 Task: Research Airbnb options in Ataq, Yemen from 12th  December, 2023 to 15th December, 2023 for 3 adults.2 bedrooms having 3 beds and 1 bathroom. Property type can be flat. Booking option can be shelf check-in. Look for 4 properties as per requirement.
Action: Mouse moved to (556, 117)
Screenshot: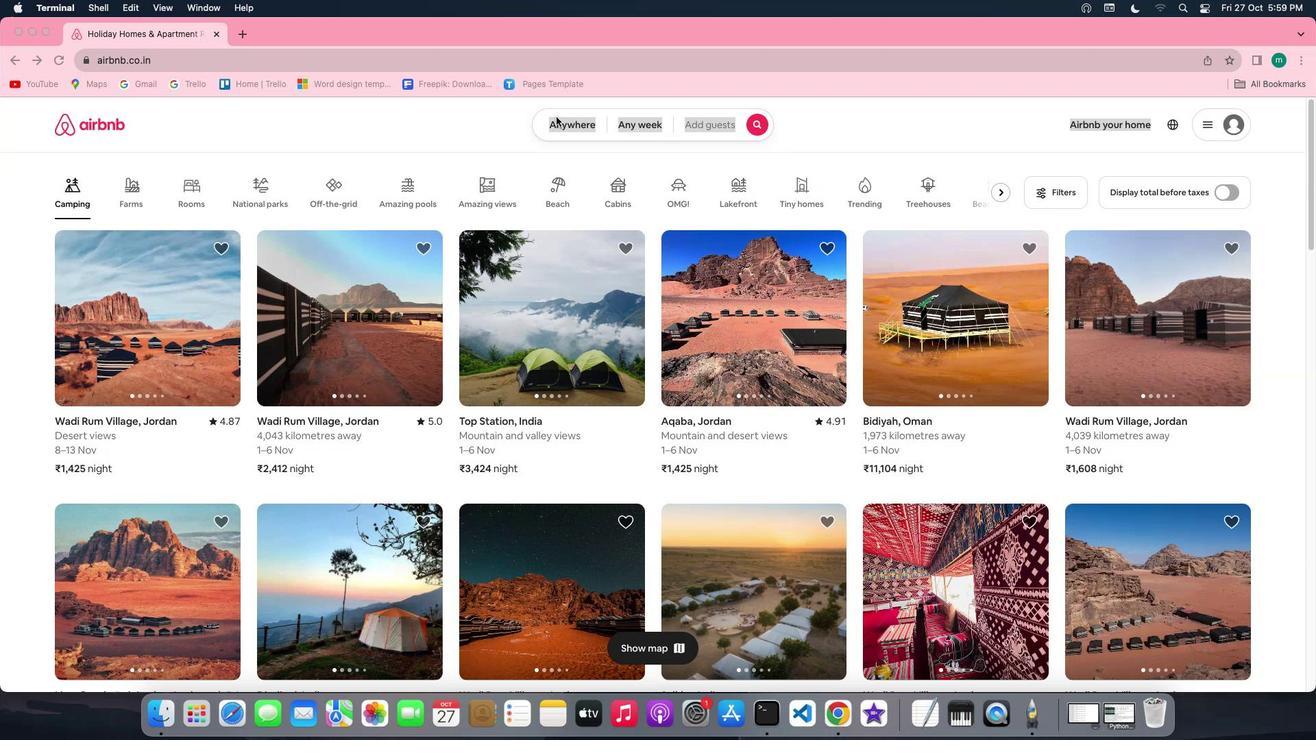 
Action: Mouse pressed left at (556, 117)
Screenshot: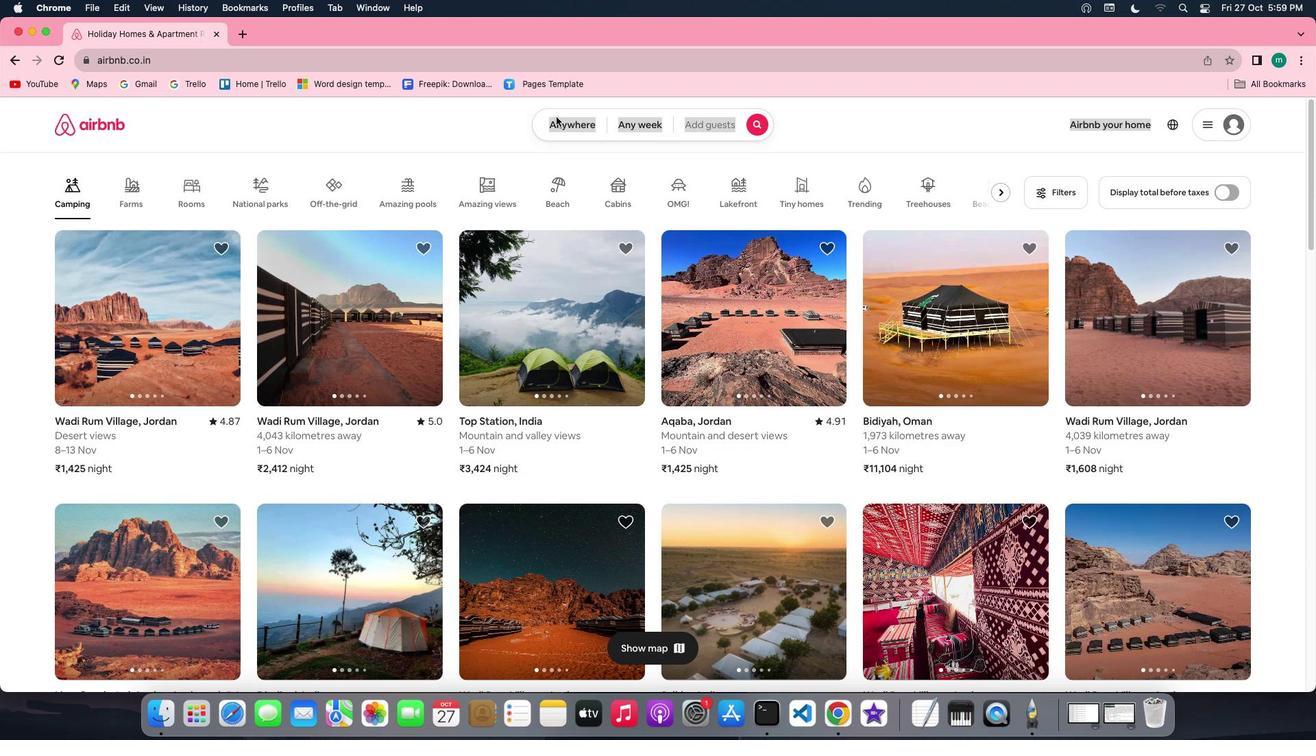 
Action: Mouse moved to (553, 123)
Screenshot: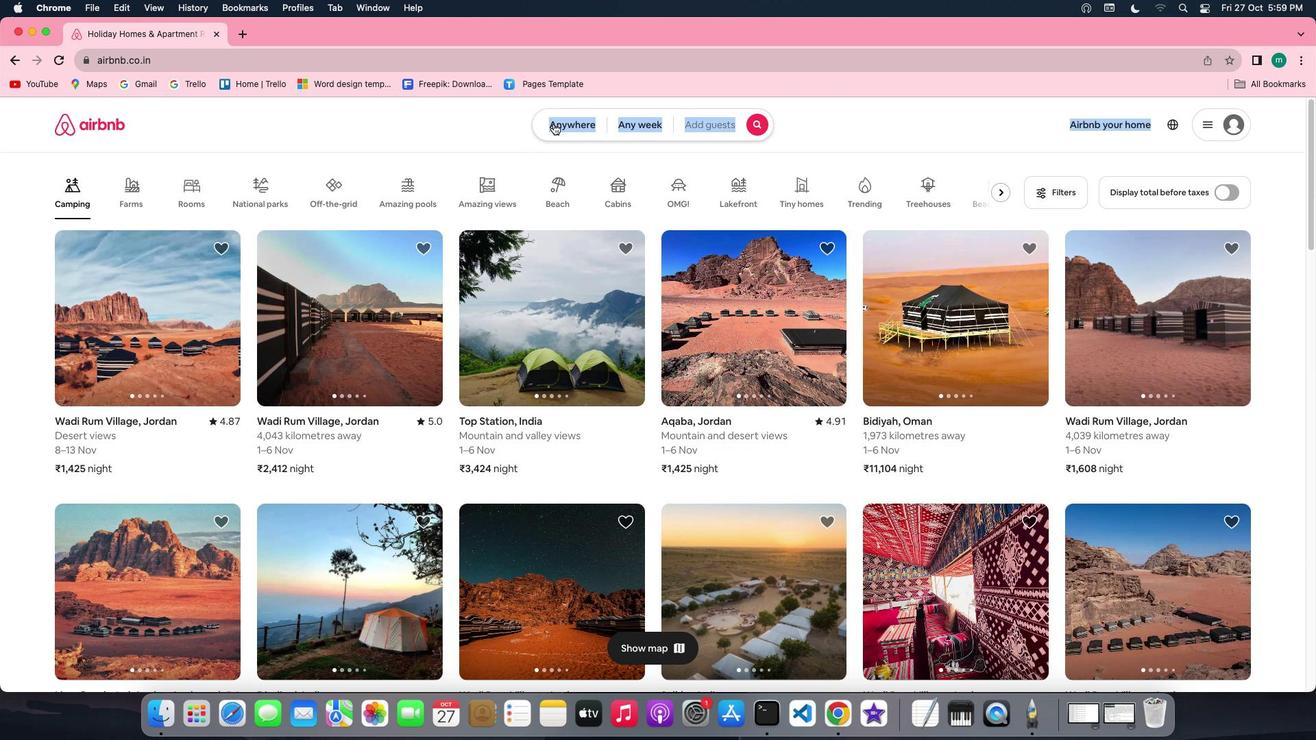 
Action: Mouse pressed left at (553, 123)
Screenshot: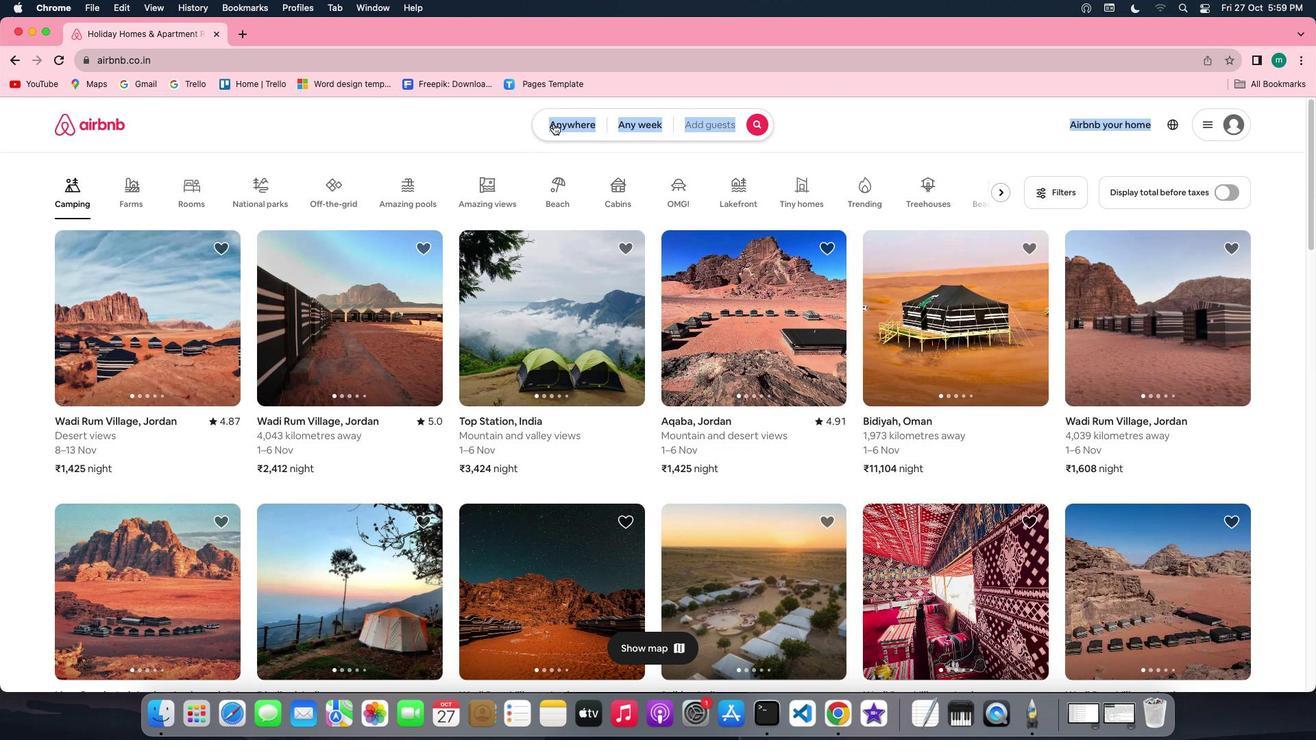 
Action: Mouse moved to (470, 184)
Screenshot: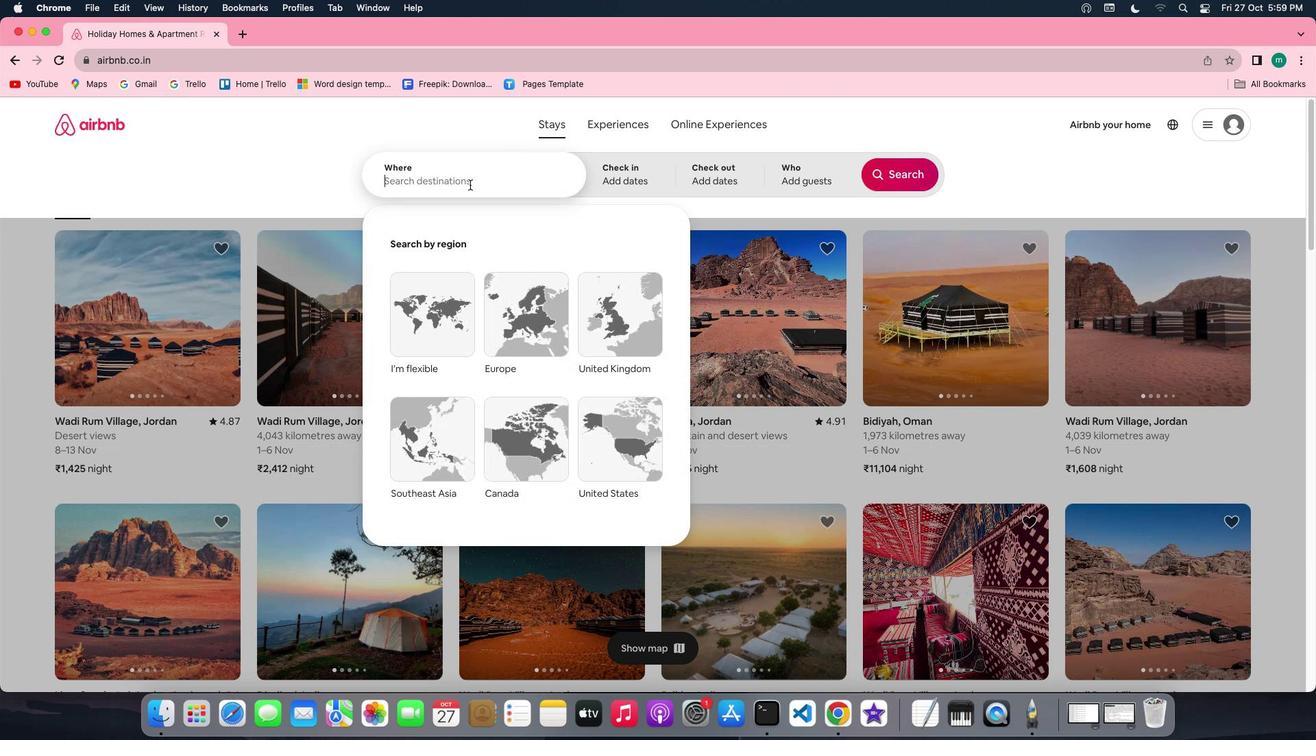 
Action: Key pressed Key.shift'A''t''a''q'','Key.spaceKey.shift'Y''e''m''e''n'
Screenshot: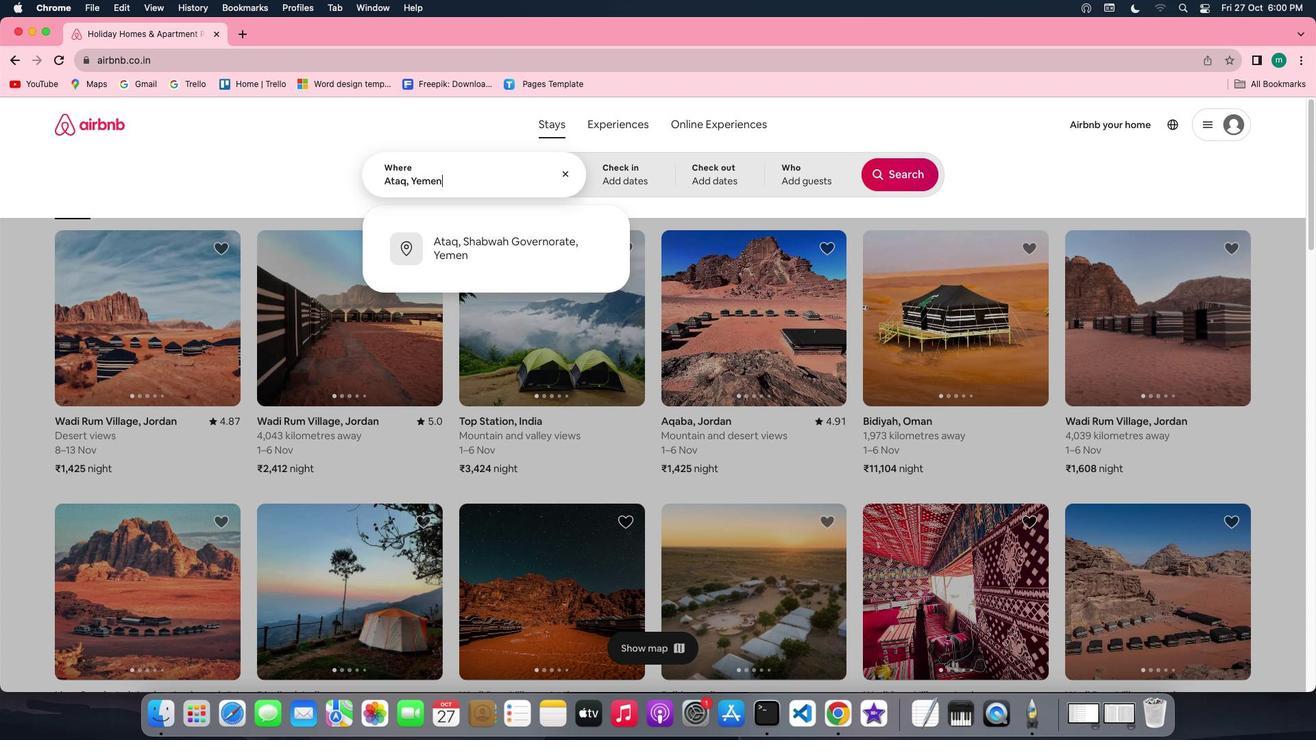 
Action: Mouse moved to (614, 178)
Screenshot: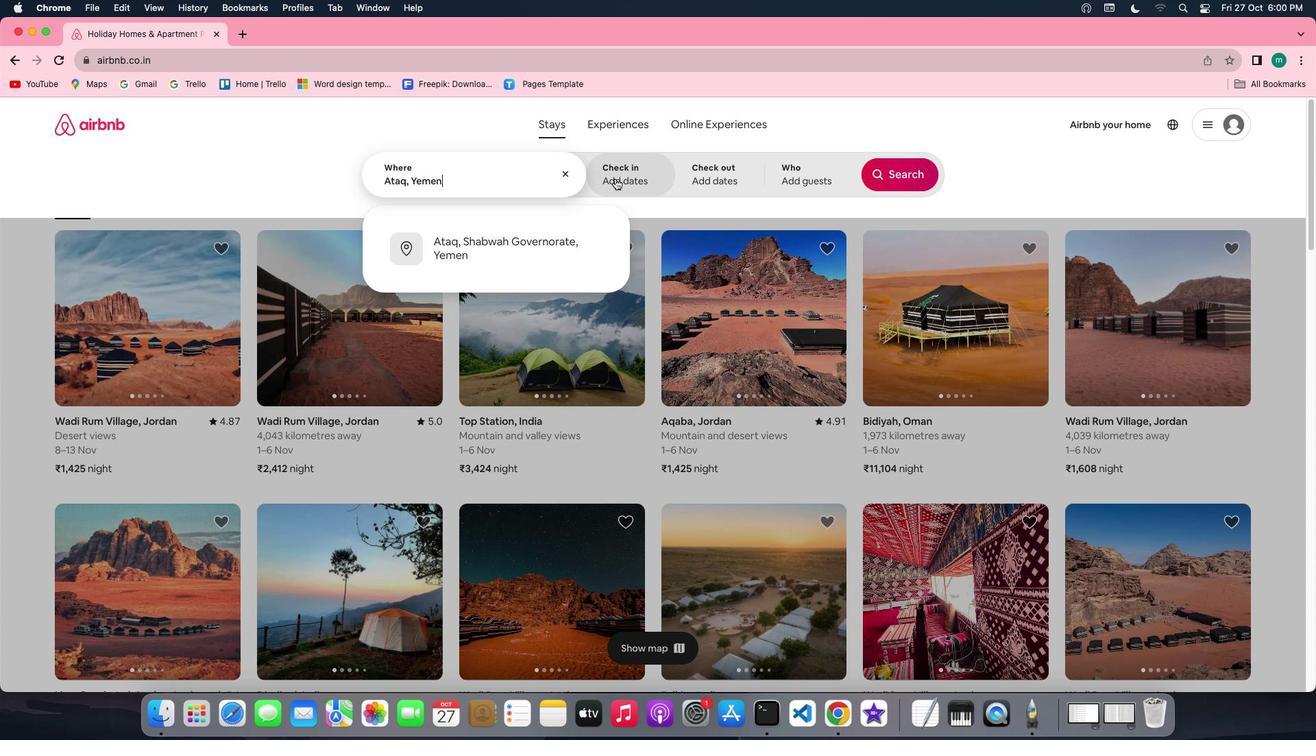 
Action: Mouse pressed left at (614, 178)
Screenshot: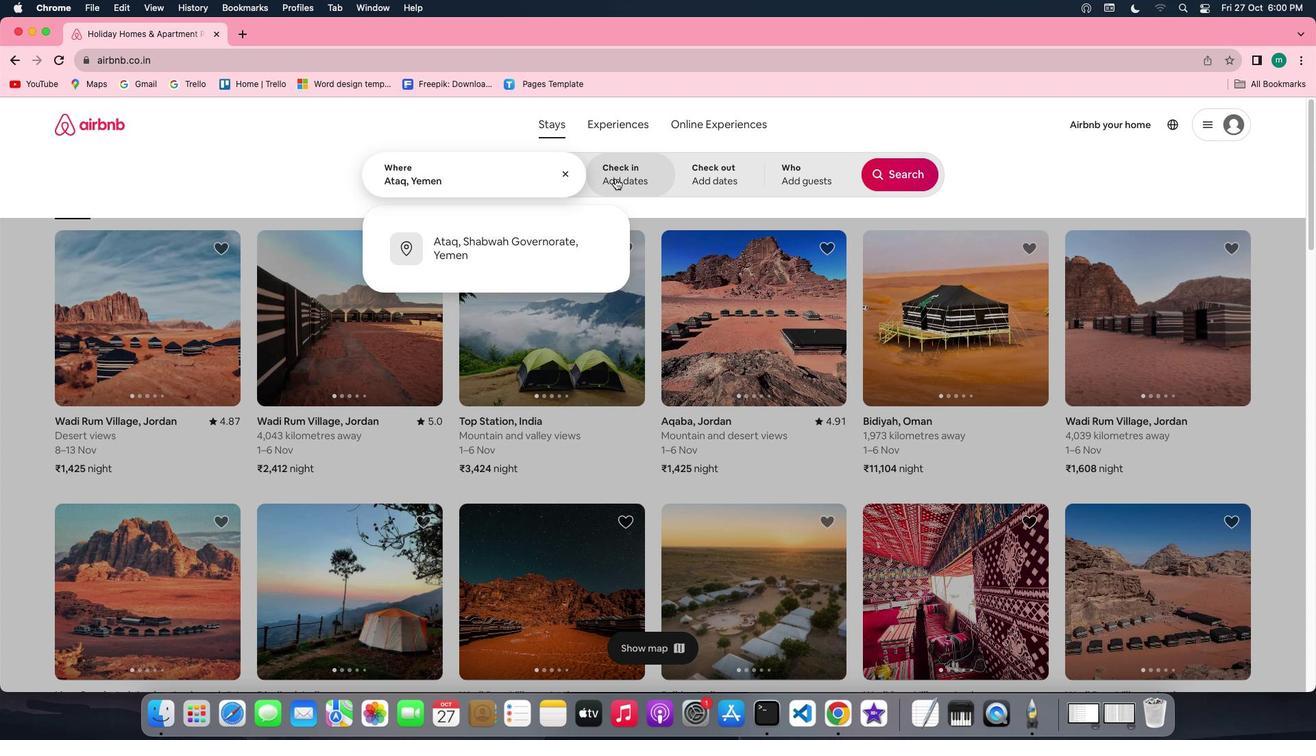 
Action: Mouse moved to (902, 286)
Screenshot: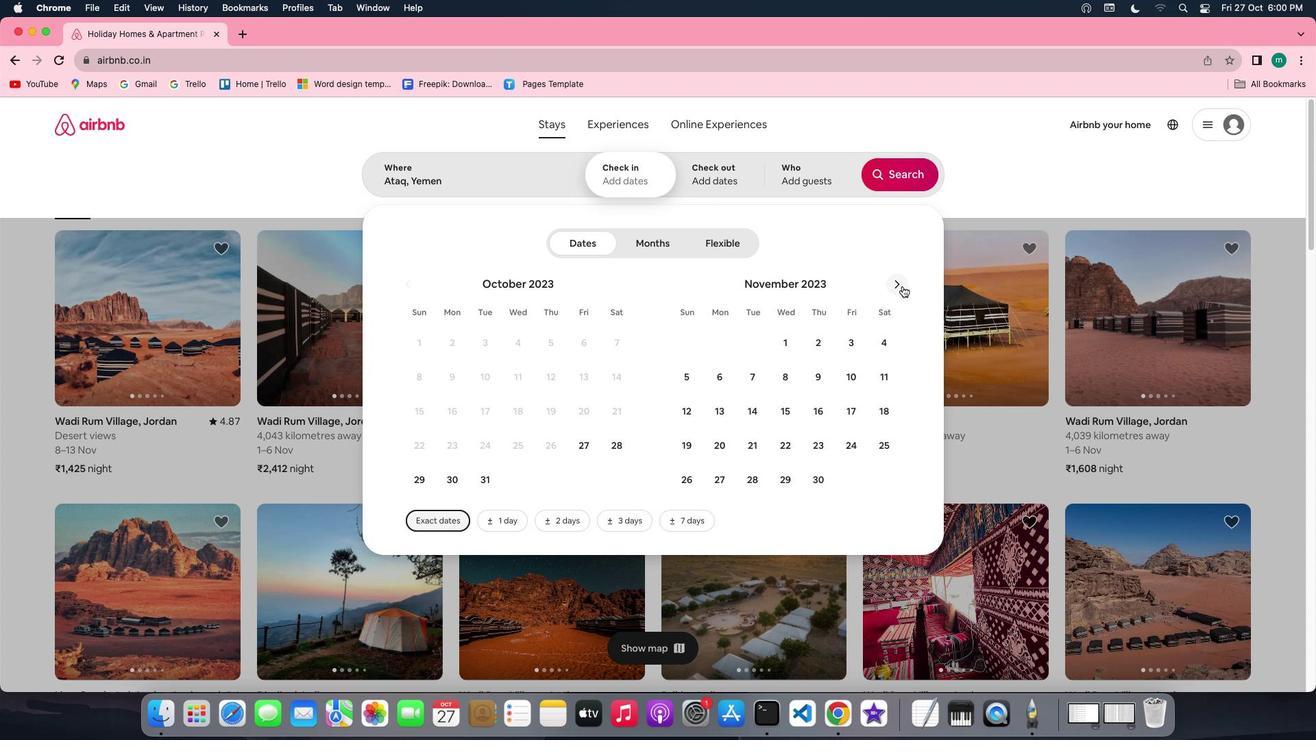 
Action: Mouse pressed left at (902, 286)
Screenshot: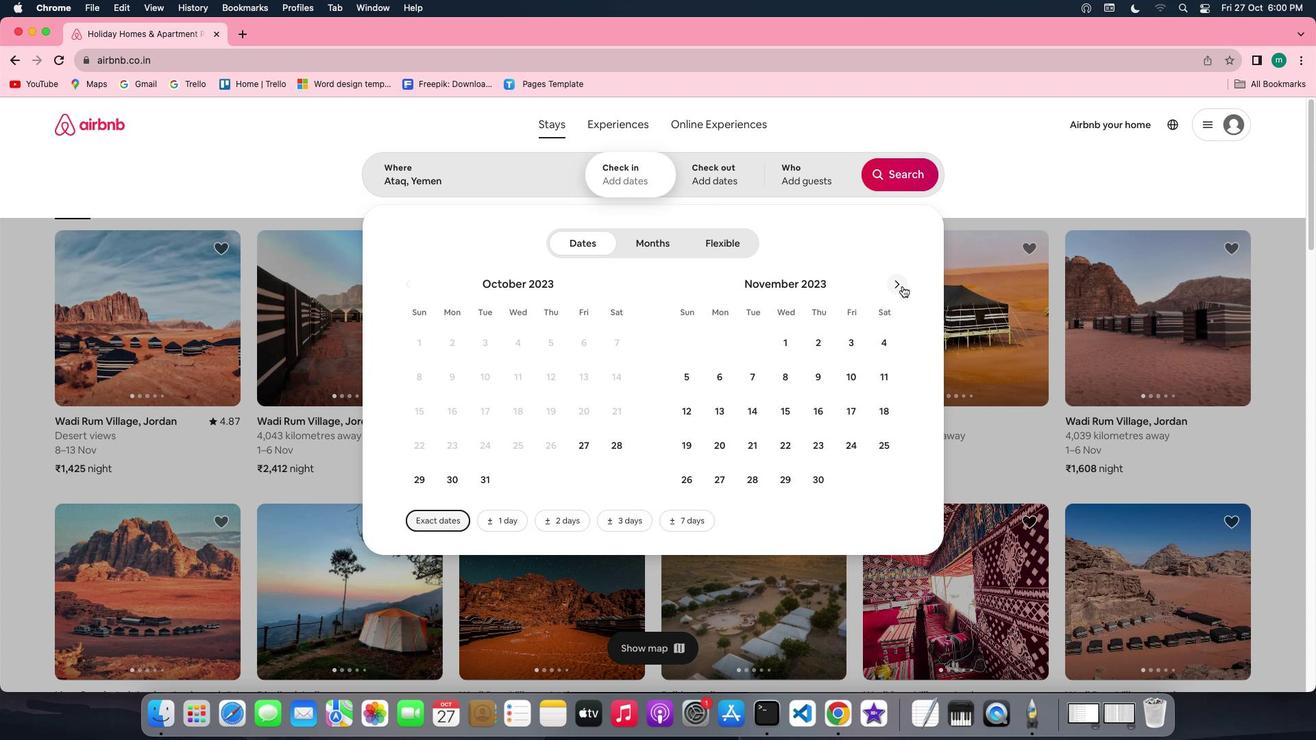 
Action: Mouse moved to (763, 410)
Screenshot: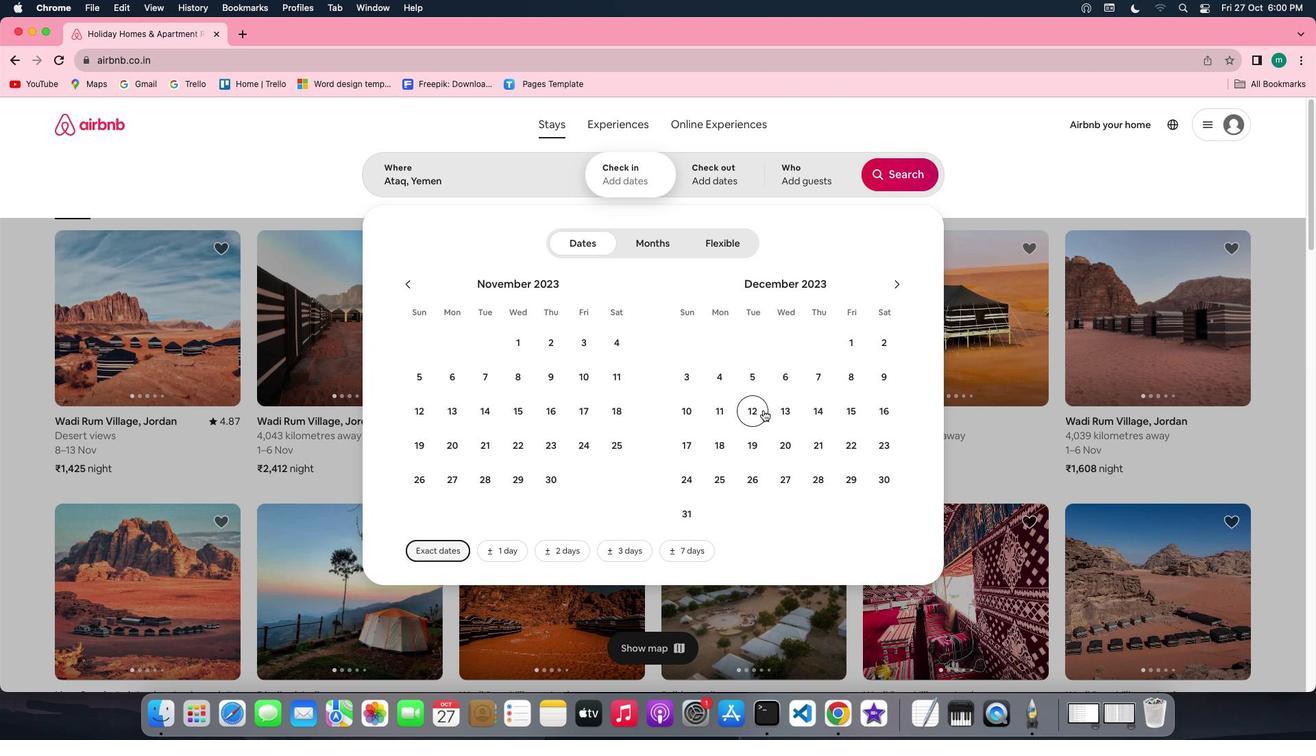 
Action: Mouse pressed left at (763, 410)
Screenshot: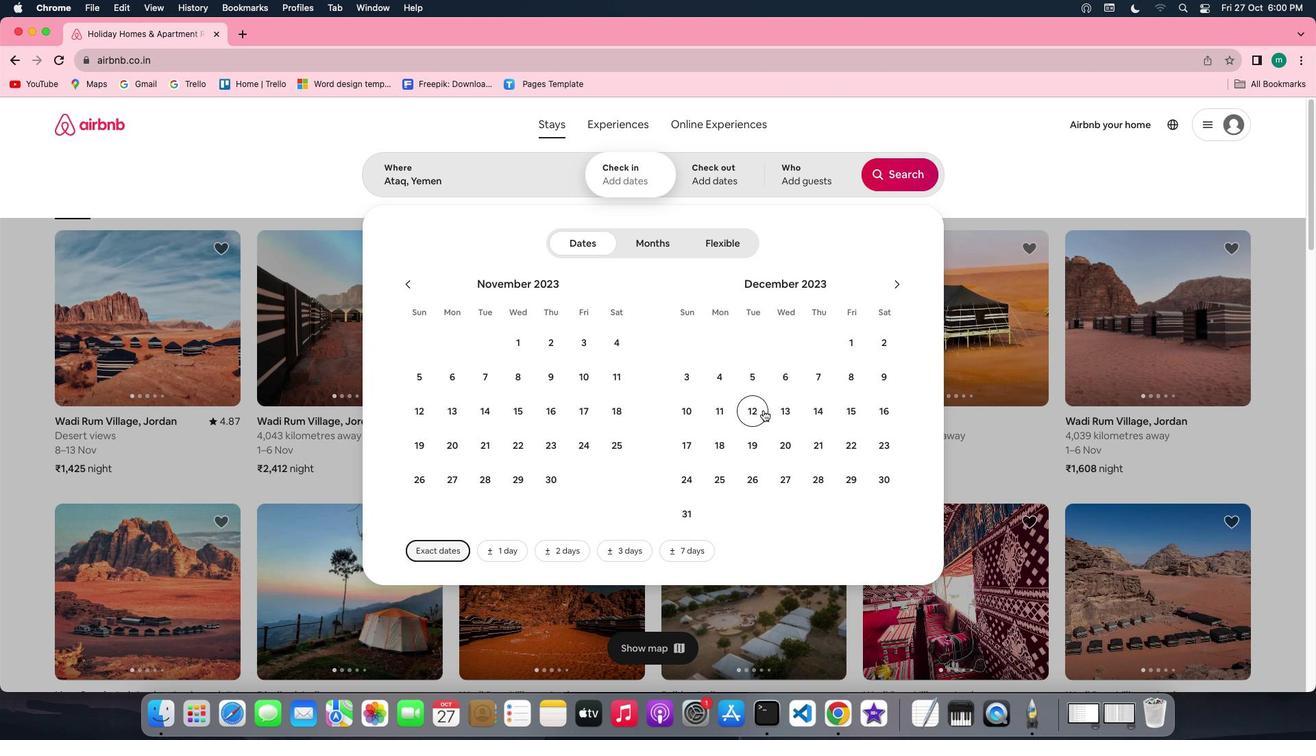 
Action: Mouse moved to (844, 412)
Screenshot: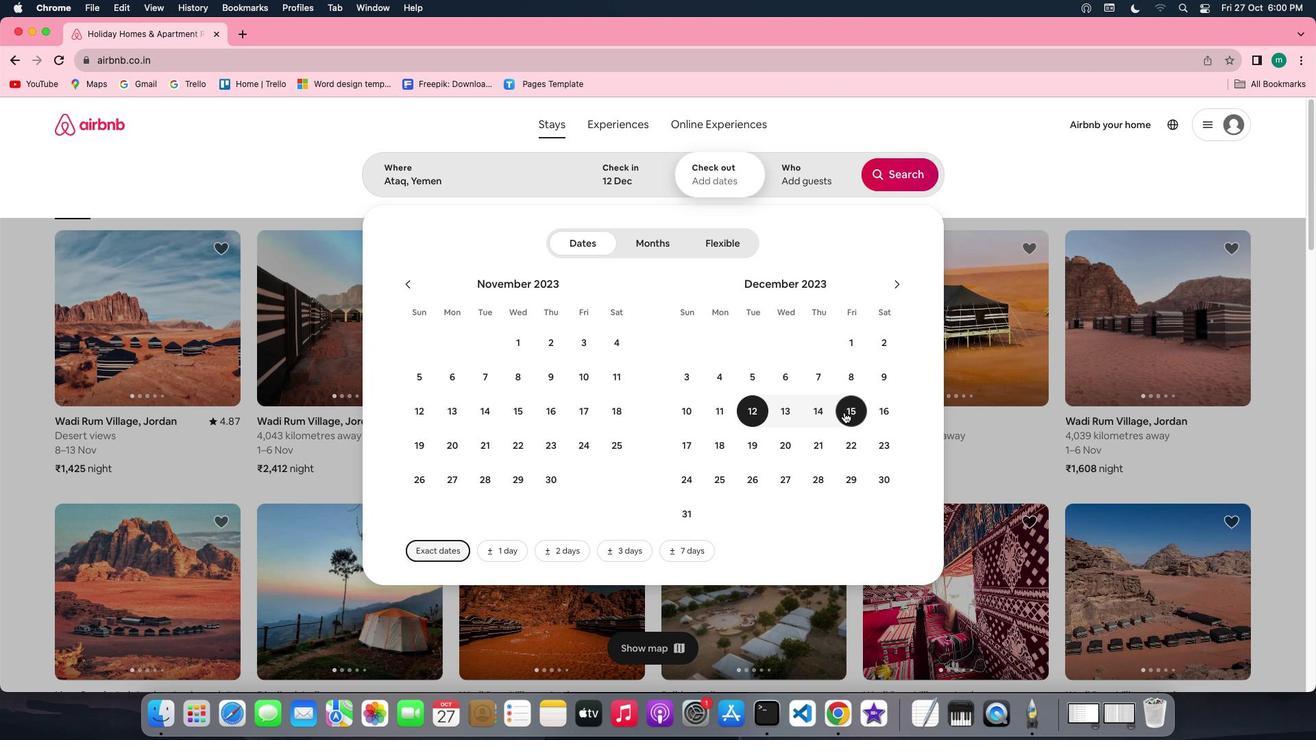 
Action: Mouse pressed left at (844, 412)
Screenshot: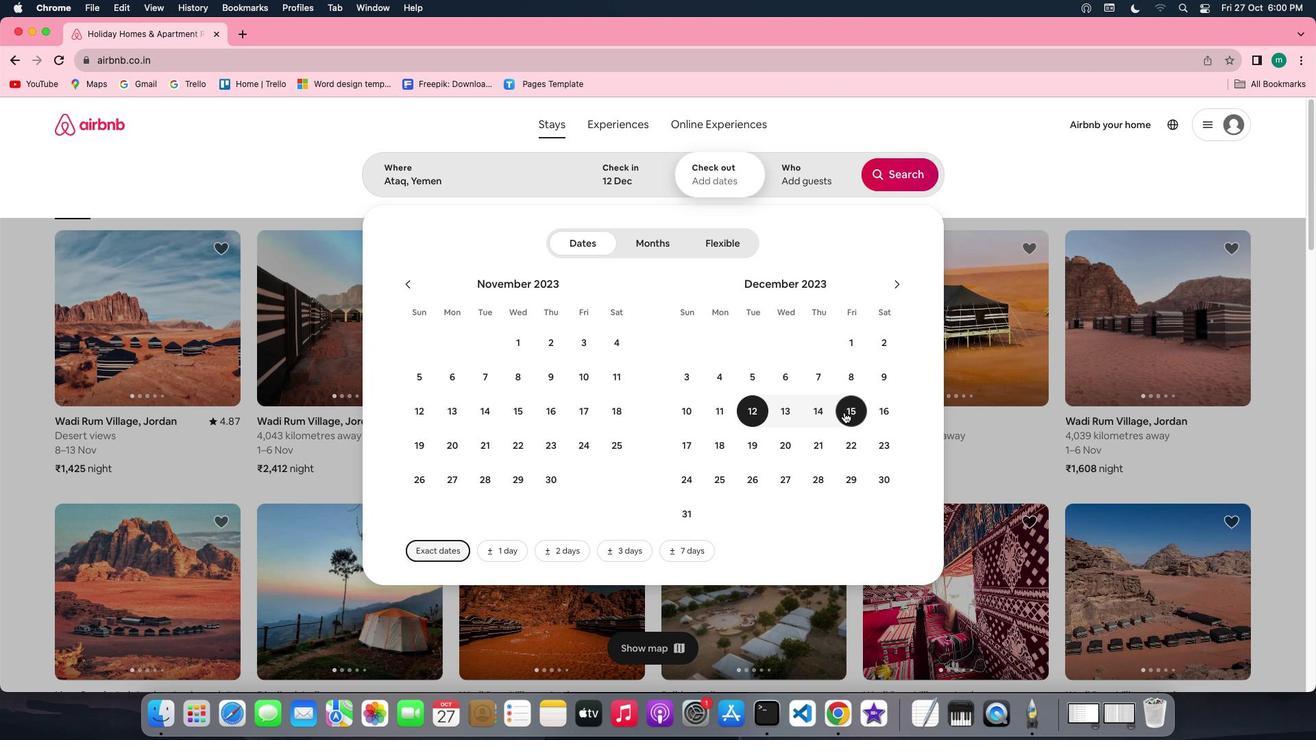 
Action: Mouse moved to (791, 170)
Screenshot: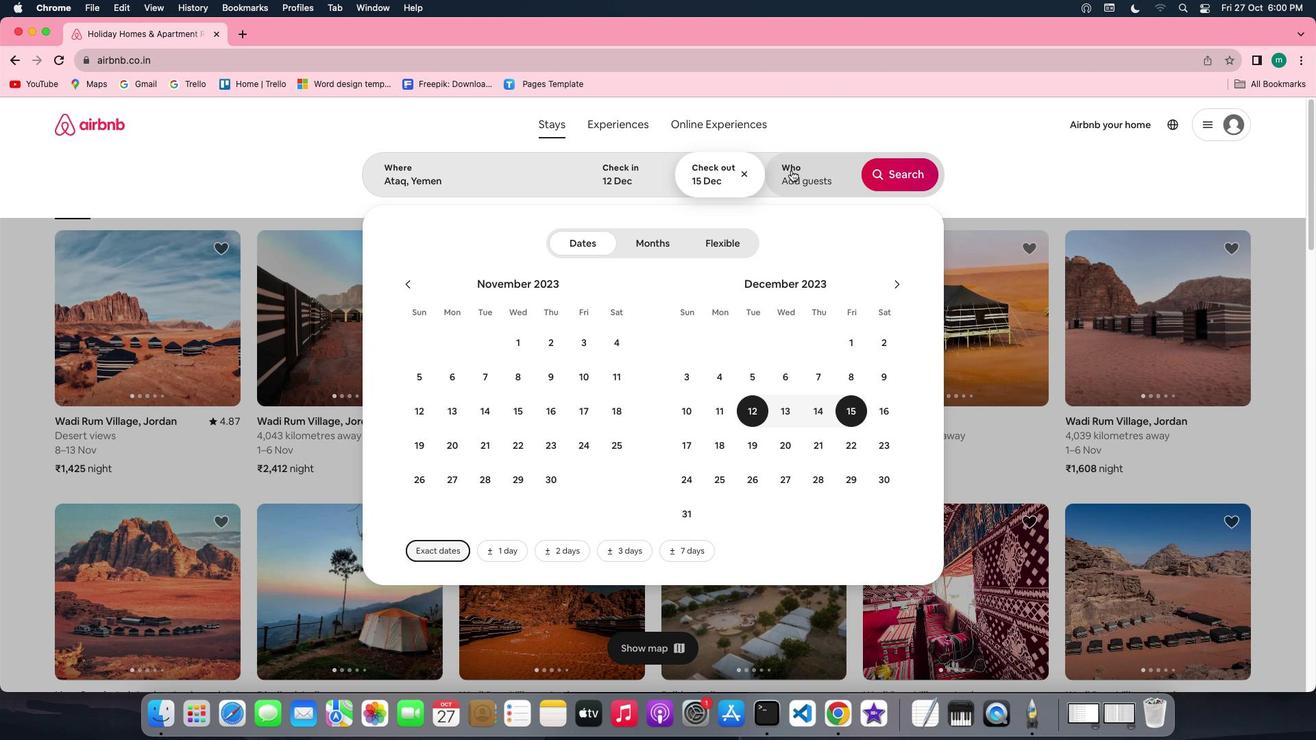 
Action: Mouse pressed left at (791, 170)
Screenshot: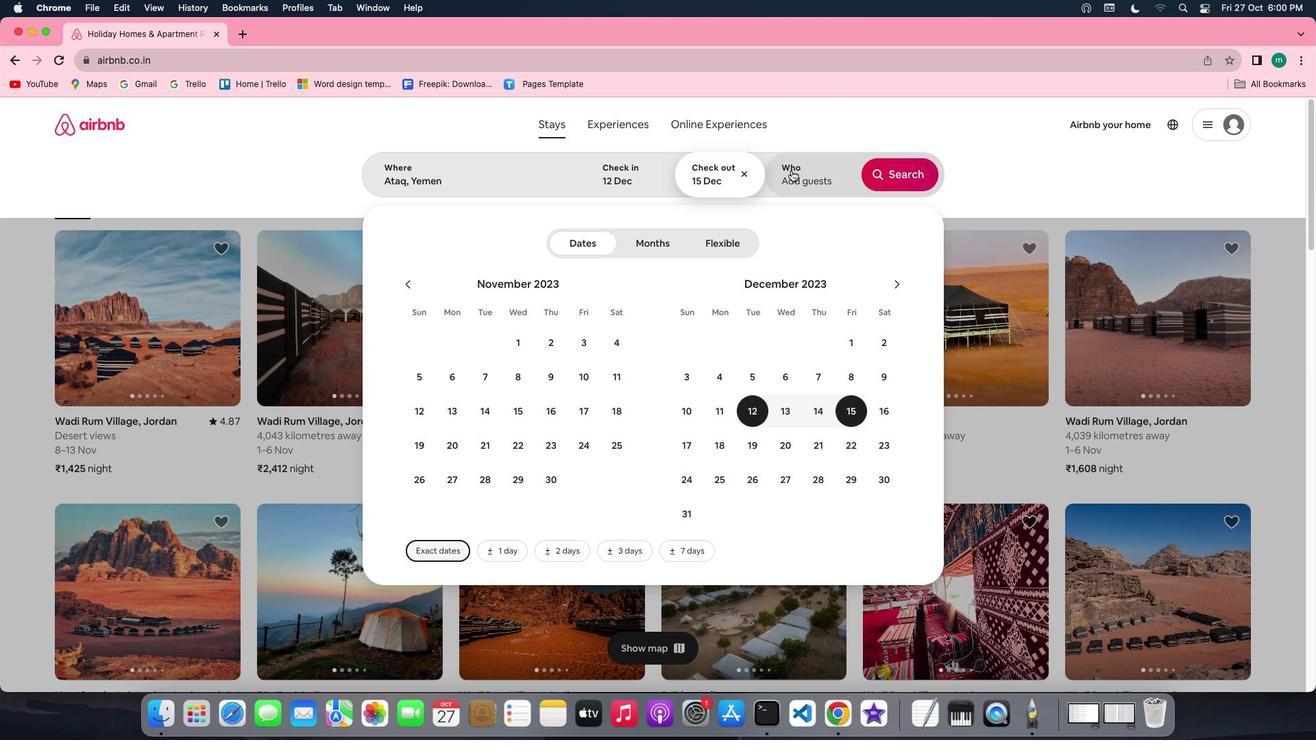 
Action: Mouse moved to (904, 248)
Screenshot: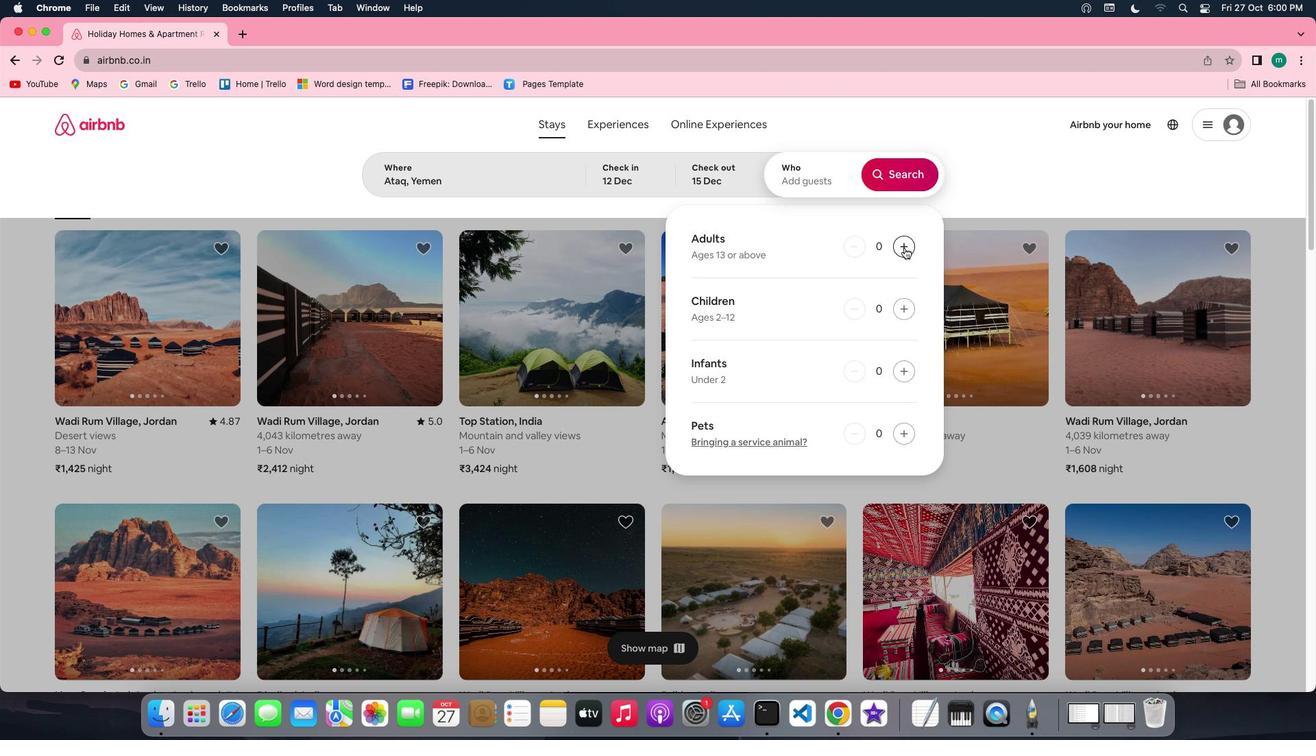 
Action: Mouse pressed left at (904, 248)
Screenshot: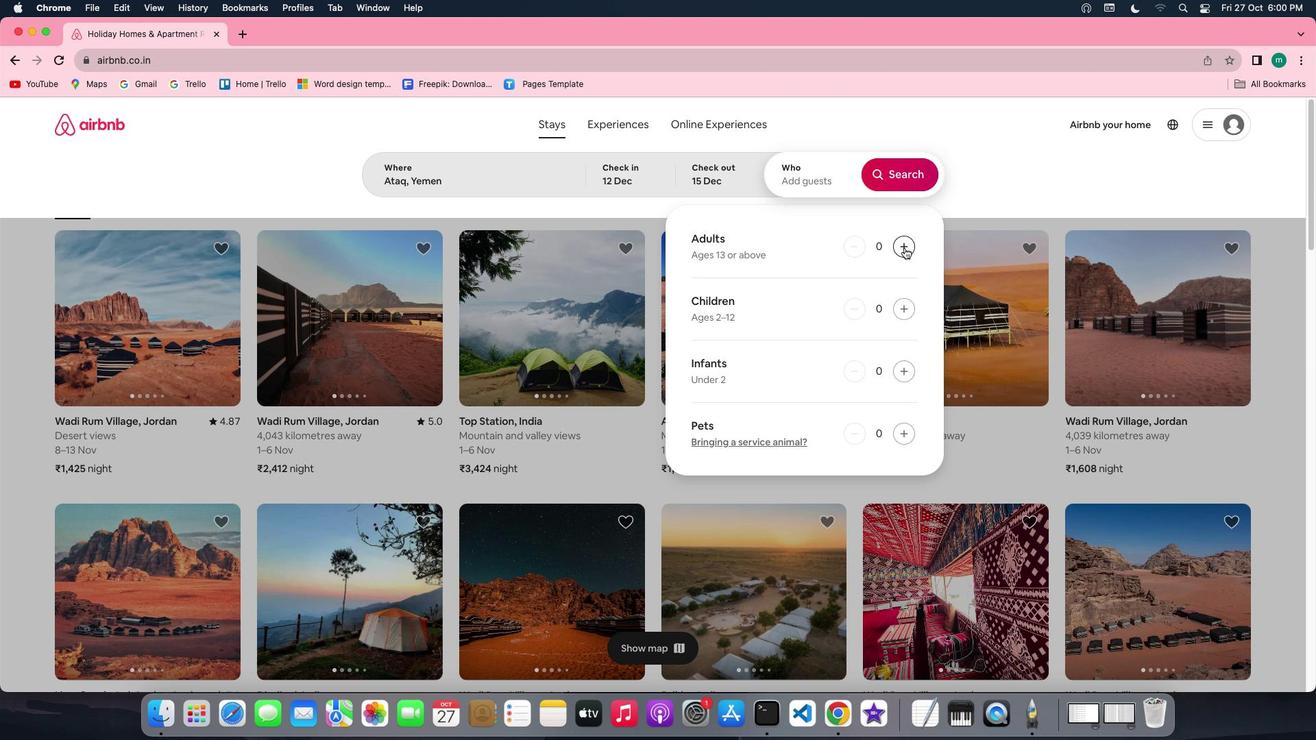 
Action: Mouse pressed left at (904, 248)
Screenshot: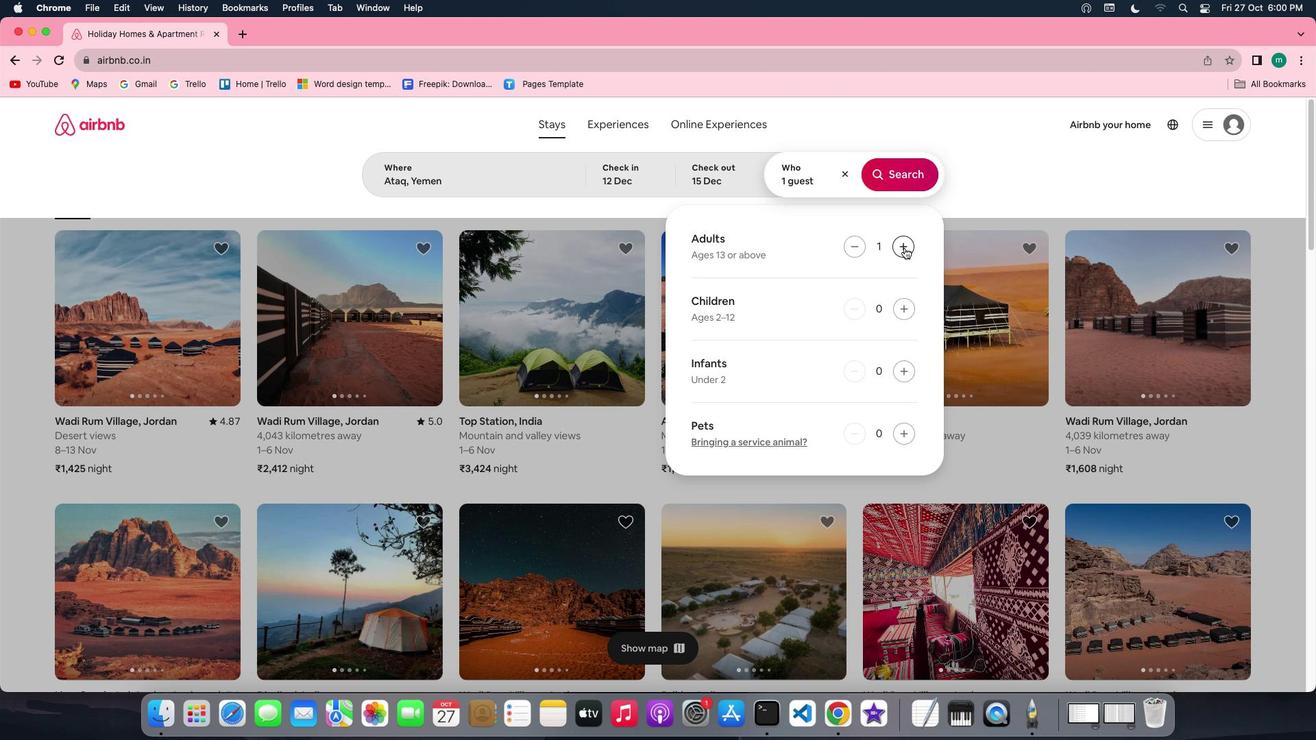 
Action: Mouse pressed left at (904, 248)
Screenshot: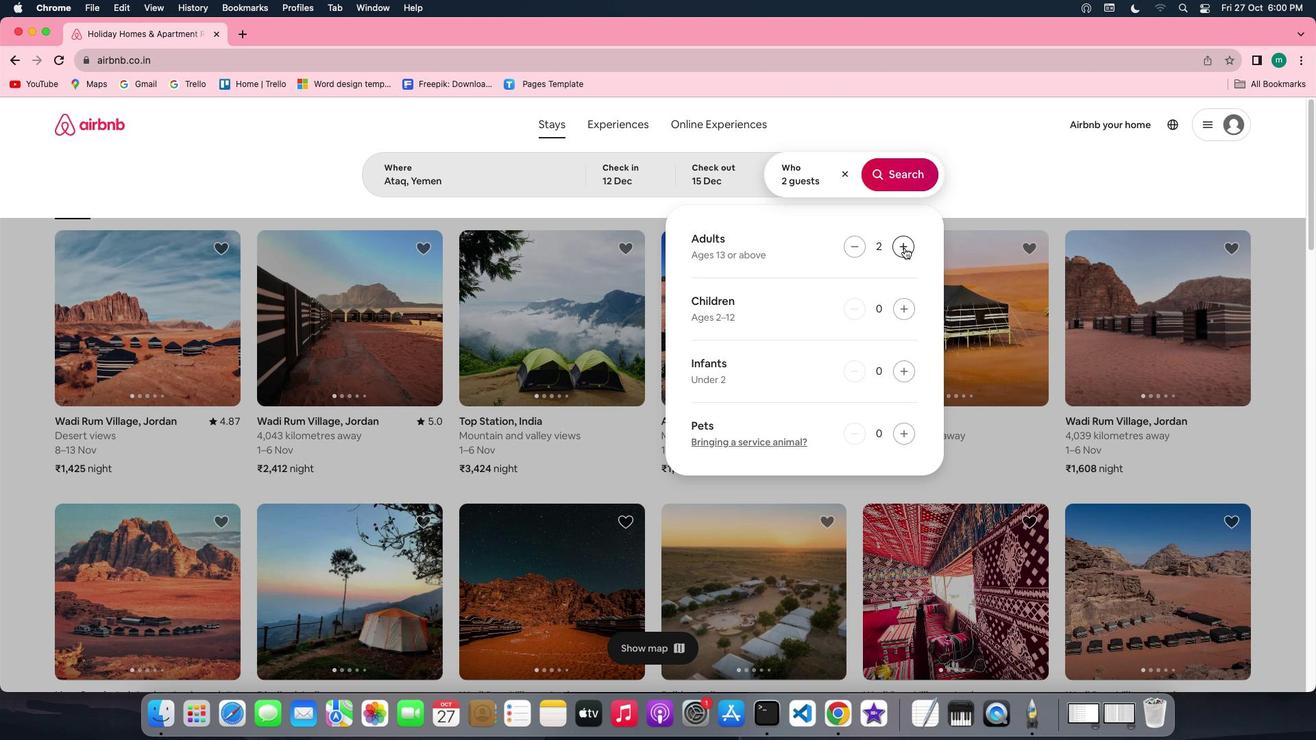 
Action: Mouse moved to (906, 176)
Screenshot: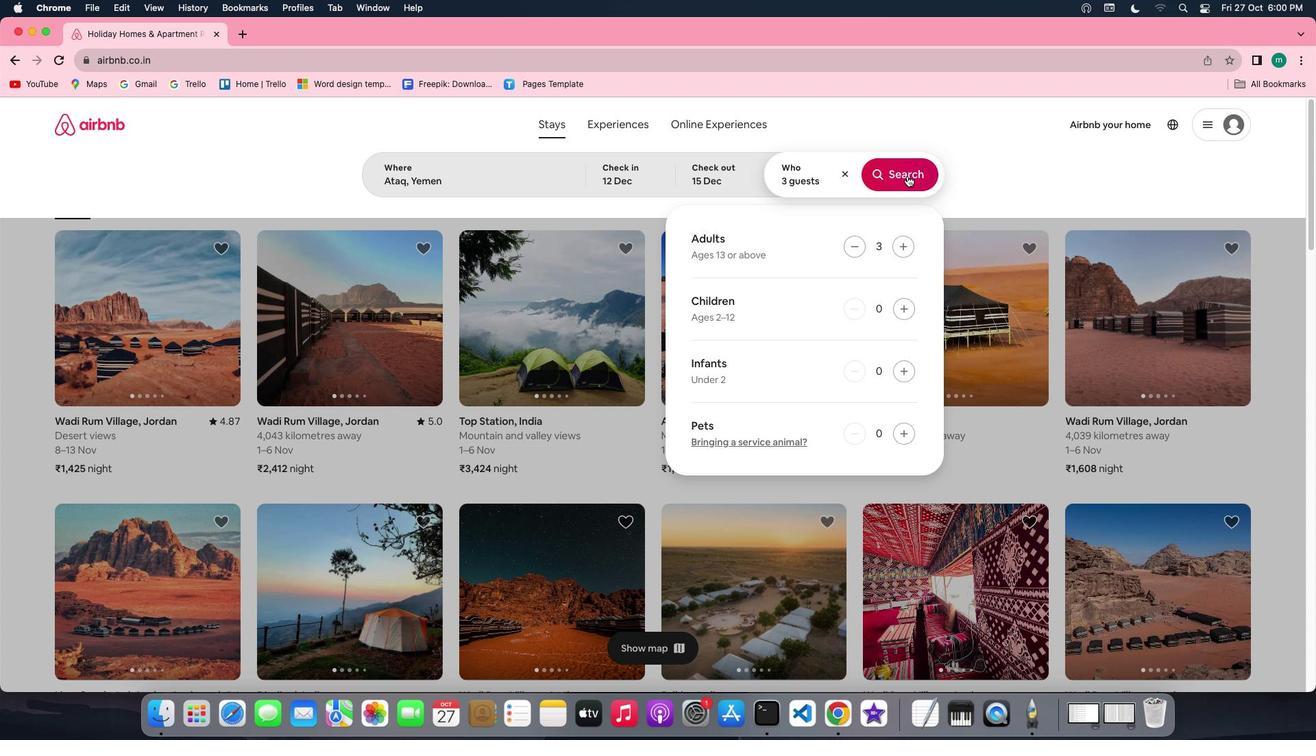 
Action: Mouse pressed left at (906, 176)
Screenshot: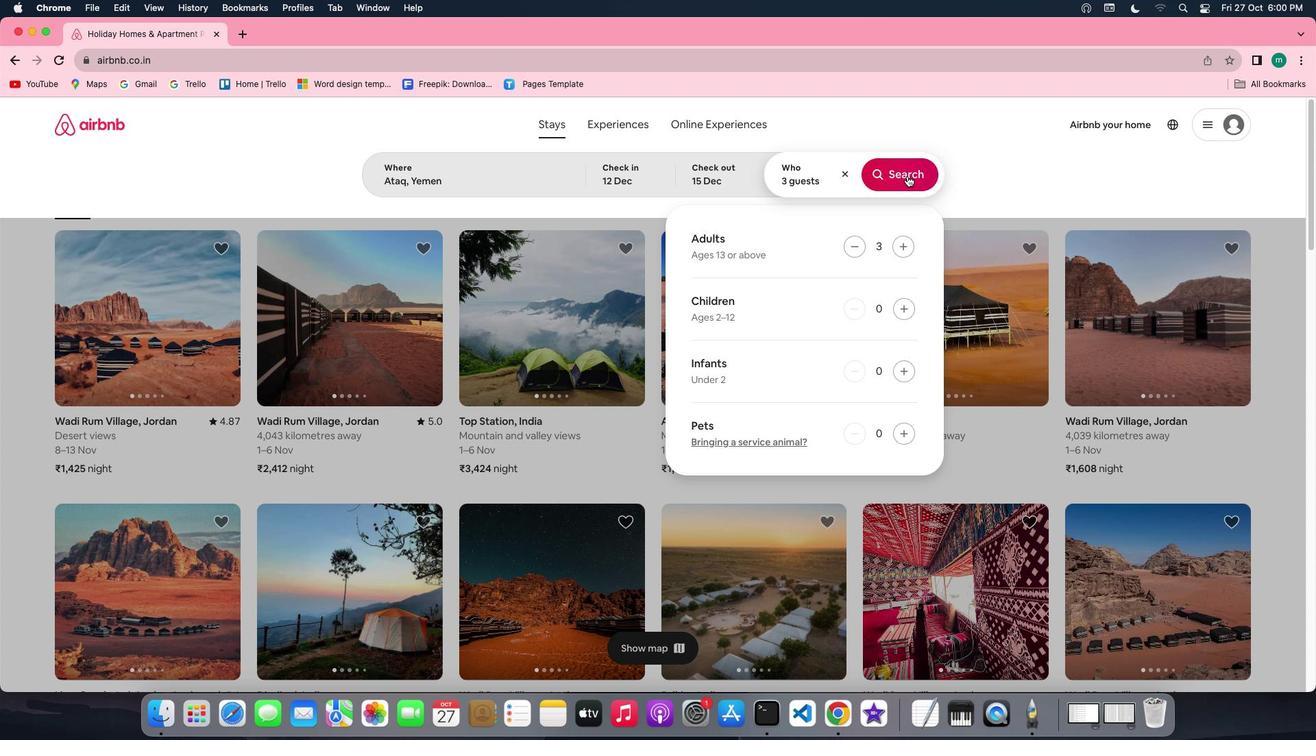 
Action: Mouse moved to (1103, 168)
Screenshot: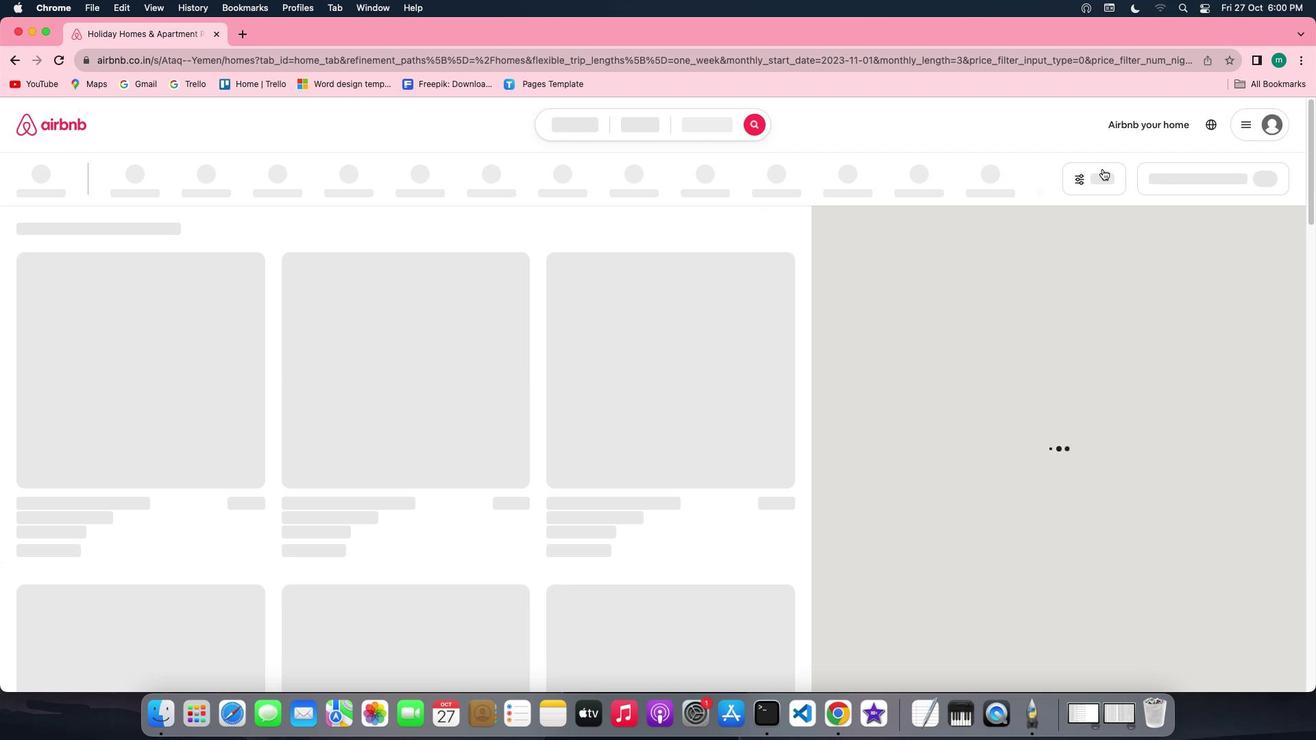 
Action: Mouse pressed left at (1103, 168)
Screenshot: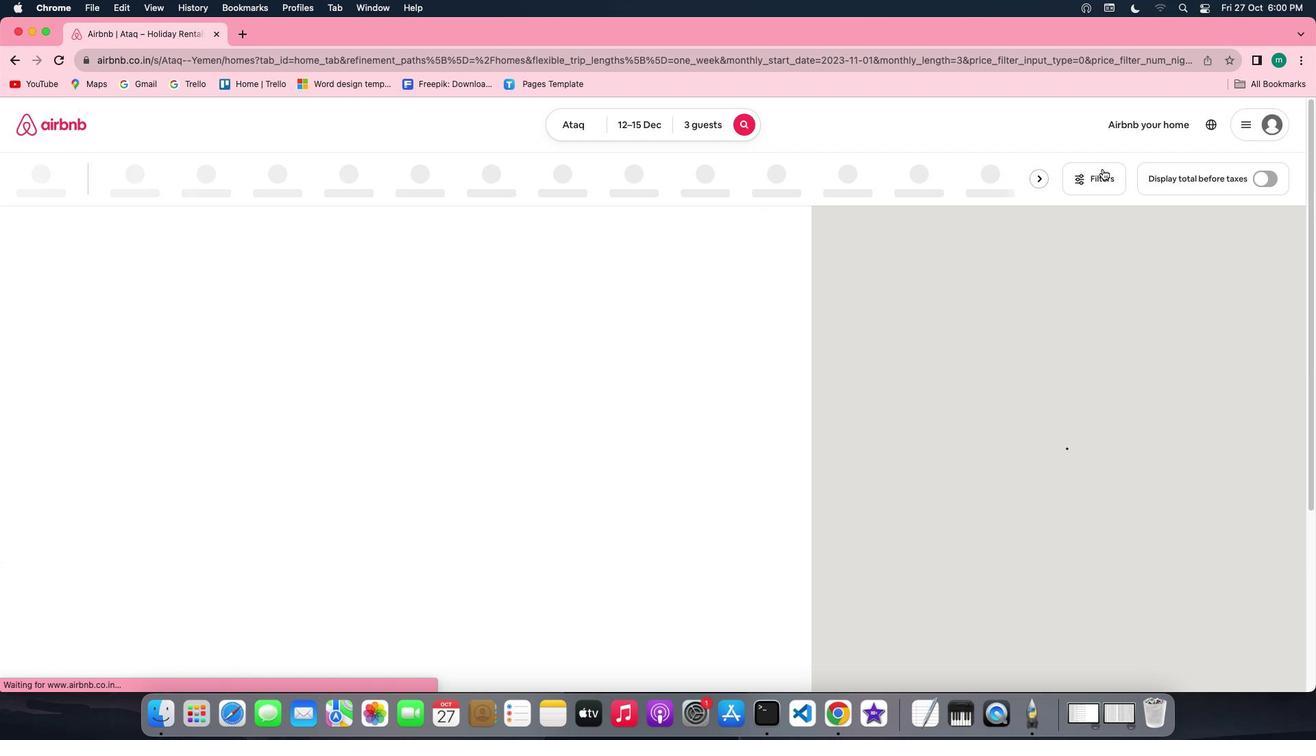 
Action: Mouse moved to (707, 385)
Screenshot: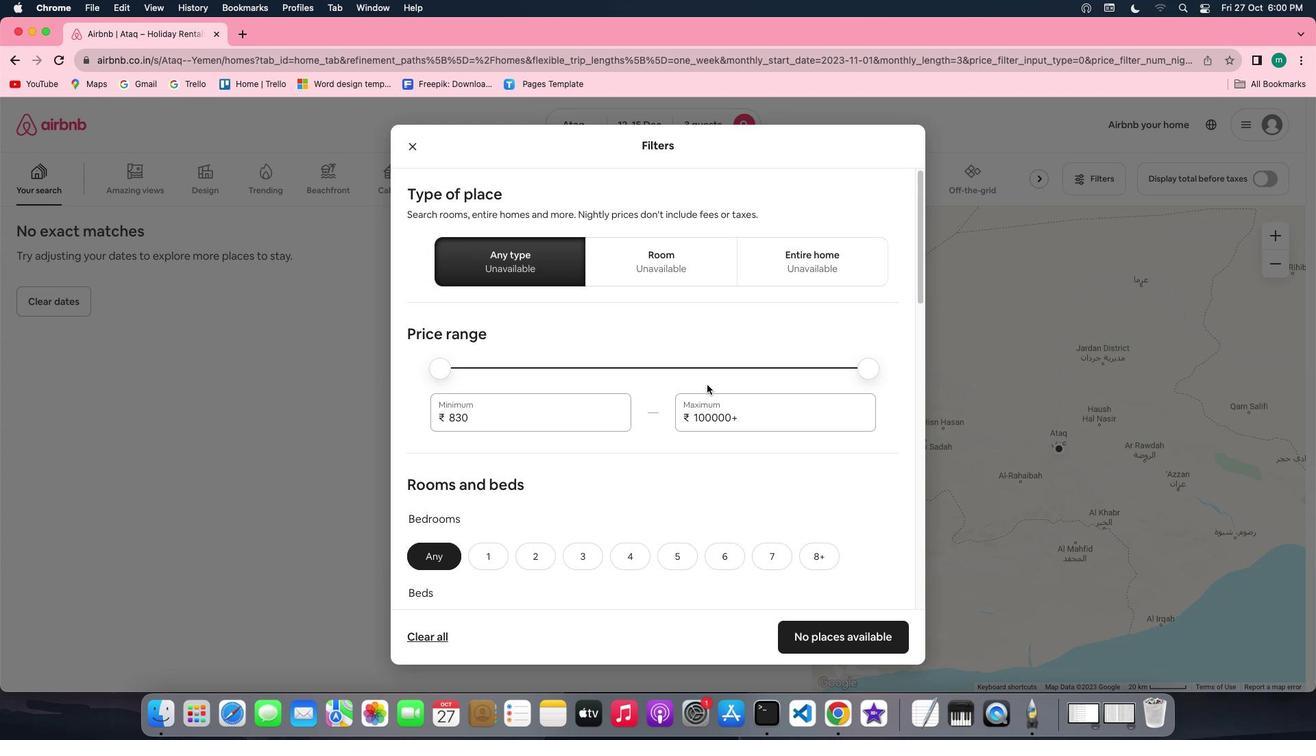 
Action: Mouse scrolled (707, 385) with delta (0, 0)
Screenshot: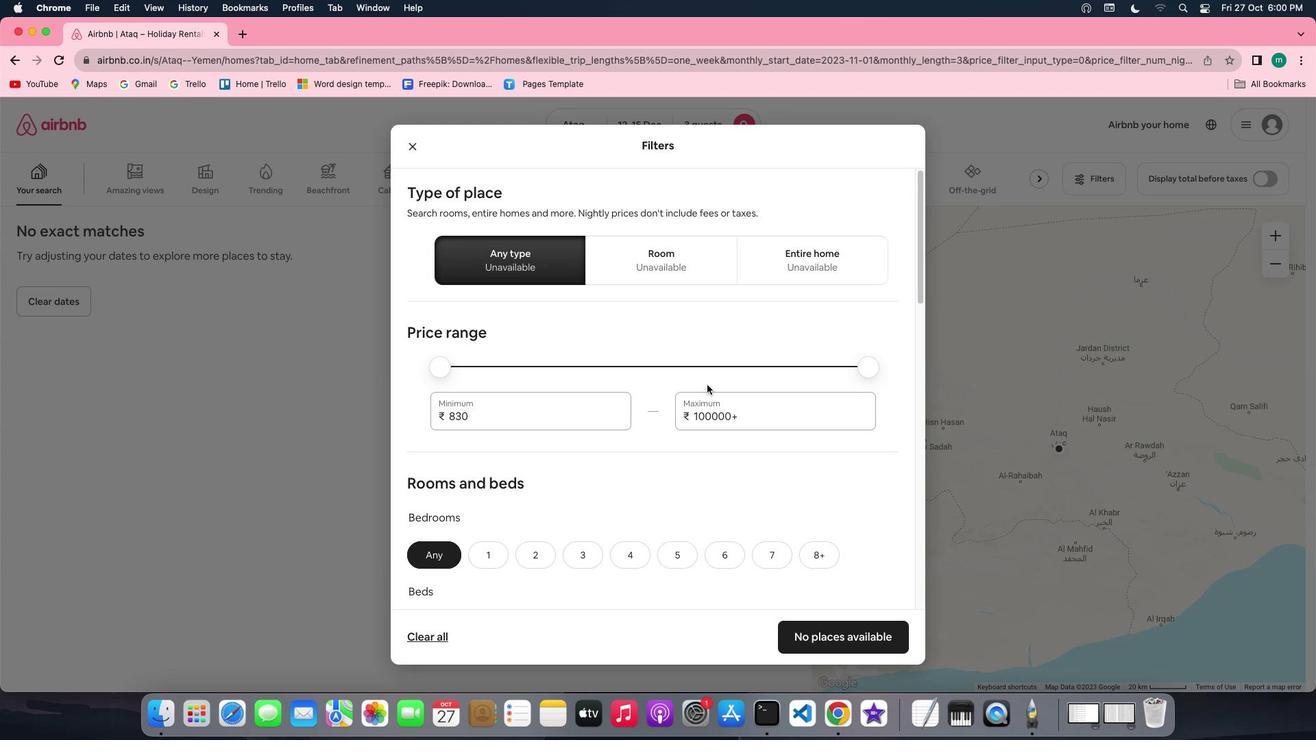 
Action: Mouse scrolled (707, 385) with delta (0, 0)
Screenshot: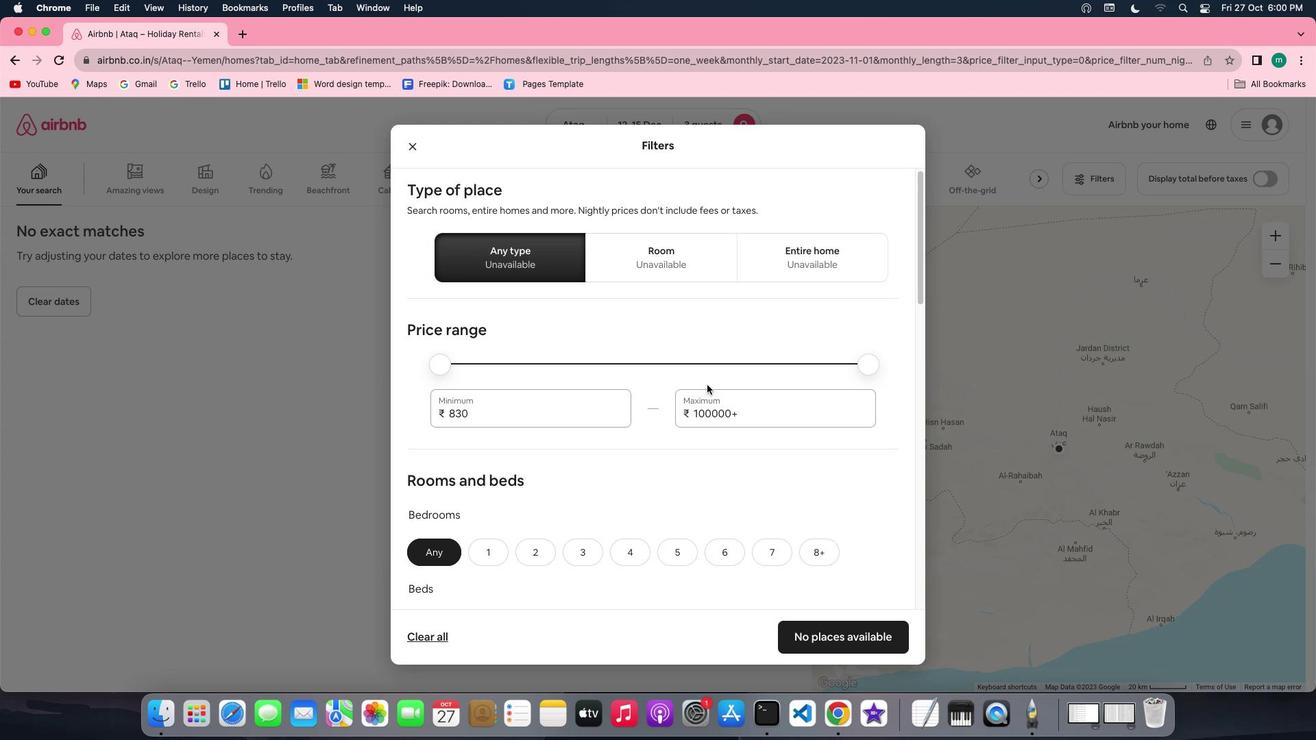 
Action: Mouse scrolled (707, 385) with delta (0, 0)
Screenshot: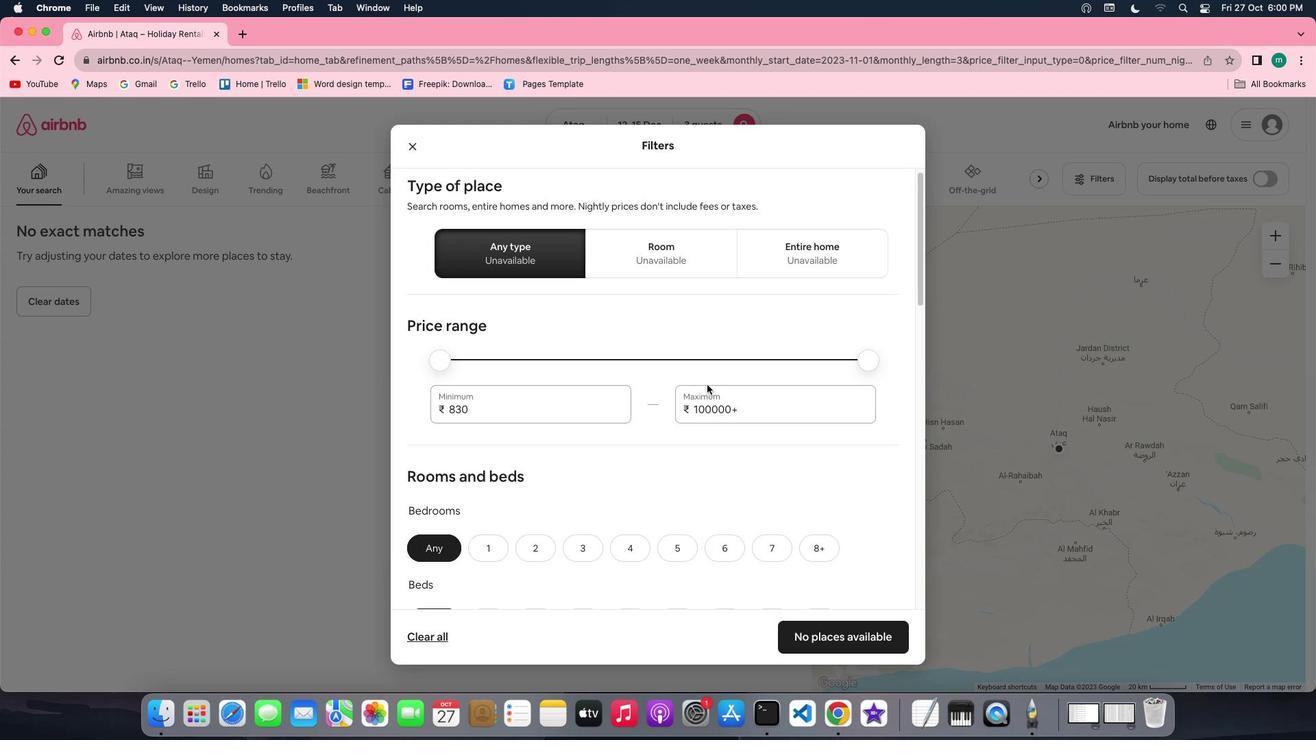 
Action: Mouse scrolled (707, 385) with delta (0, 0)
Screenshot: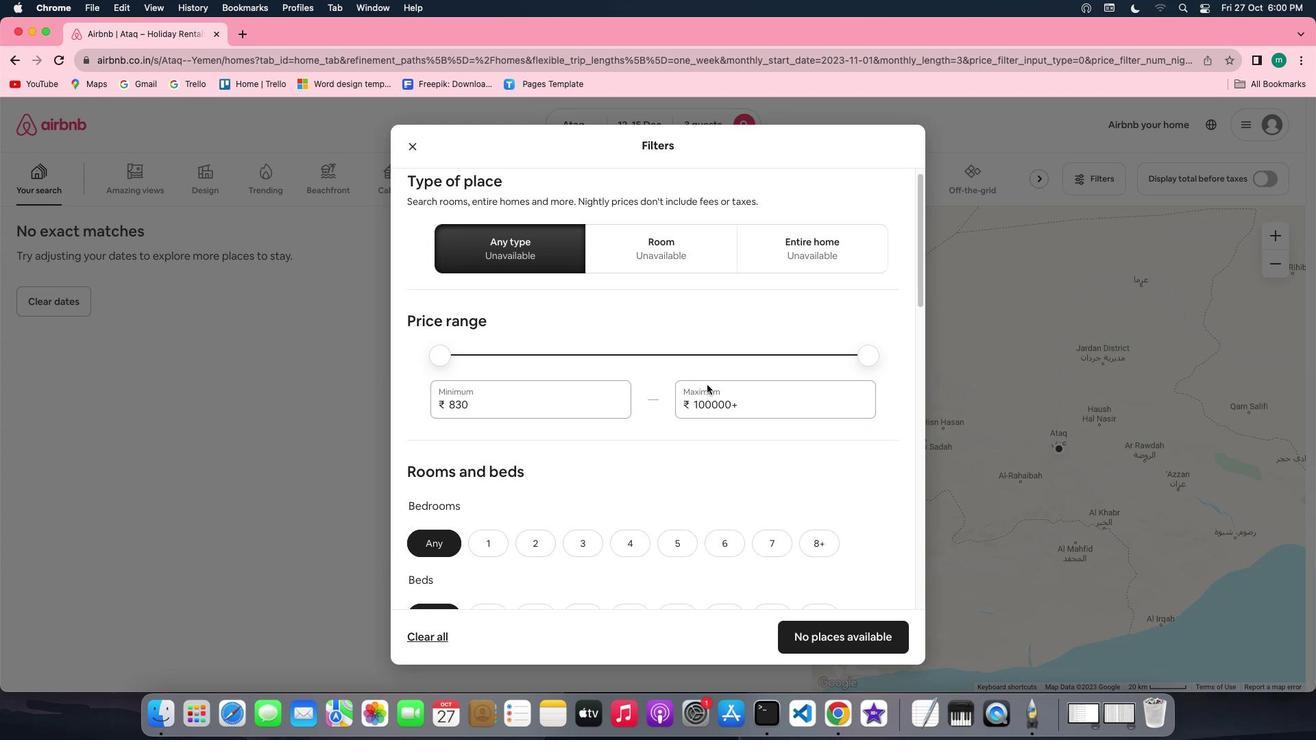 
Action: Mouse scrolled (707, 385) with delta (0, 0)
Screenshot: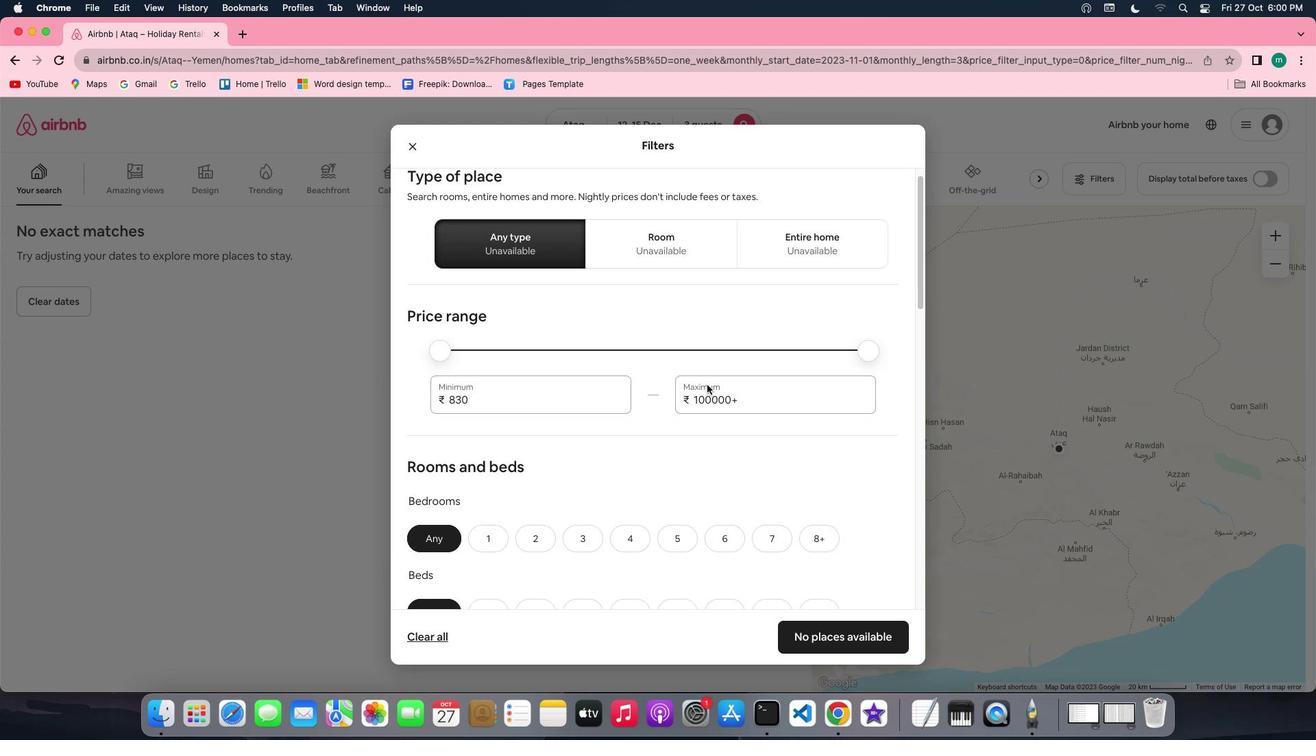 
Action: Mouse scrolled (707, 385) with delta (0, -1)
Screenshot: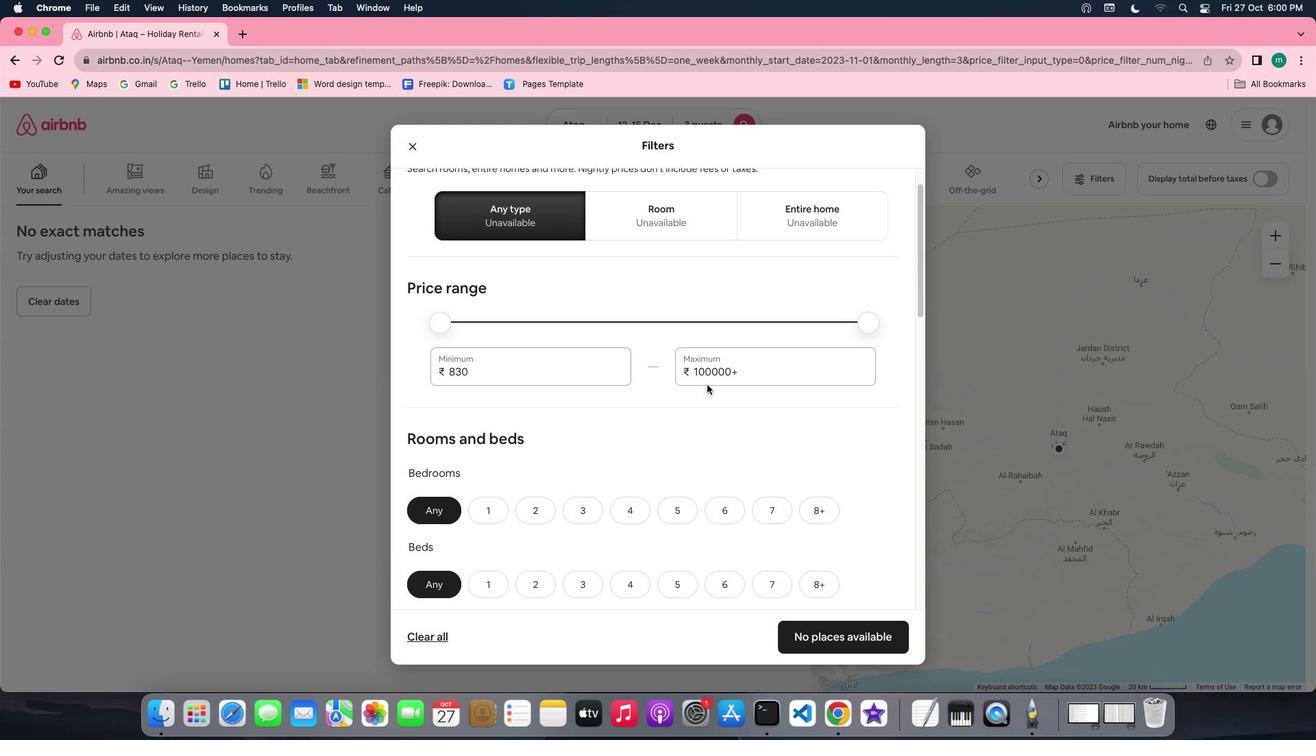 
Action: Mouse scrolled (707, 385) with delta (0, -1)
Screenshot: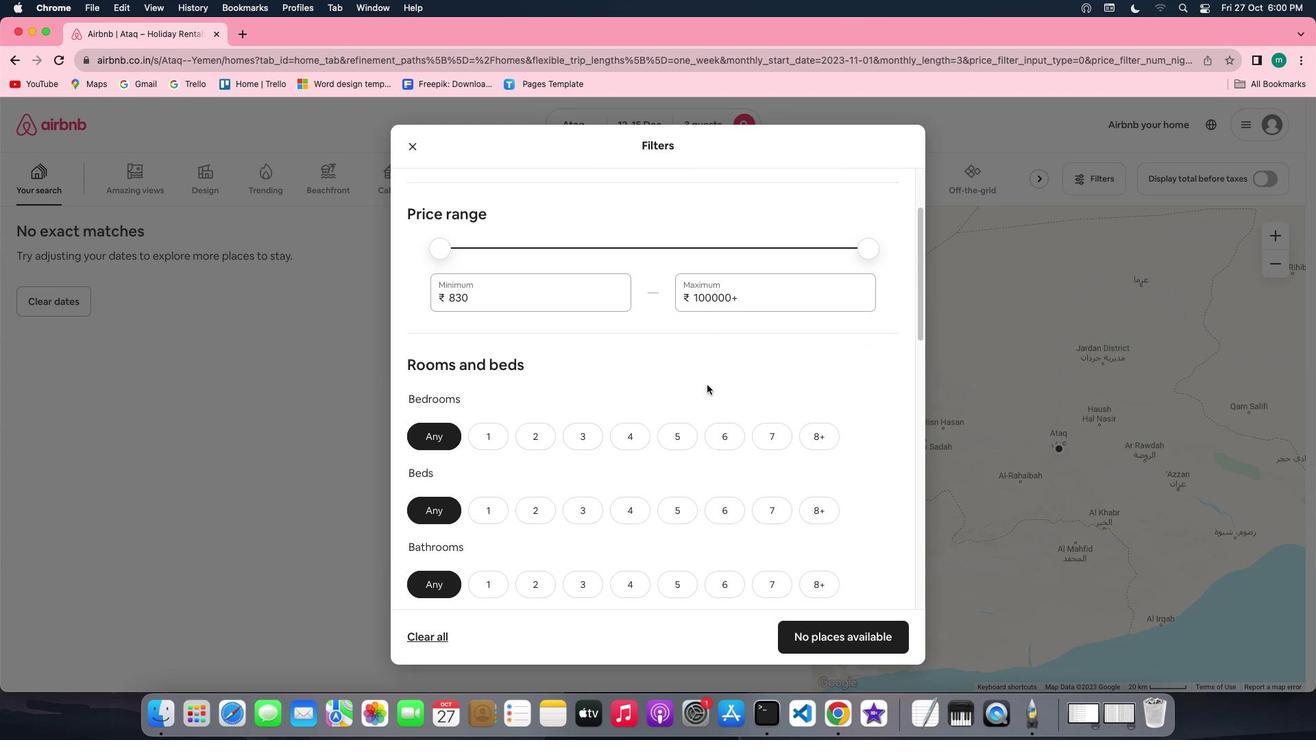 
Action: Mouse scrolled (707, 385) with delta (0, 0)
Screenshot: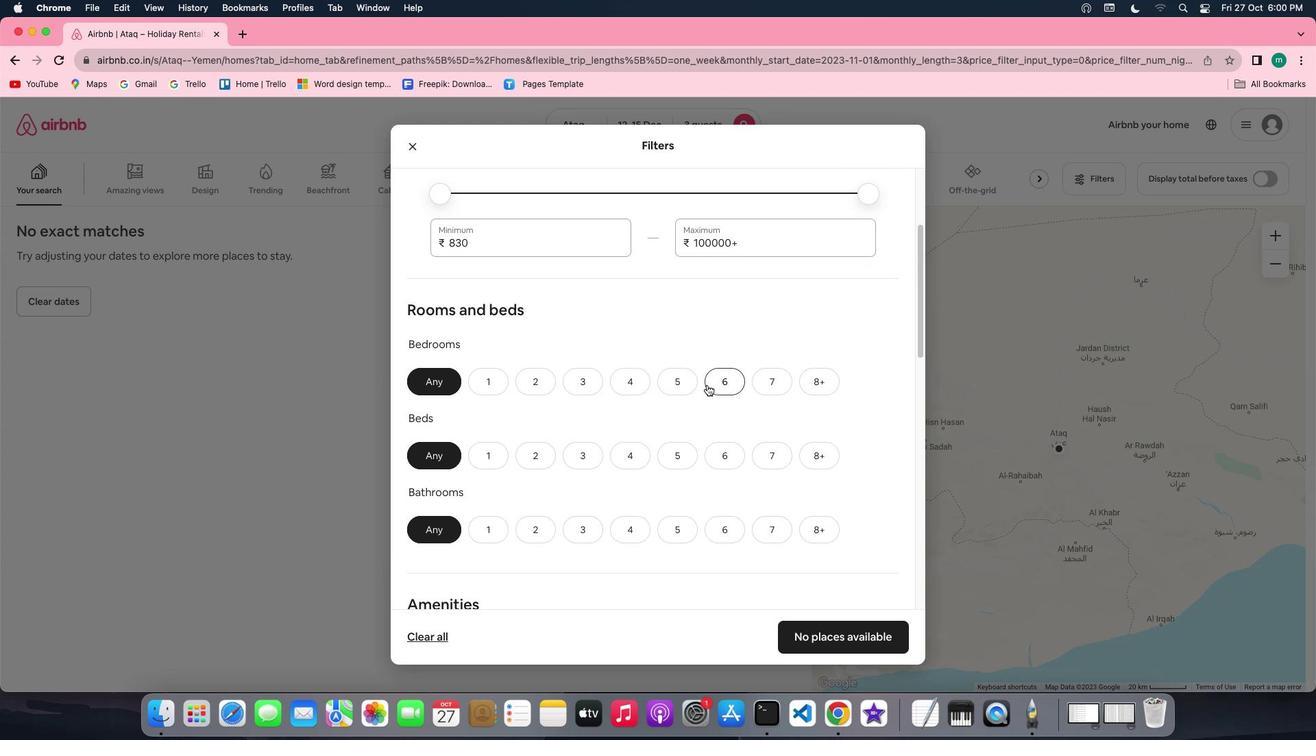 
Action: Mouse scrolled (707, 385) with delta (0, 0)
Screenshot: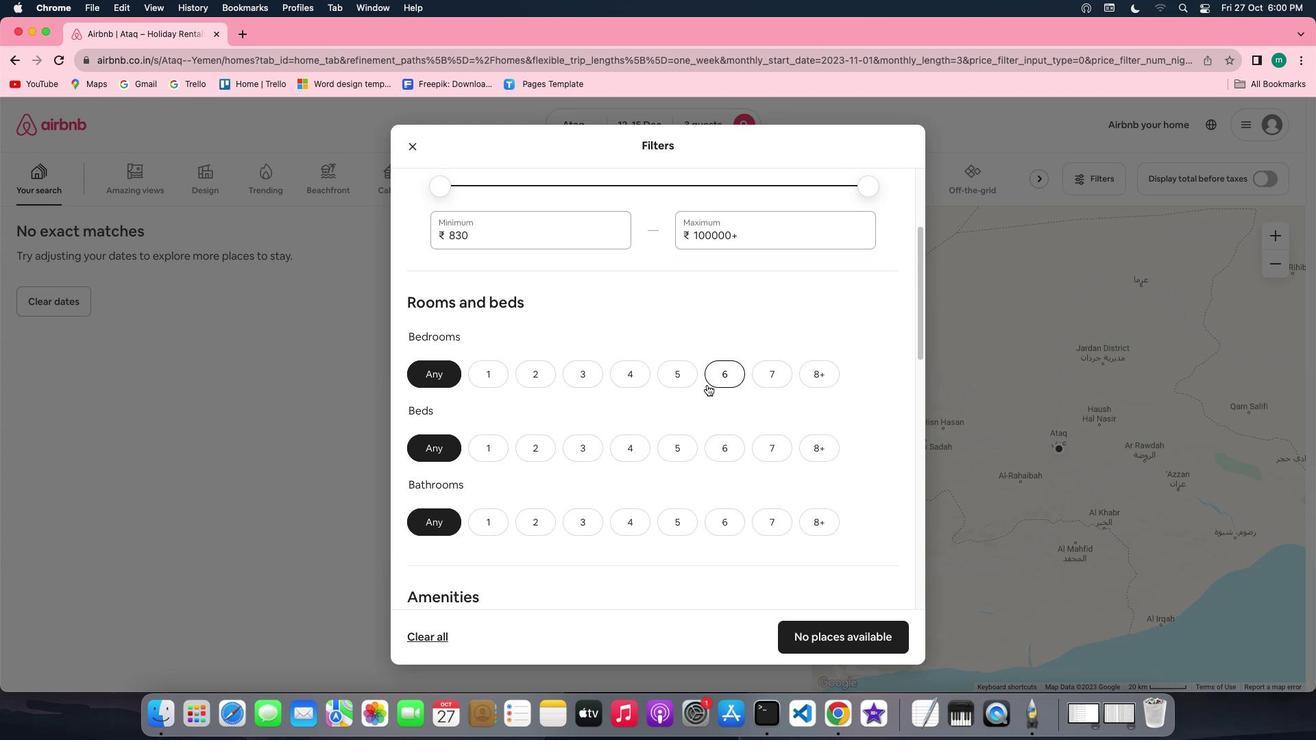 
Action: Mouse scrolled (707, 385) with delta (0, 0)
Screenshot: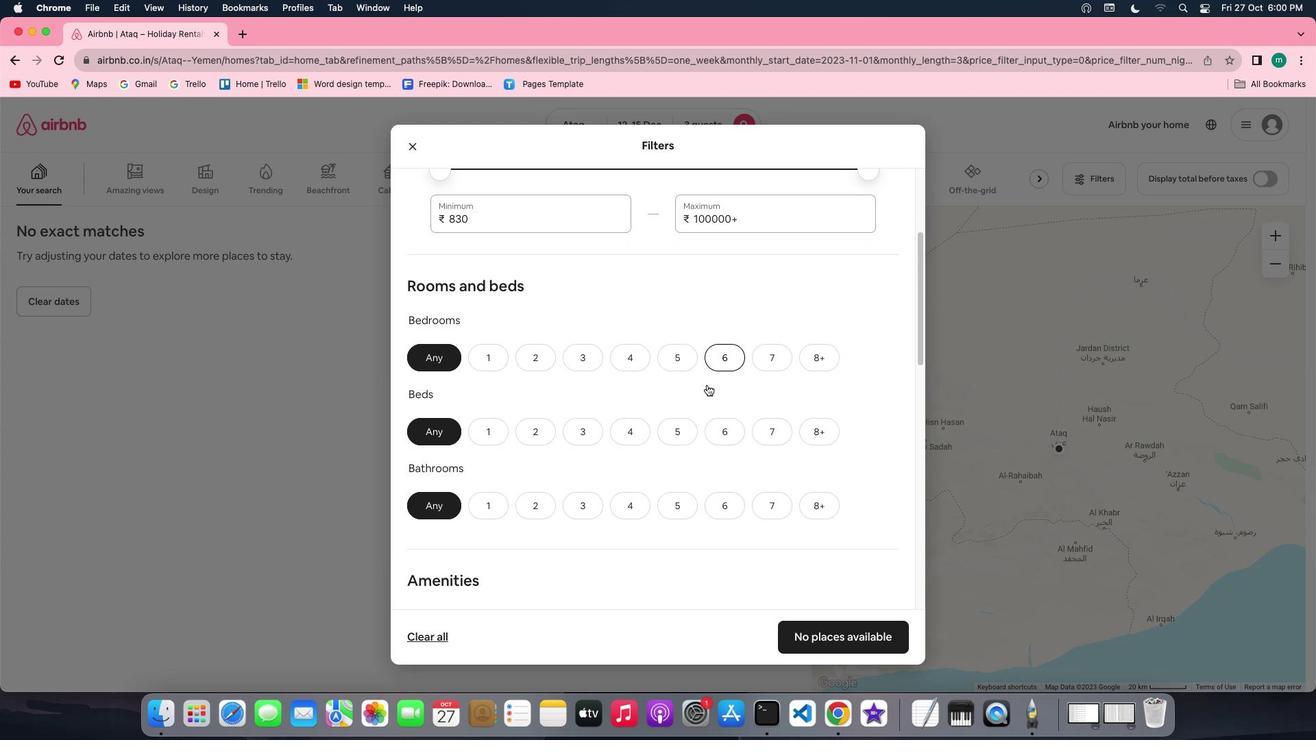 
Action: Mouse scrolled (707, 385) with delta (0, 0)
Screenshot: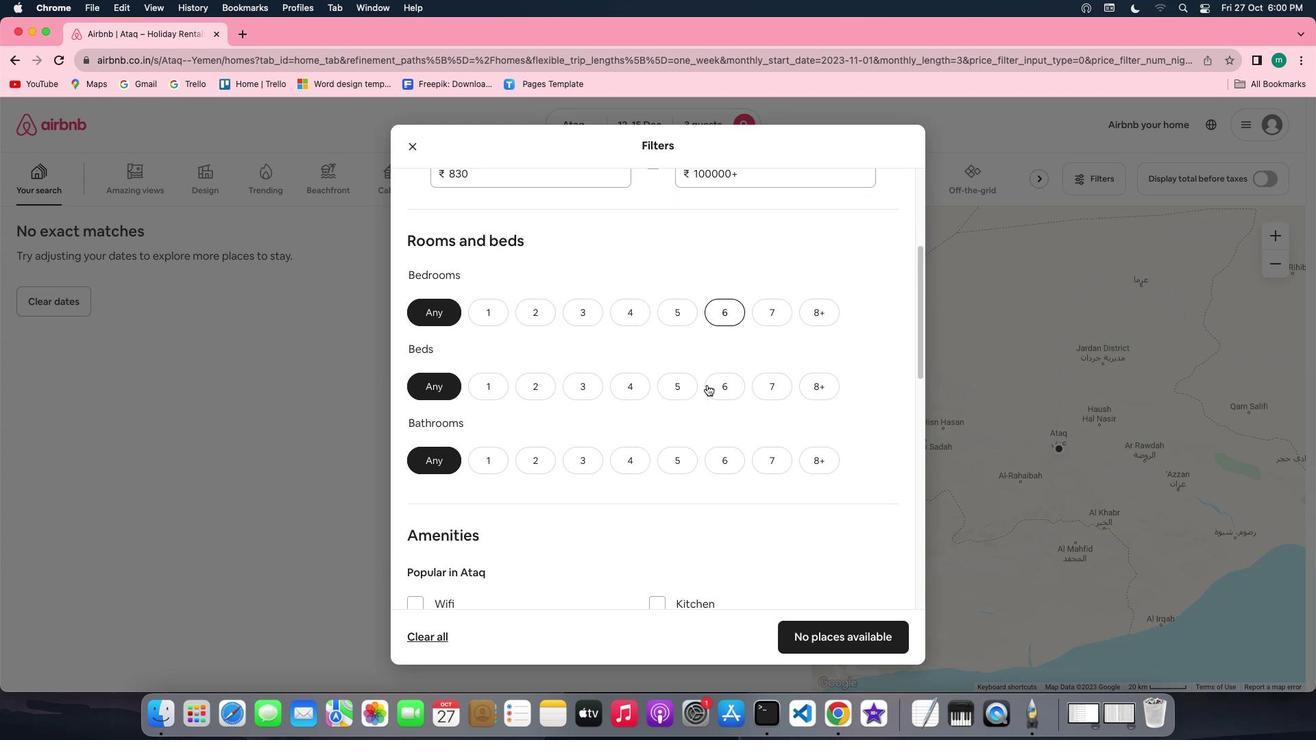 
Action: Mouse scrolled (707, 385) with delta (0, 0)
Screenshot: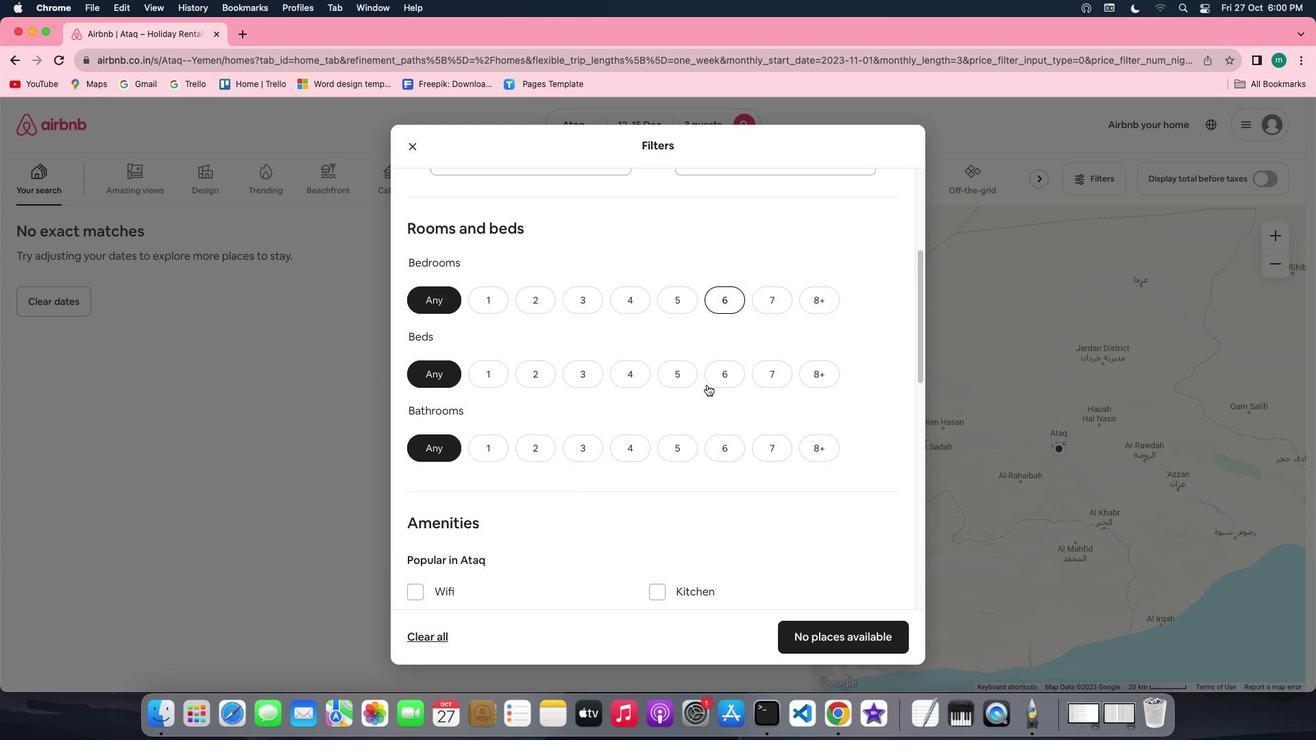 
Action: Mouse scrolled (707, 385) with delta (0, 0)
Screenshot: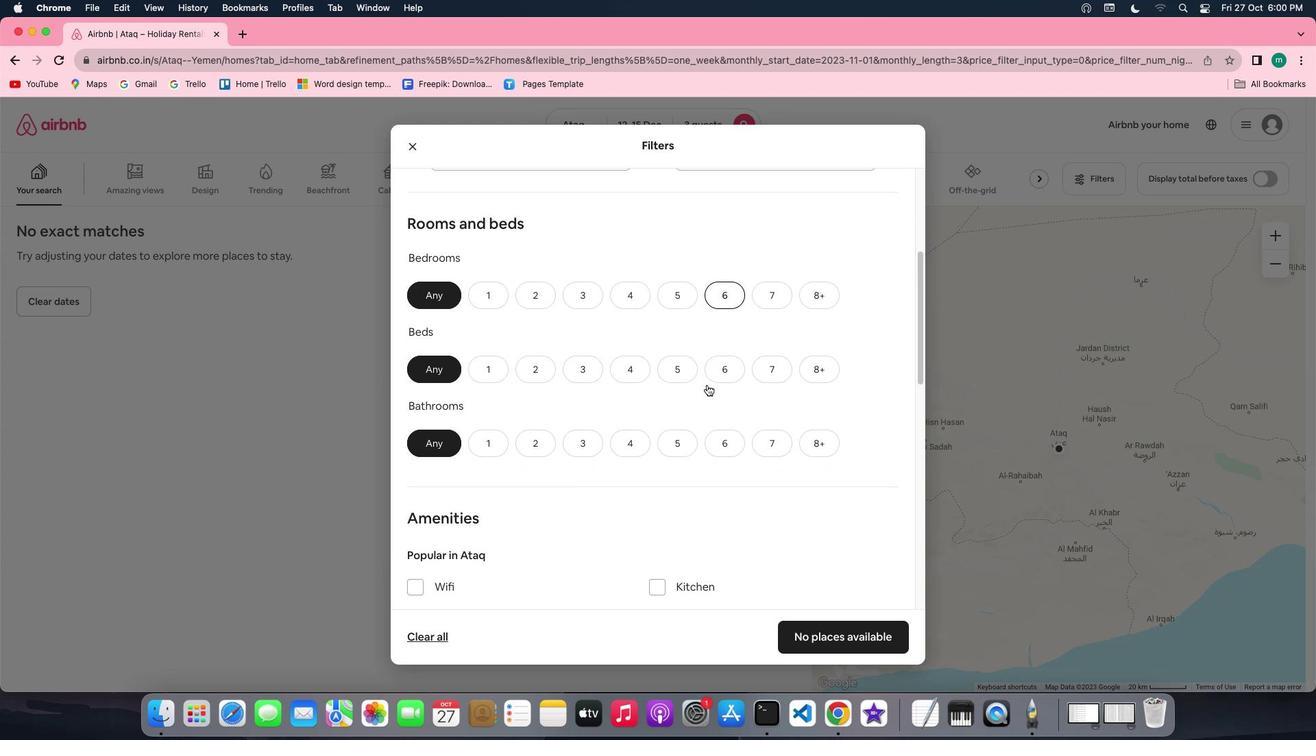 
Action: Mouse scrolled (707, 385) with delta (0, 0)
Screenshot: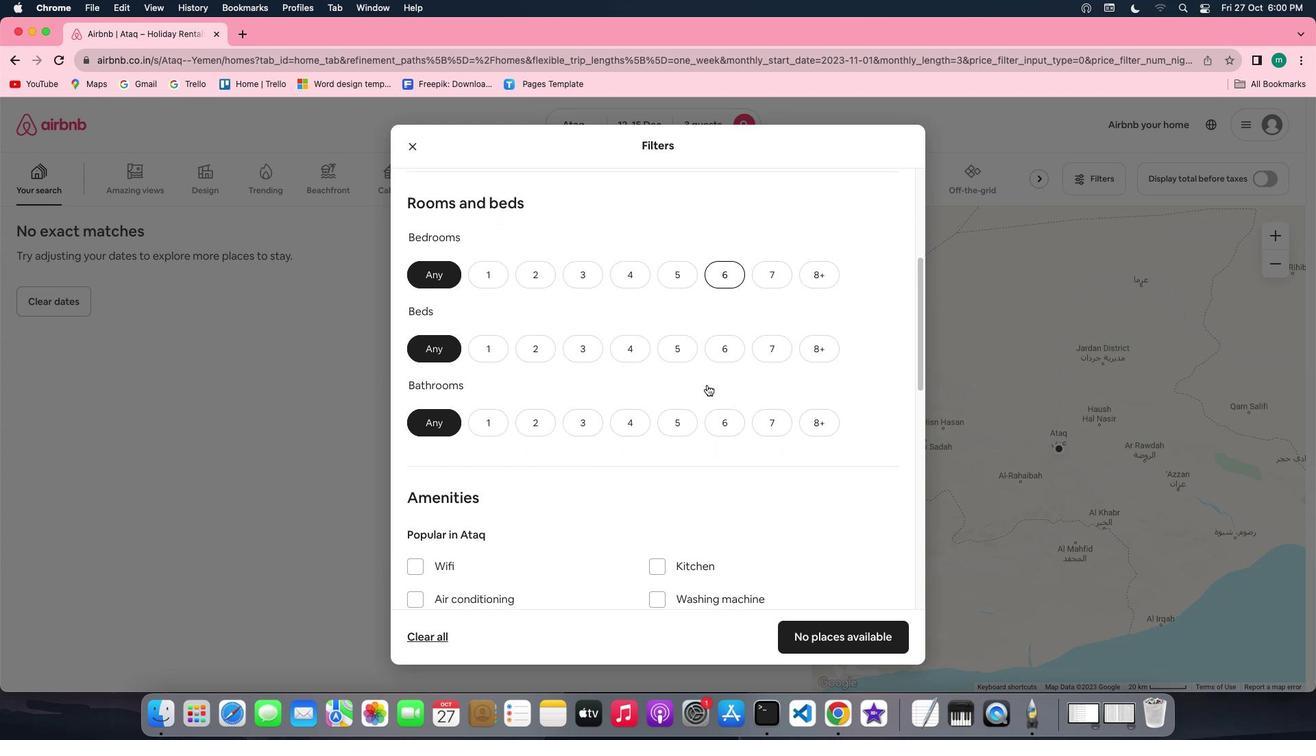 
Action: Mouse scrolled (707, 385) with delta (0, 0)
Screenshot: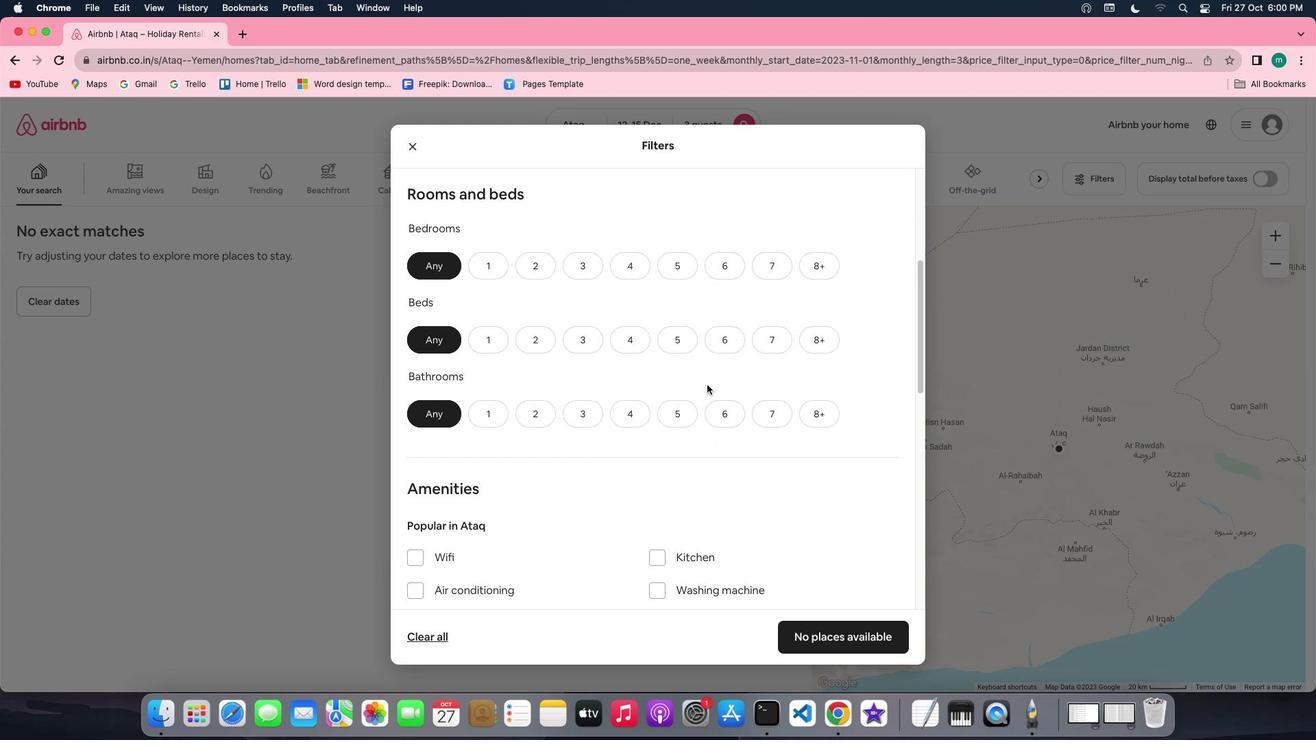 
Action: Mouse scrolled (707, 385) with delta (0, 0)
Screenshot: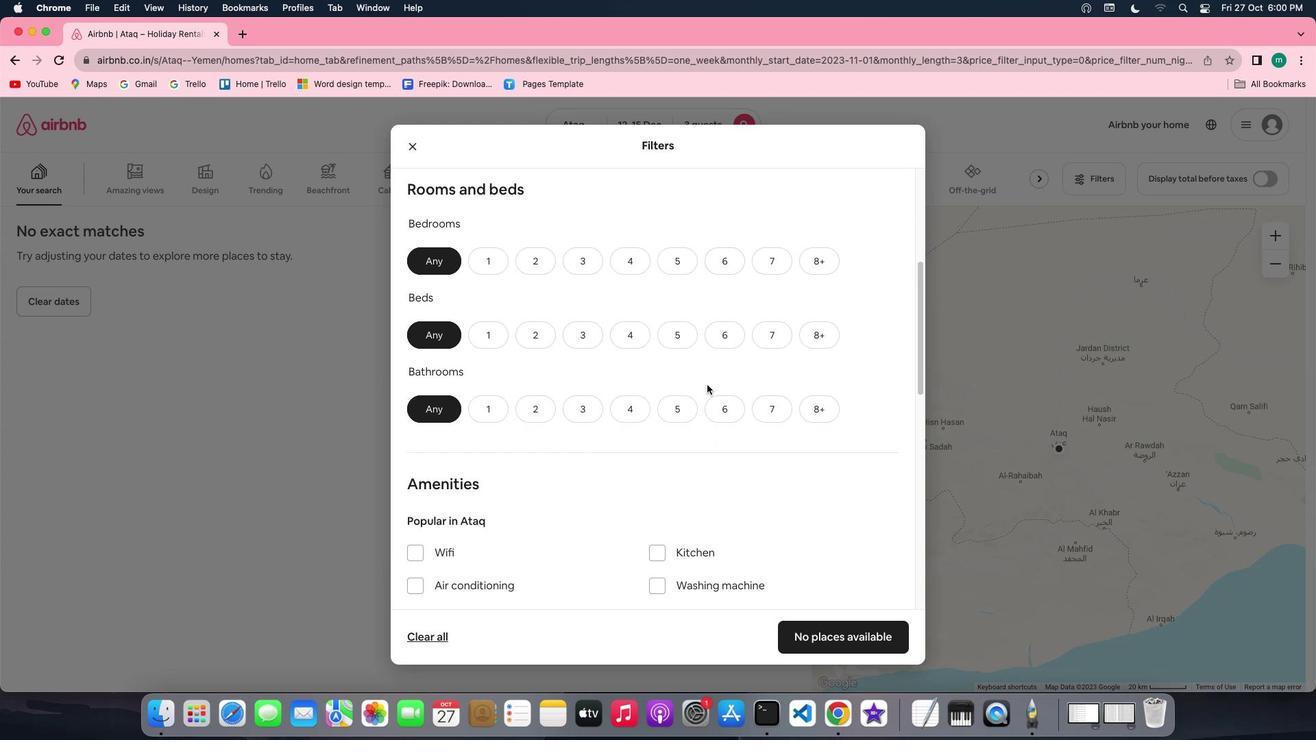 
Action: Mouse scrolled (707, 385) with delta (0, 0)
Screenshot: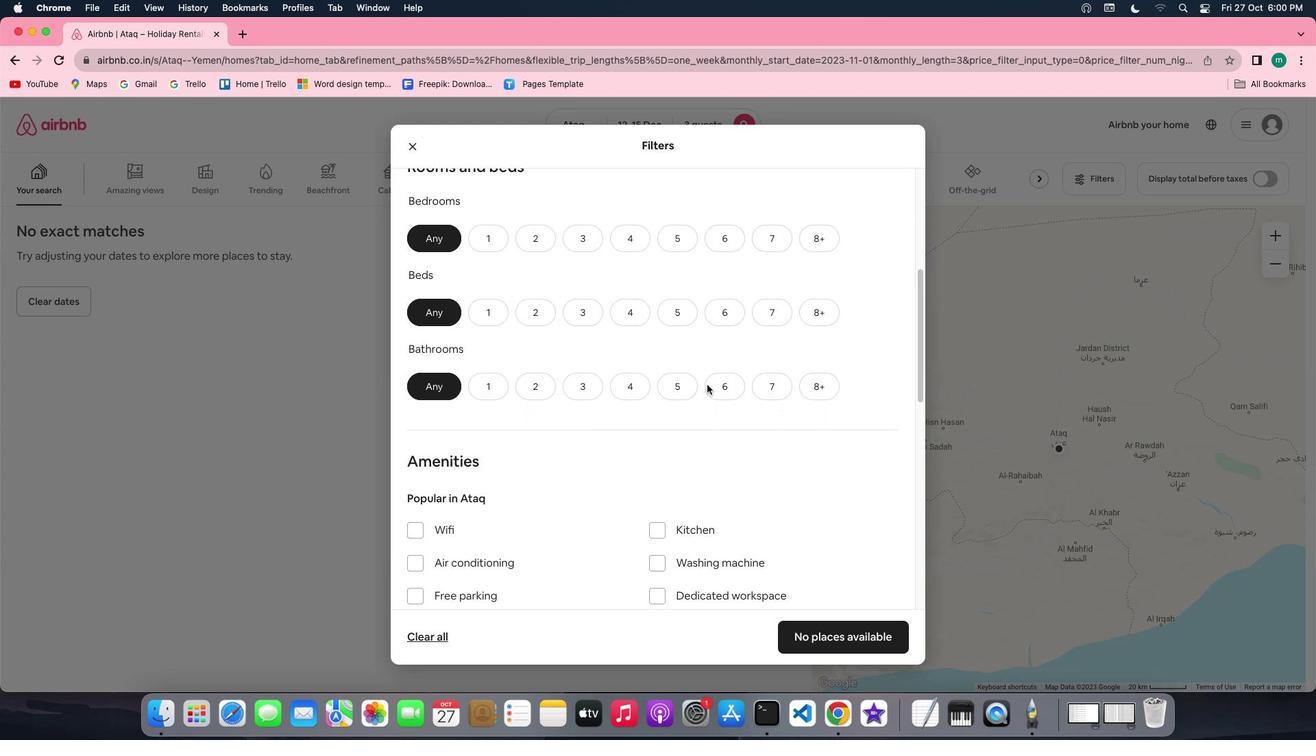 
Action: Mouse moved to (548, 225)
Screenshot: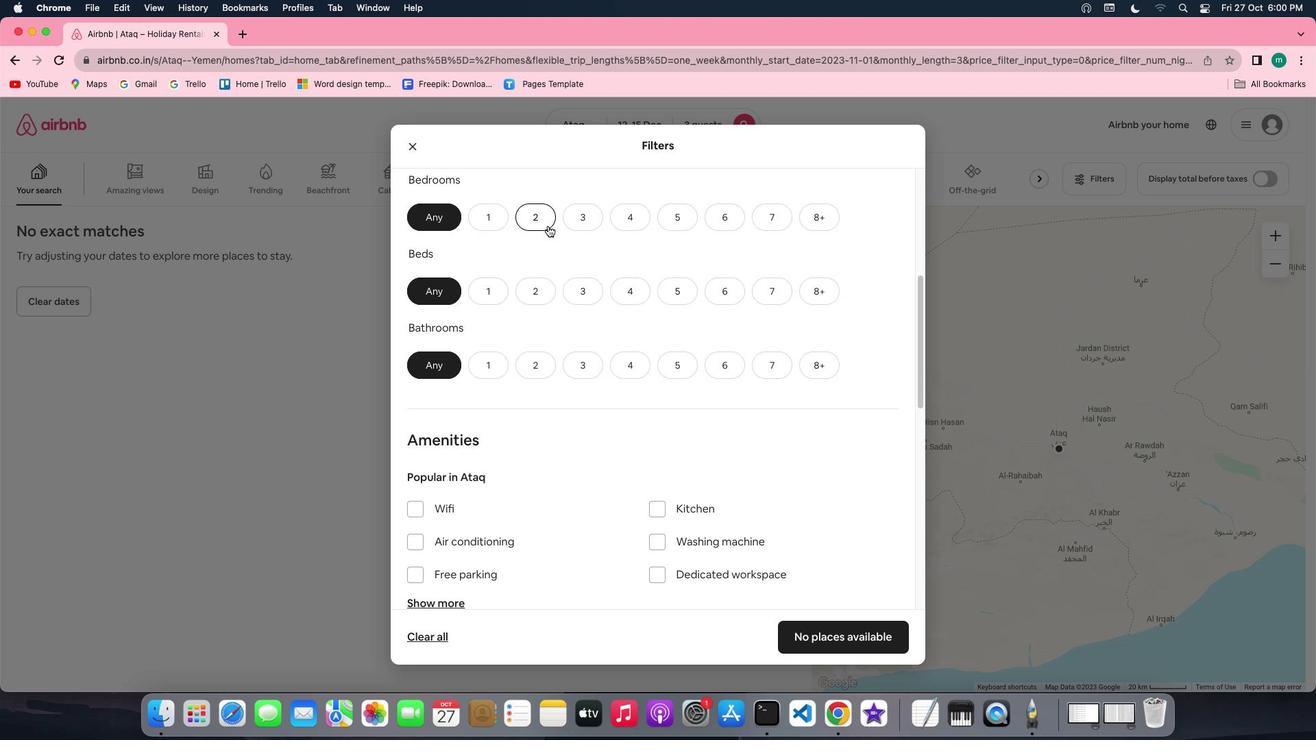 
Action: Mouse pressed left at (548, 225)
Screenshot: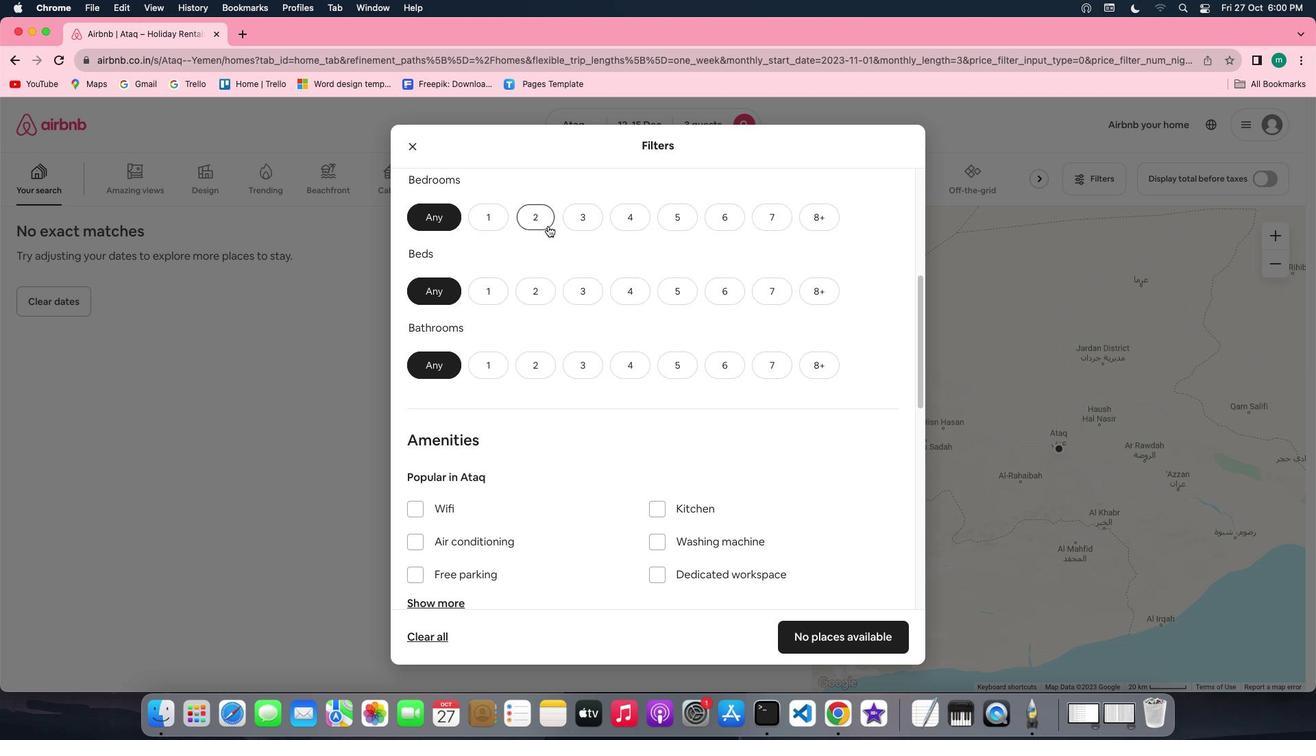 
Action: Mouse moved to (582, 285)
Screenshot: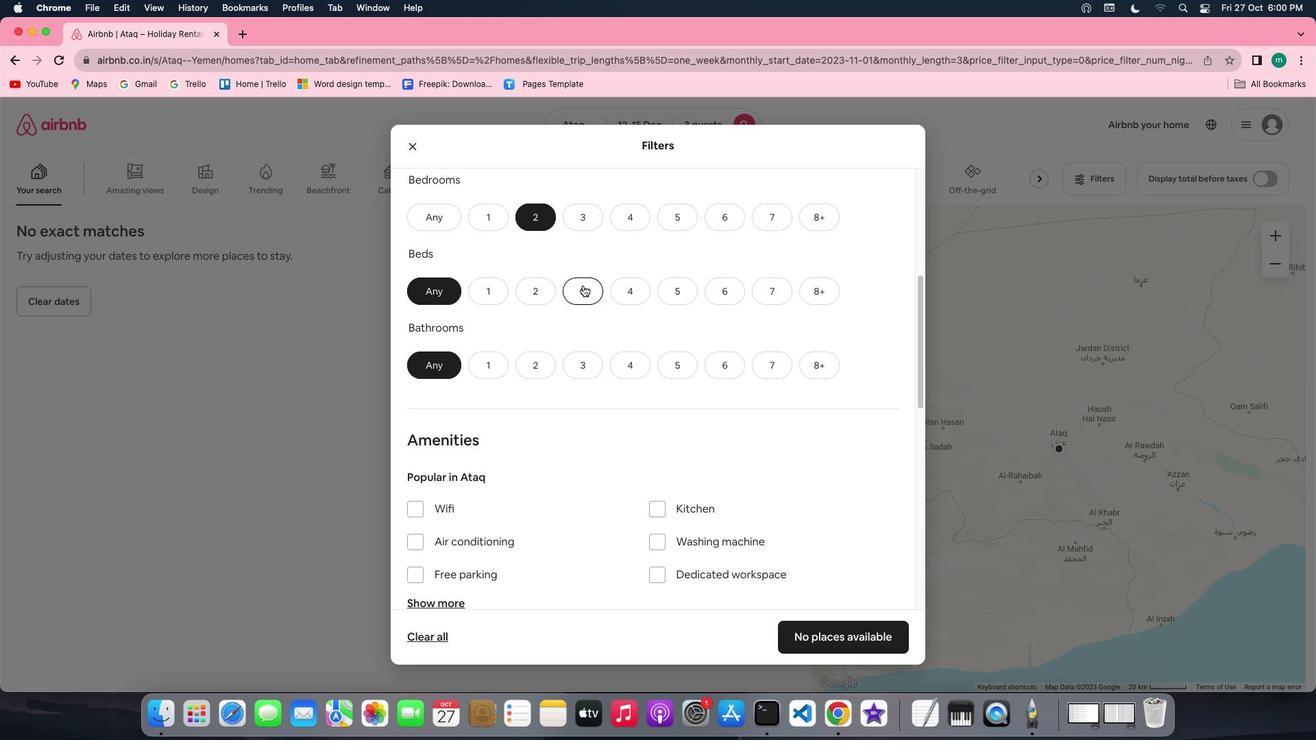 
Action: Mouse pressed left at (582, 285)
Screenshot: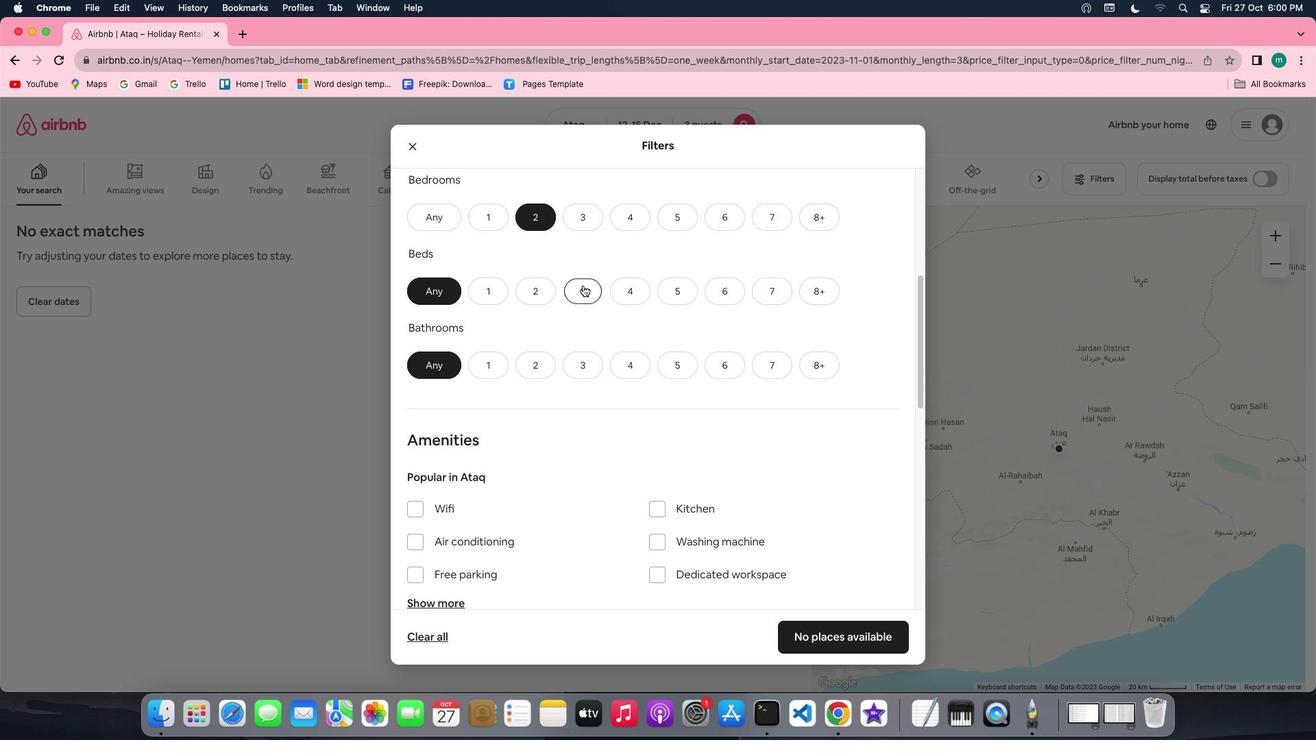 
Action: Mouse moved to (492, 366)
Screenshot: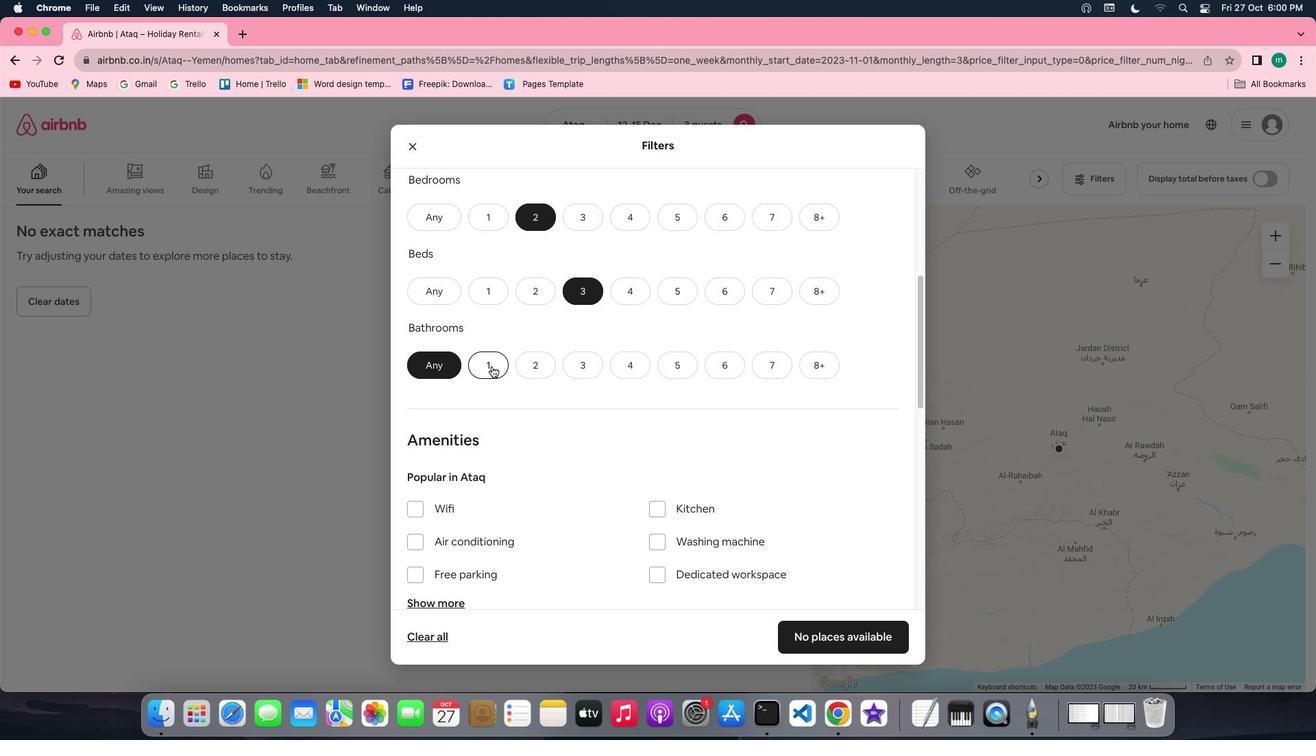 
Action: Mouse pressed left at (492, 366)
Screenshot: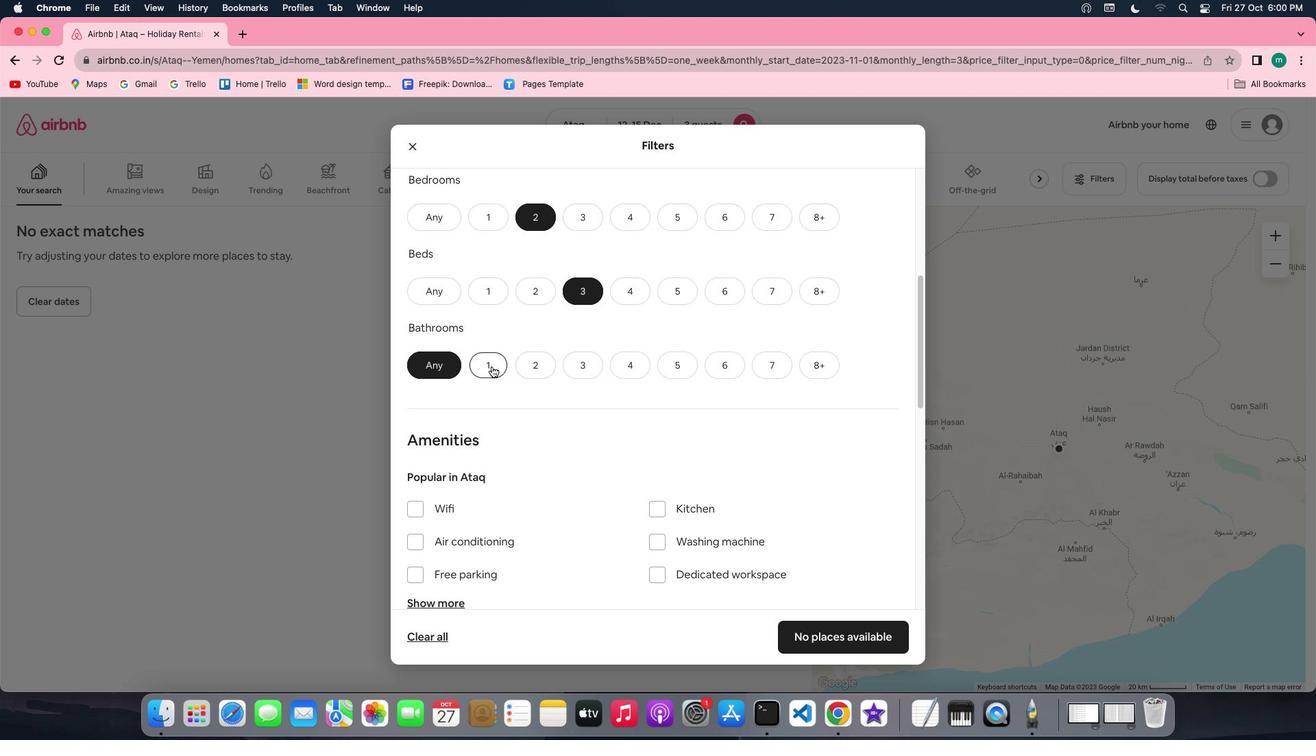 
Action: Mouse moved to (606, 366)
Screenshot: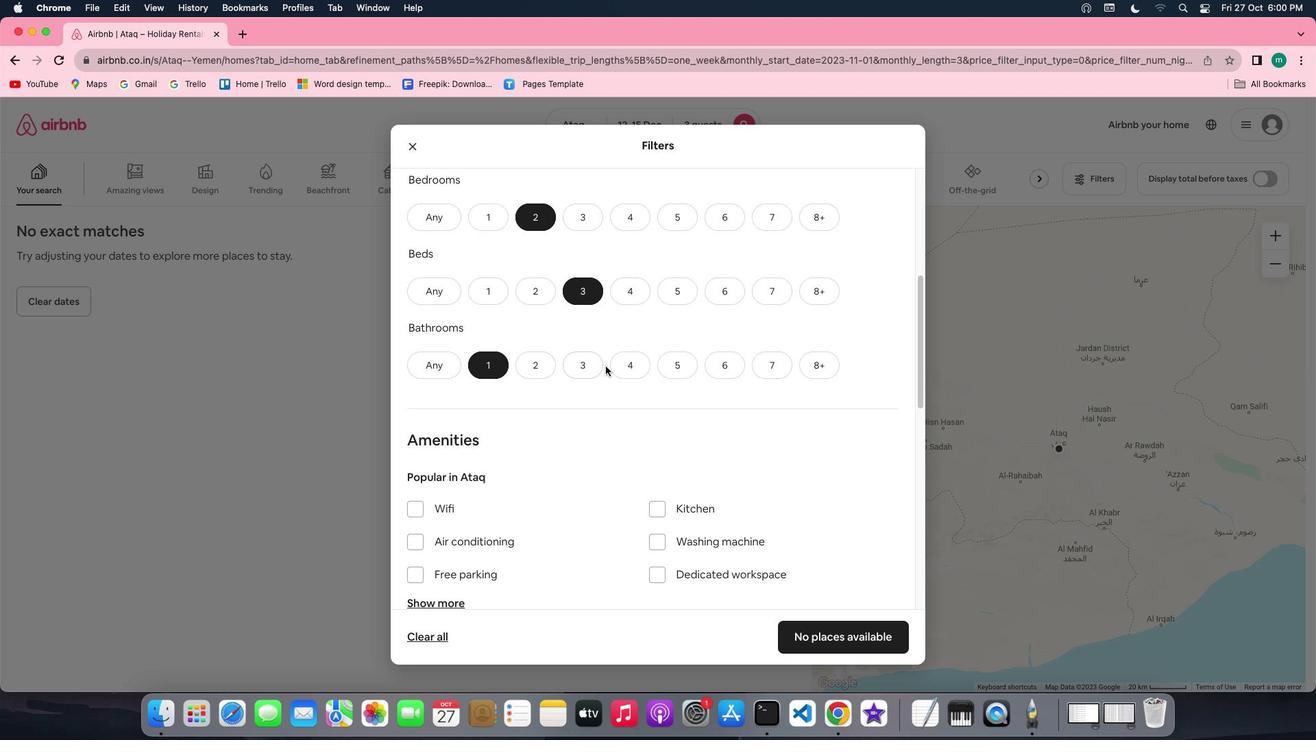 
Action: Mouse scrolled (606, 366) with delta (0, 0)
Screenshot: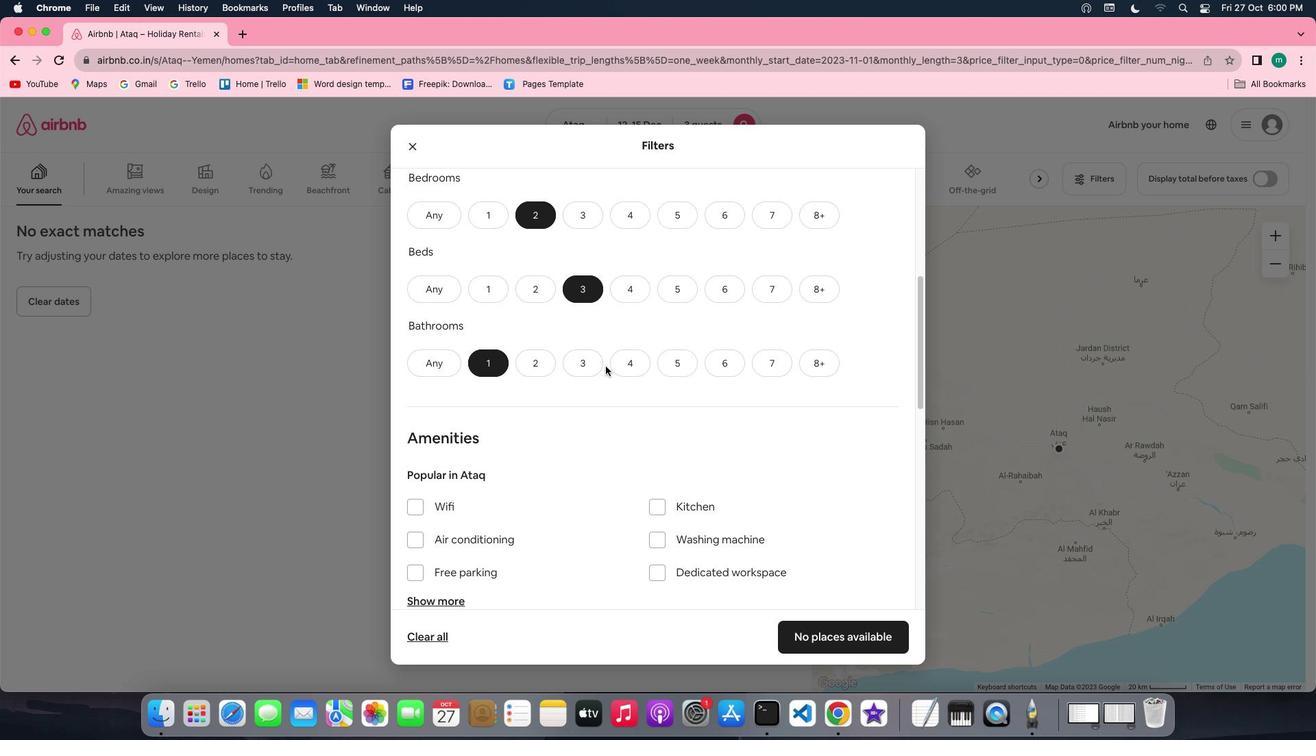 
Action: Mouse scrolled (606, 366) with delta (0, 0)
Screenshot: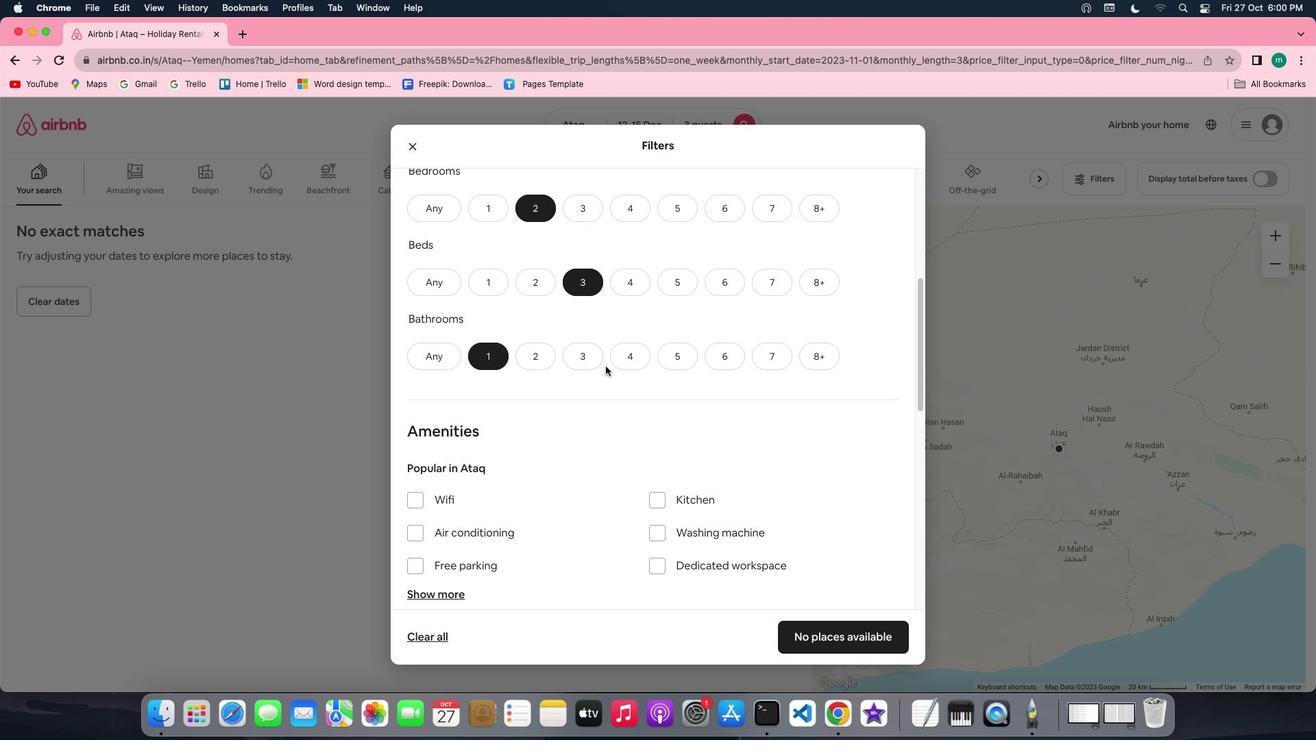
Action: Mouse scrolled (606, 366) with delta (0, 0)
Screenshot: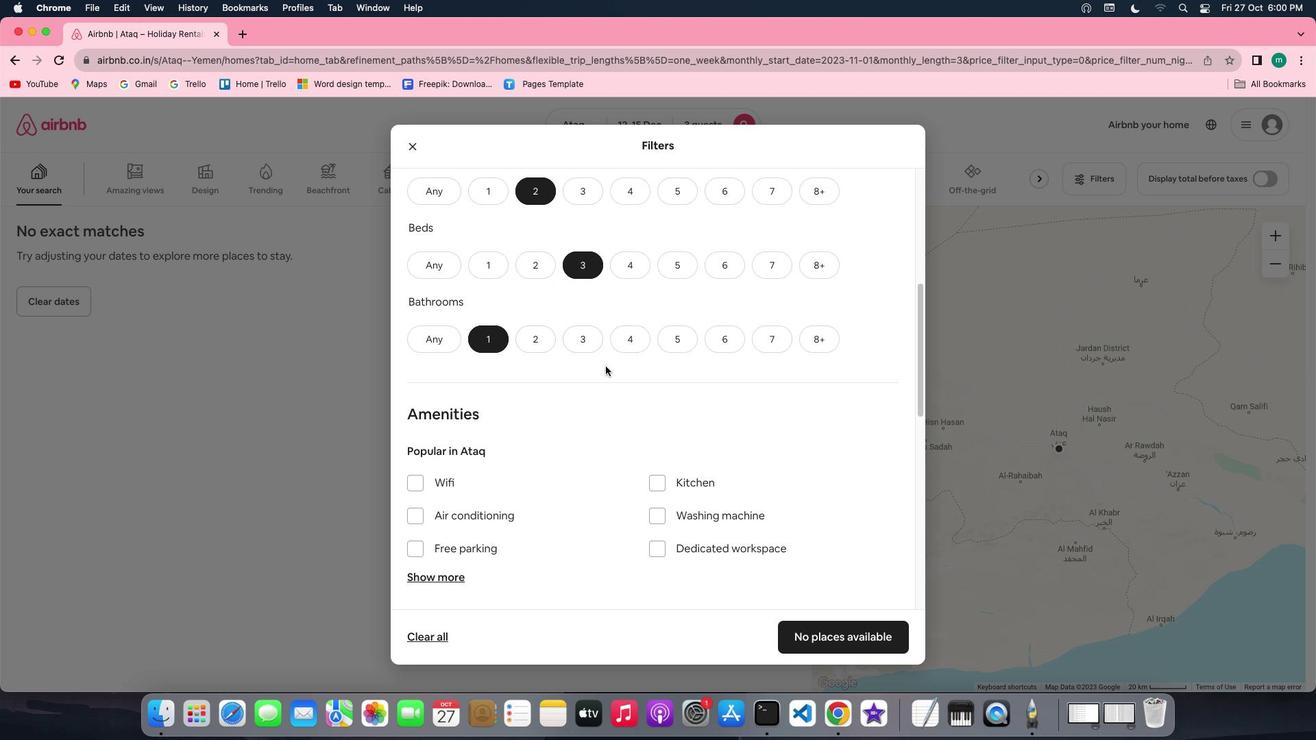 
Action: Mouse scrolled (606, 366) with delta (0, 0)
Screenshot: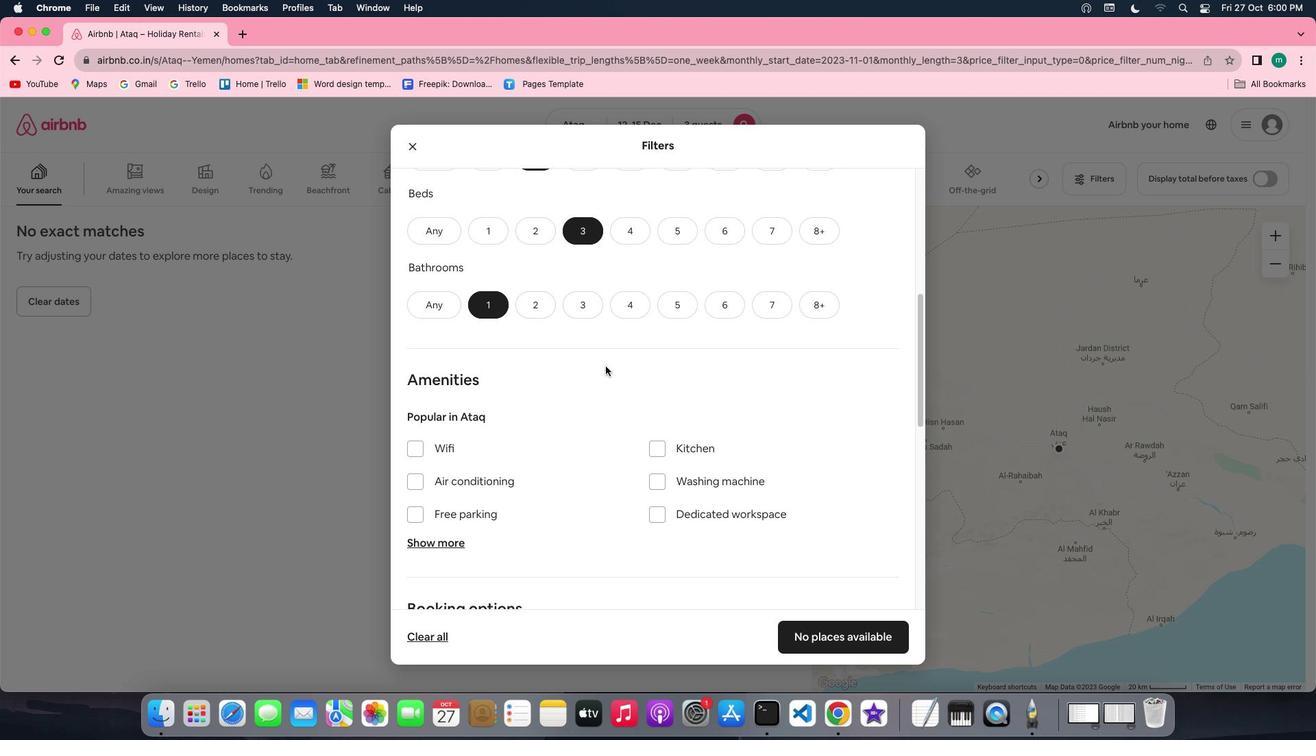 
Action: Mouse scrolled (606, 366) with delta (0, 0)
Screenshot: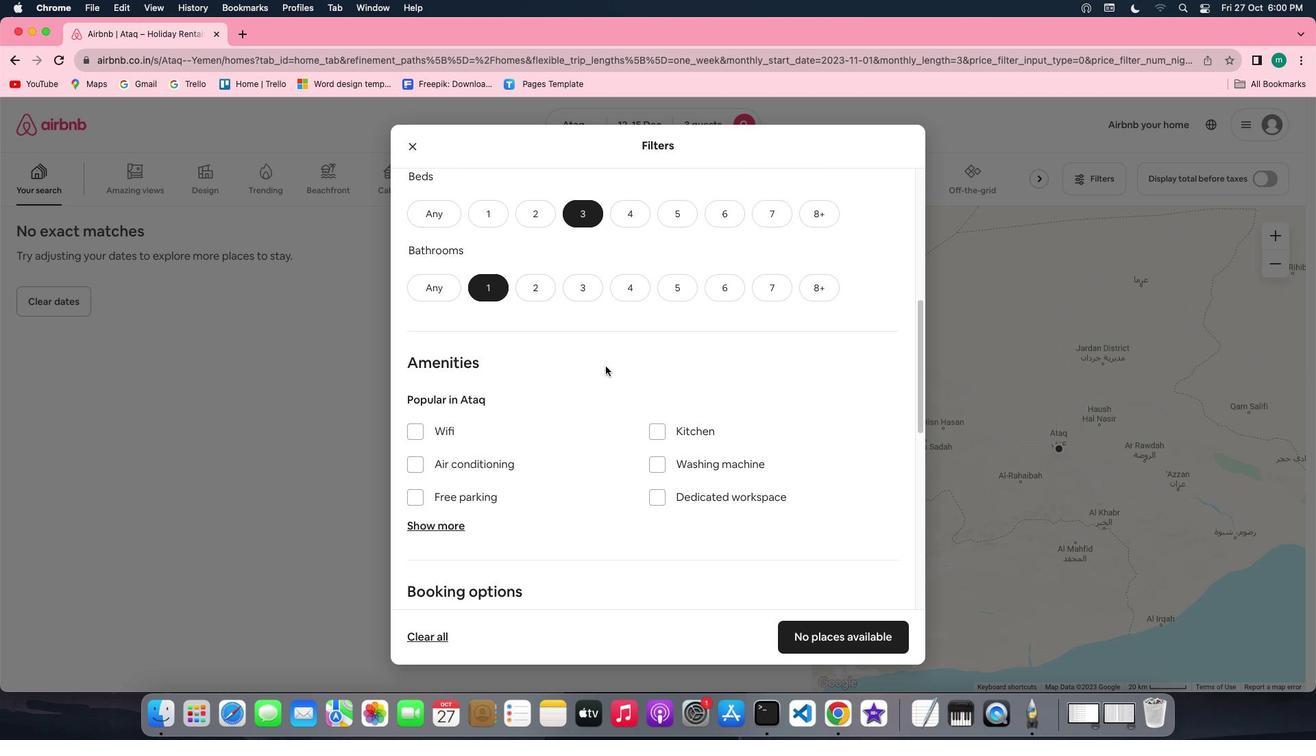 
Action: Mouse scrolled (606, 366) with delta (0, 0)
Screenshot: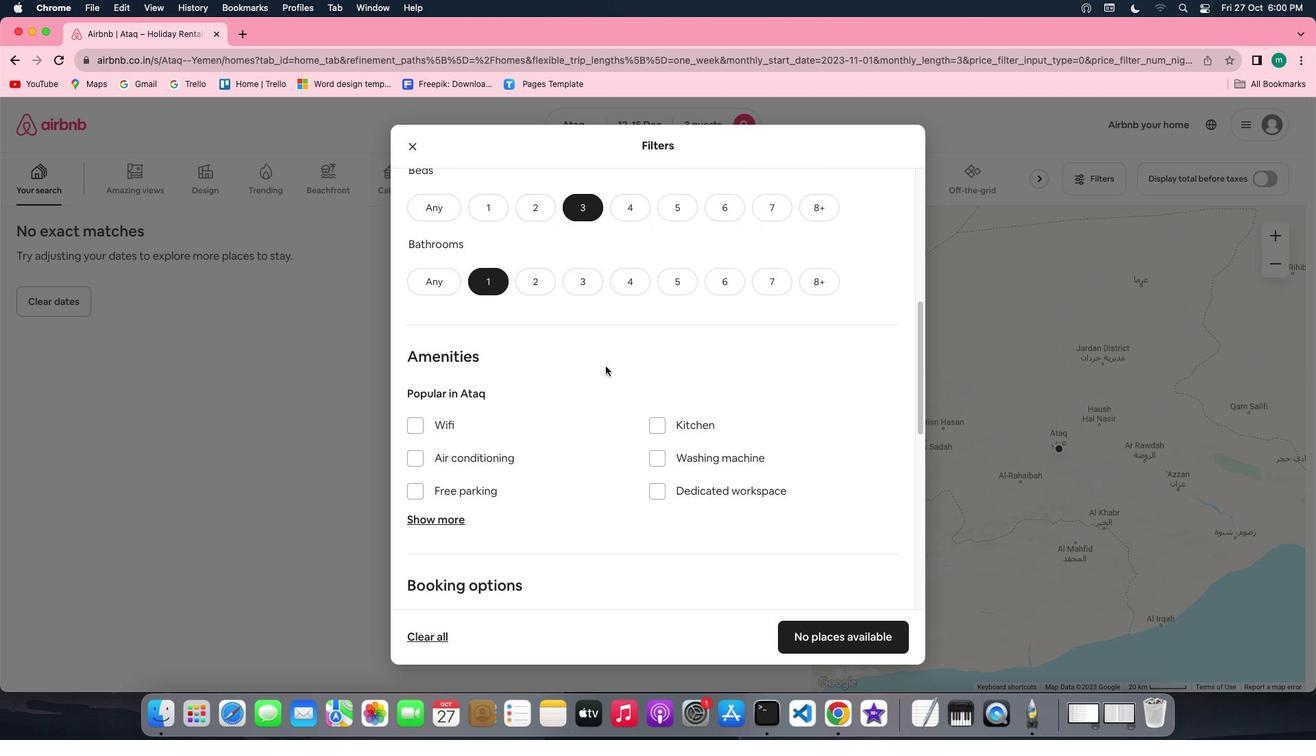 
Action: Mouse scrolled (606, 366) with delta (0, 0)
Screenshot: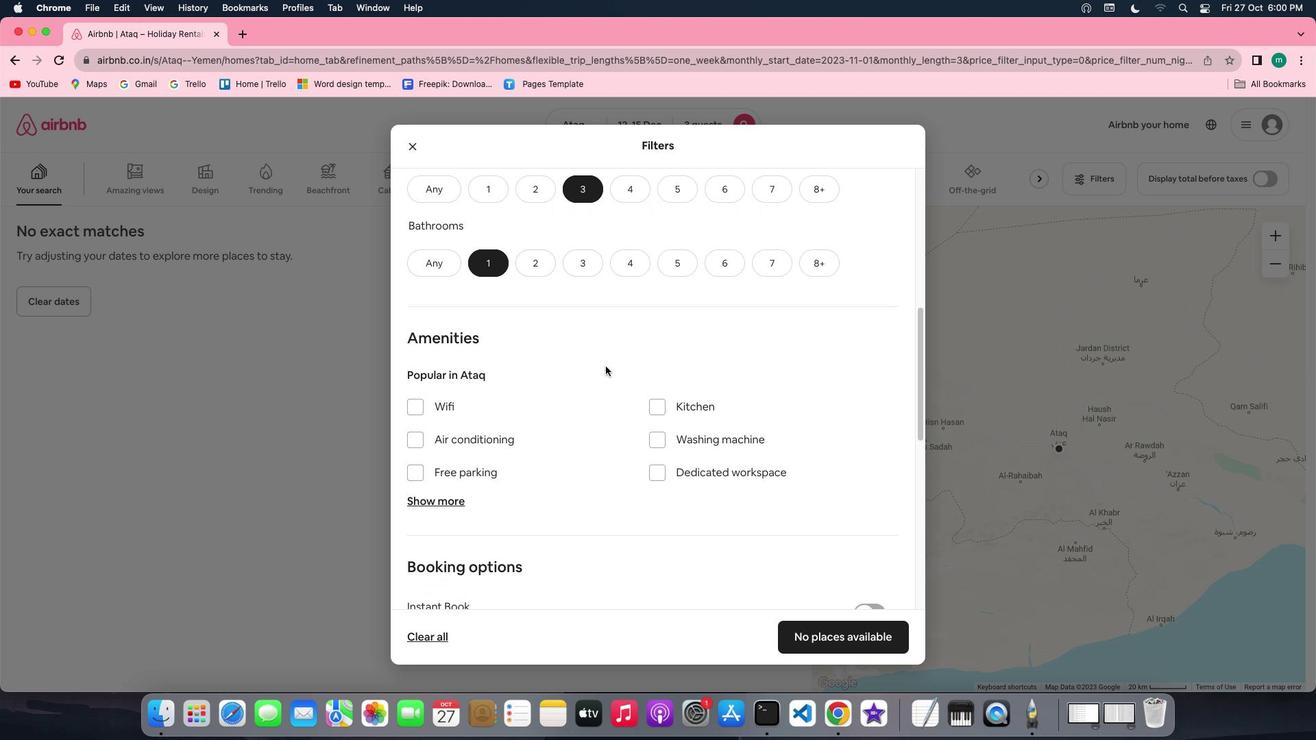 
Action: Mouse scrolled (606, 366) with delta (0, 0)
Screenshot: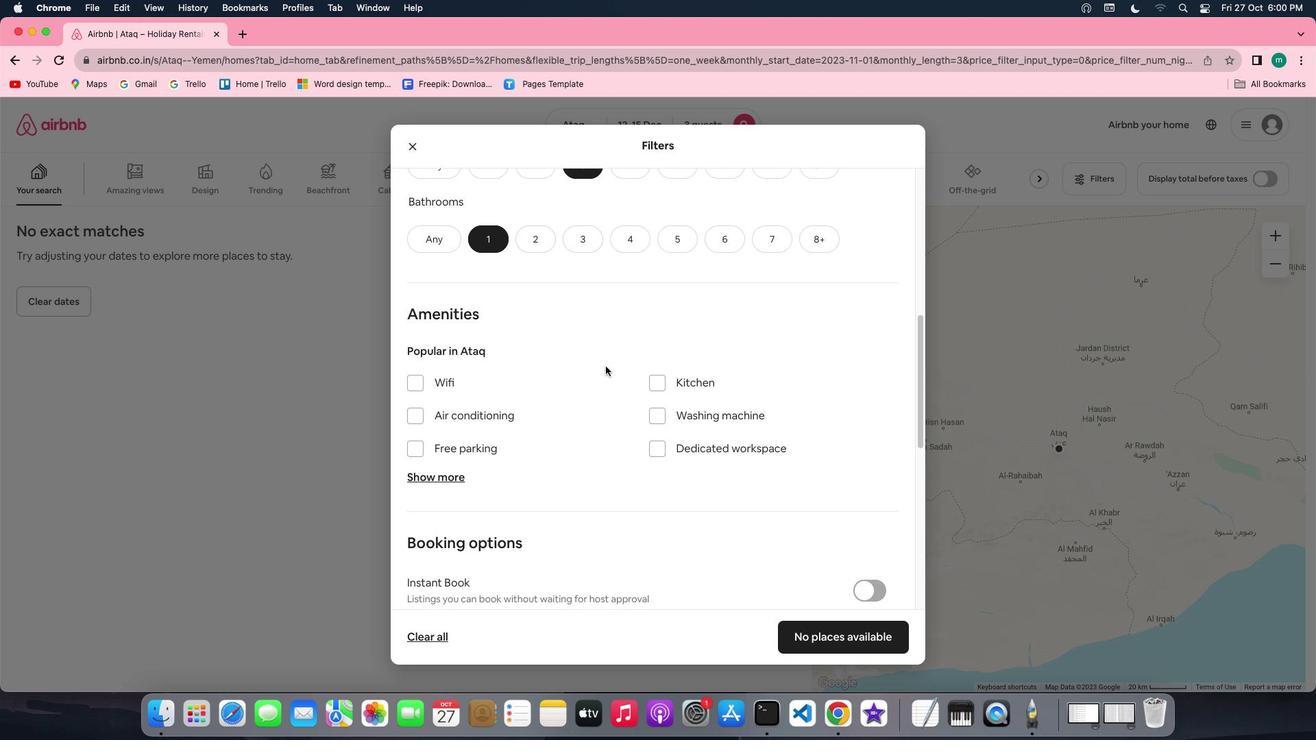 
Action: Mouse scrolled (606, 366) with delta (0, 0)
Screenshot: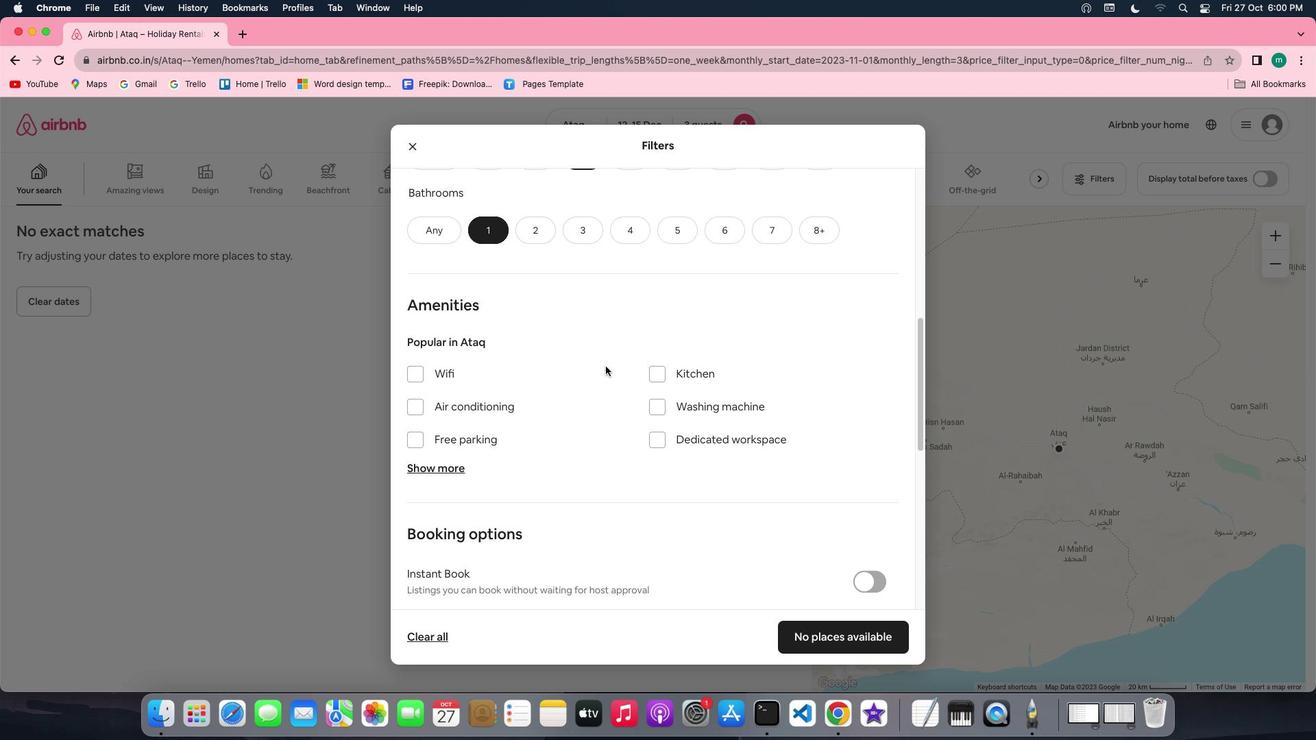 
Action: Mouse scrolled (606, 366) with delta (0, 0)
Screenshot: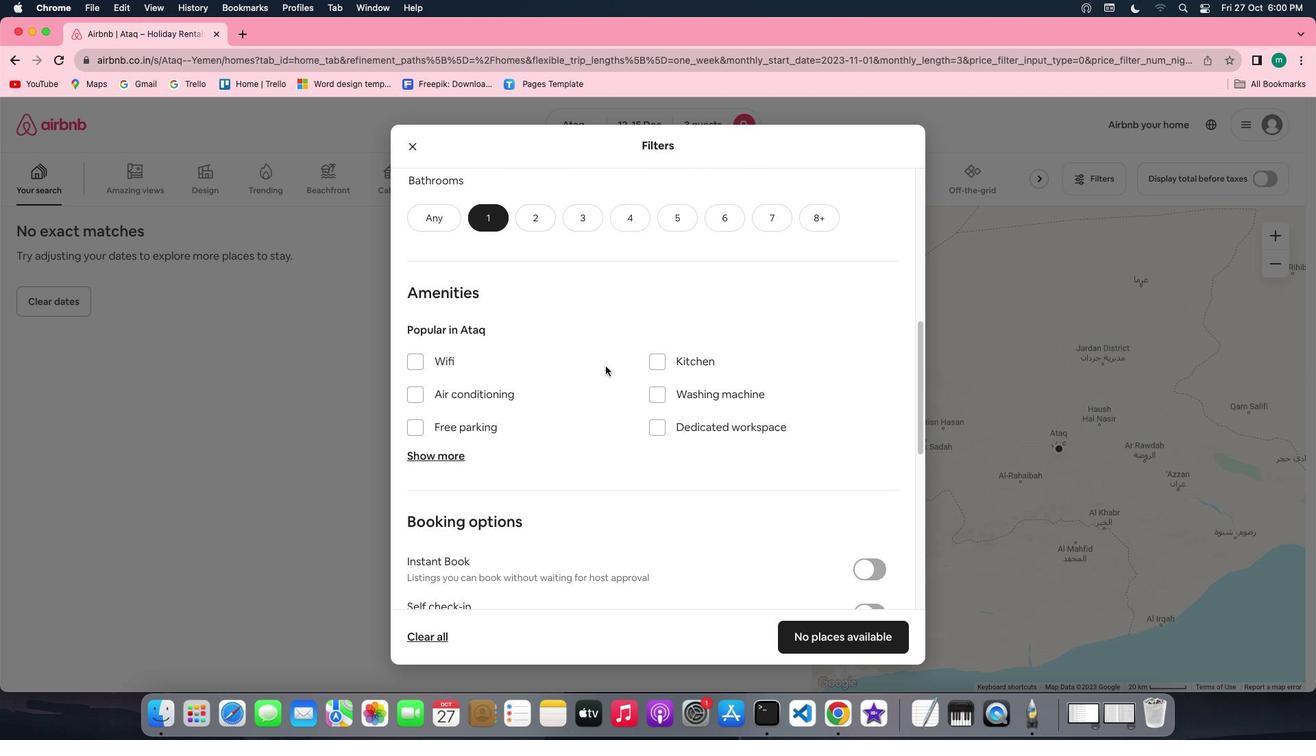 
Action: Mouse scrolled (606, 366) with delta (0, 0)
Screenshot: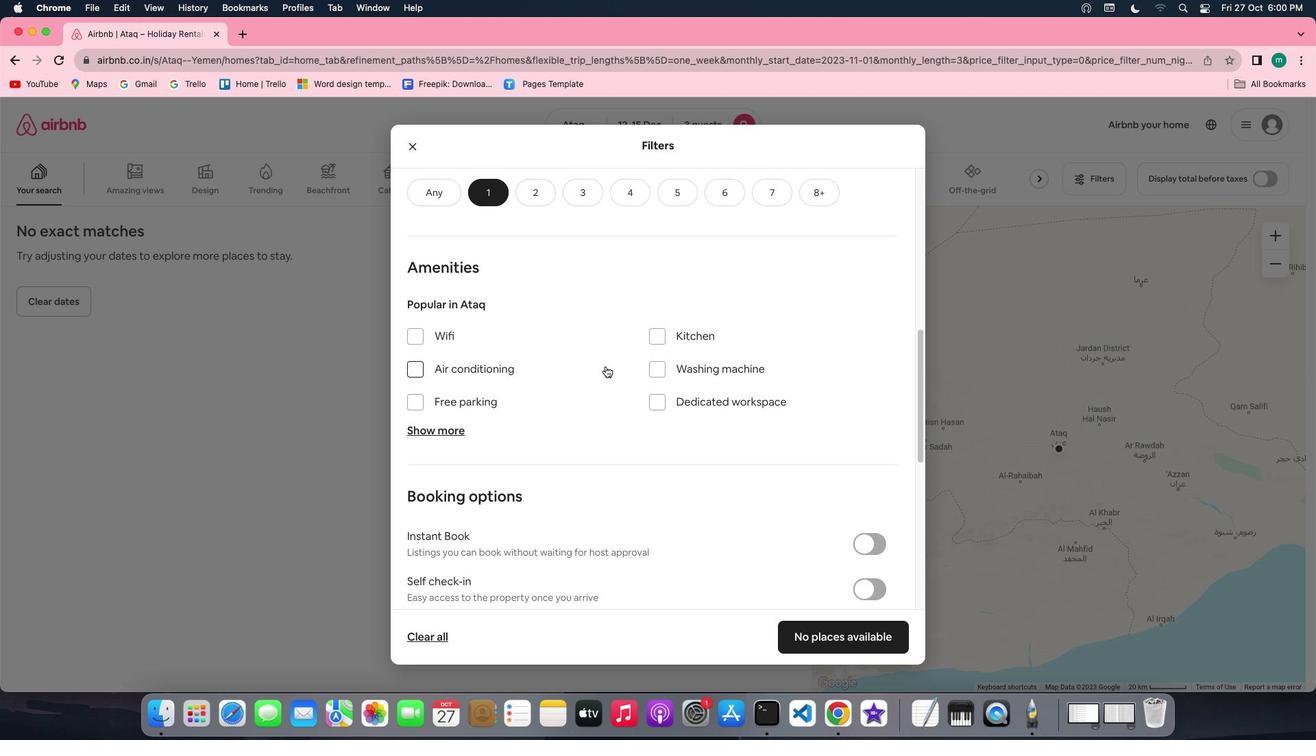 
Action: Mouse scrolled (606, 366) with delta (0, 0)
Screenshot: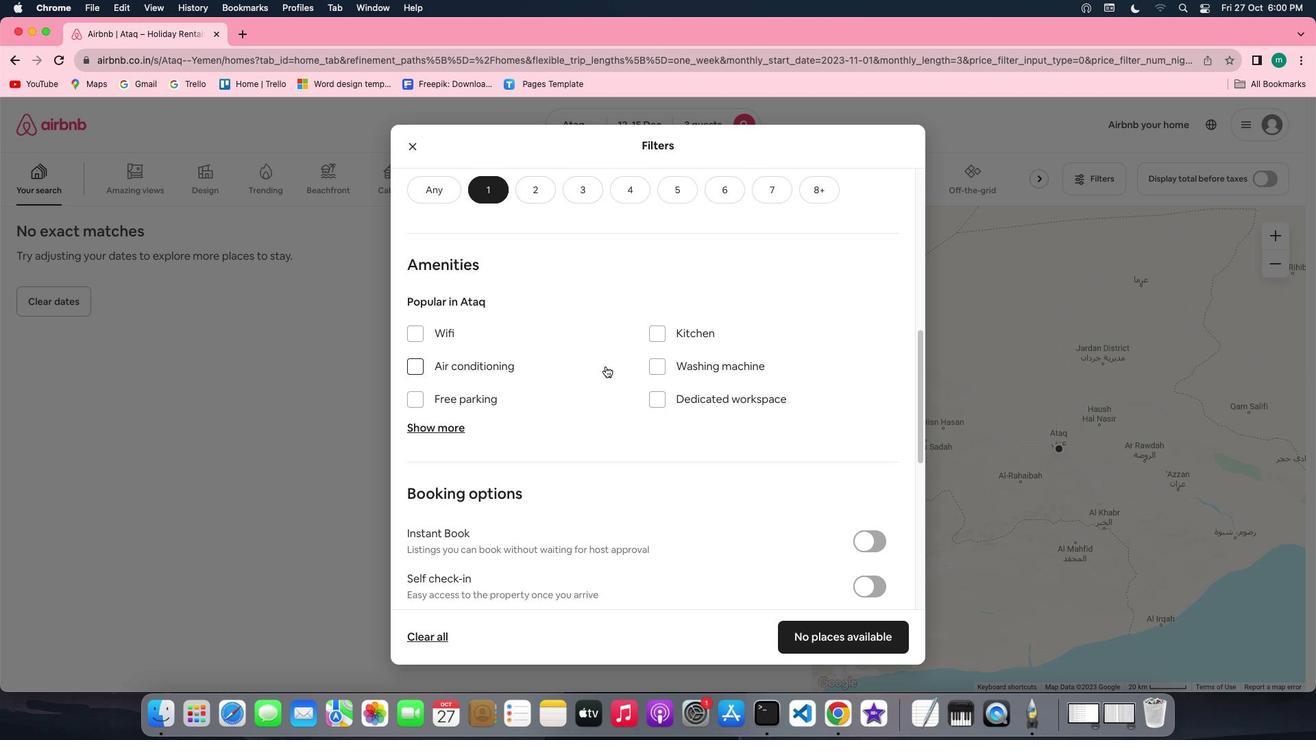 
Action: Mouse scrolled (606, 366) with delta (0, 0)
Screenshot: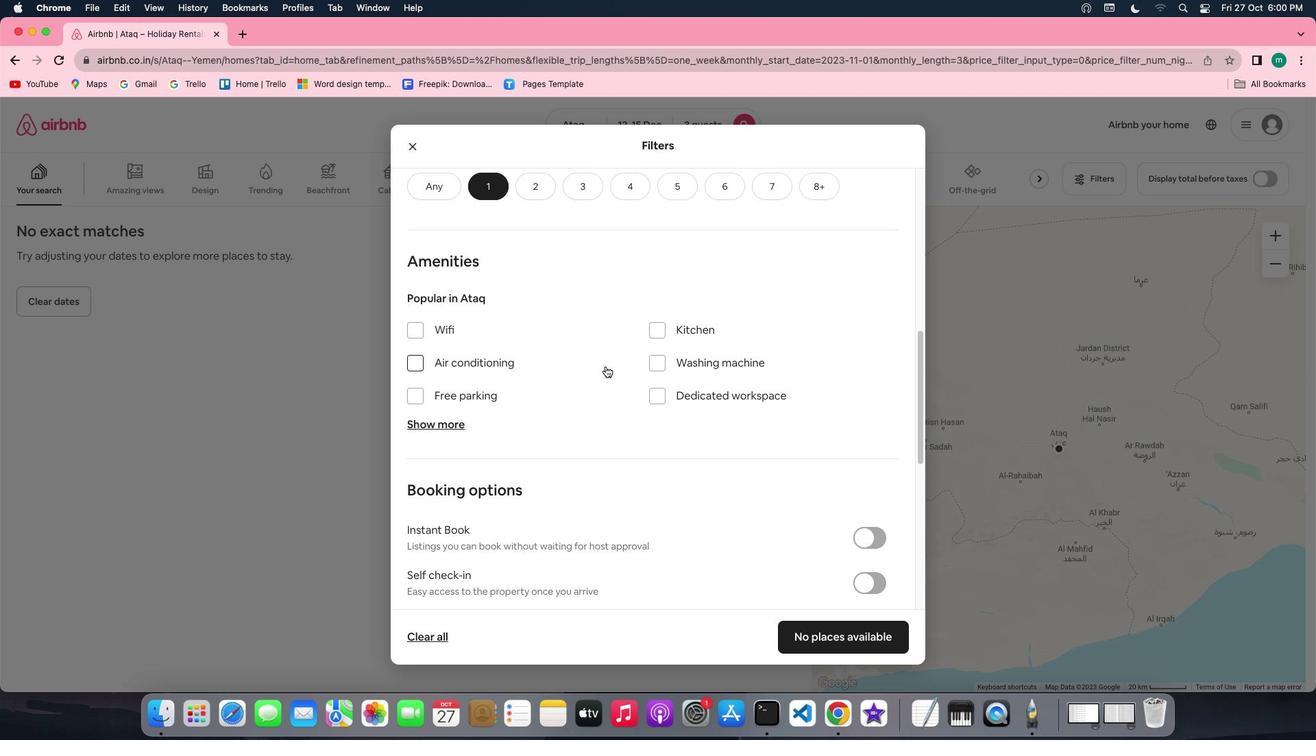 
Action: Mouse scrolled (606, 366) with delta (0, 0)
Screenshot: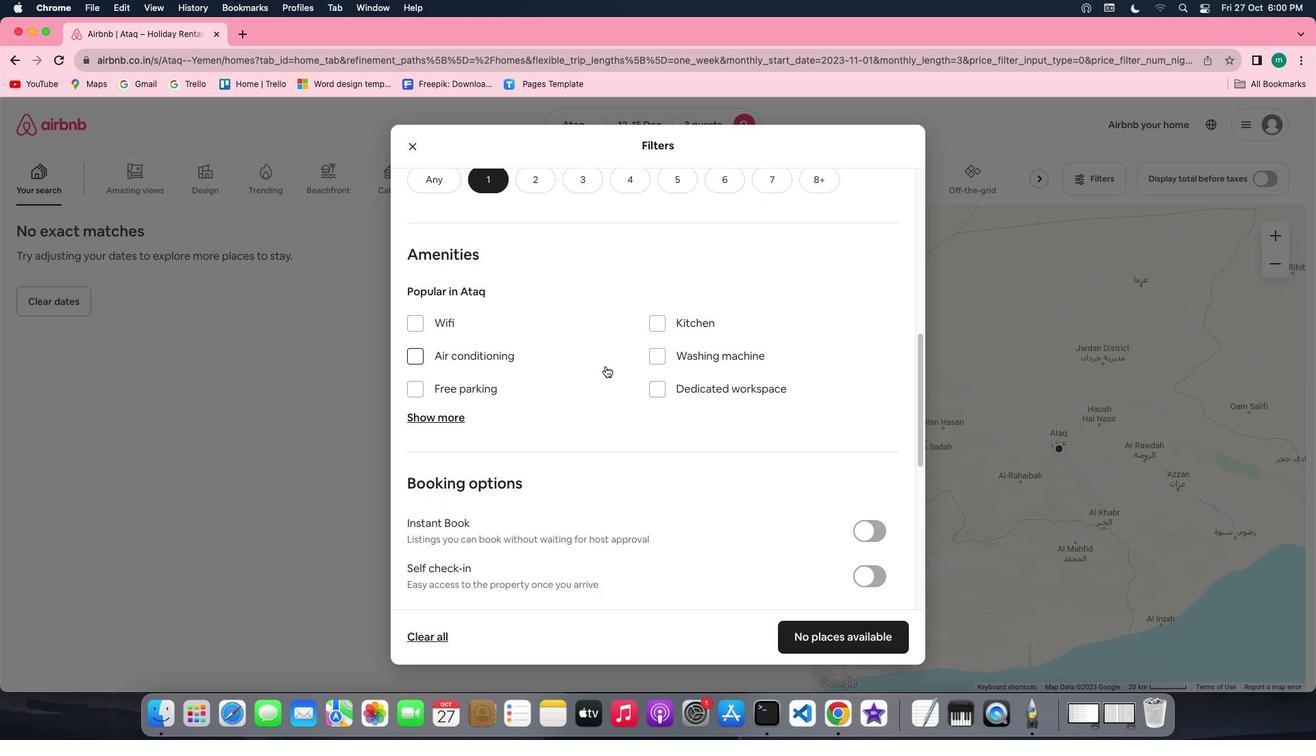 
Action: Mouse scrolled (606, 366) with delta (0, 0)
Screenshot: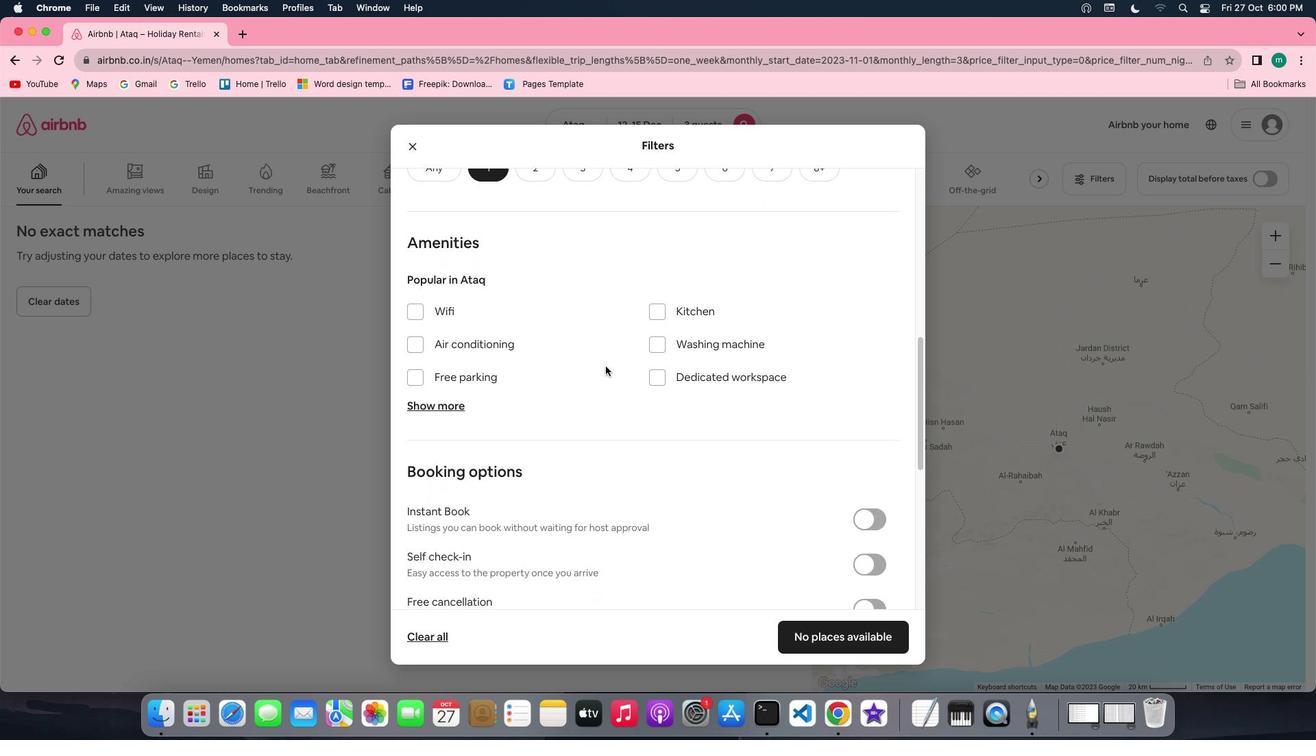 
Action: Mouse scrolled (606, 366) with delta (0, 0)
Screenshot: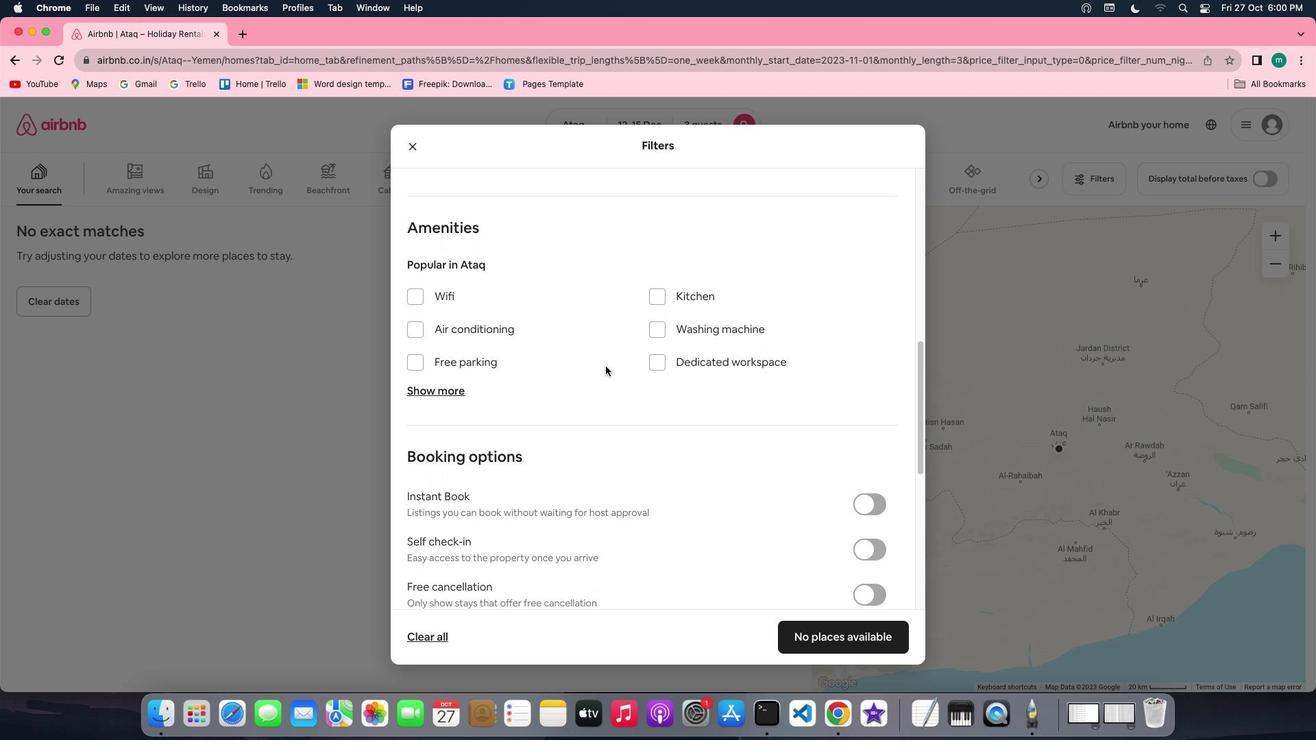 
Action: Mouse scrolled (606, 366) with delta (0, 0)
Screenshot: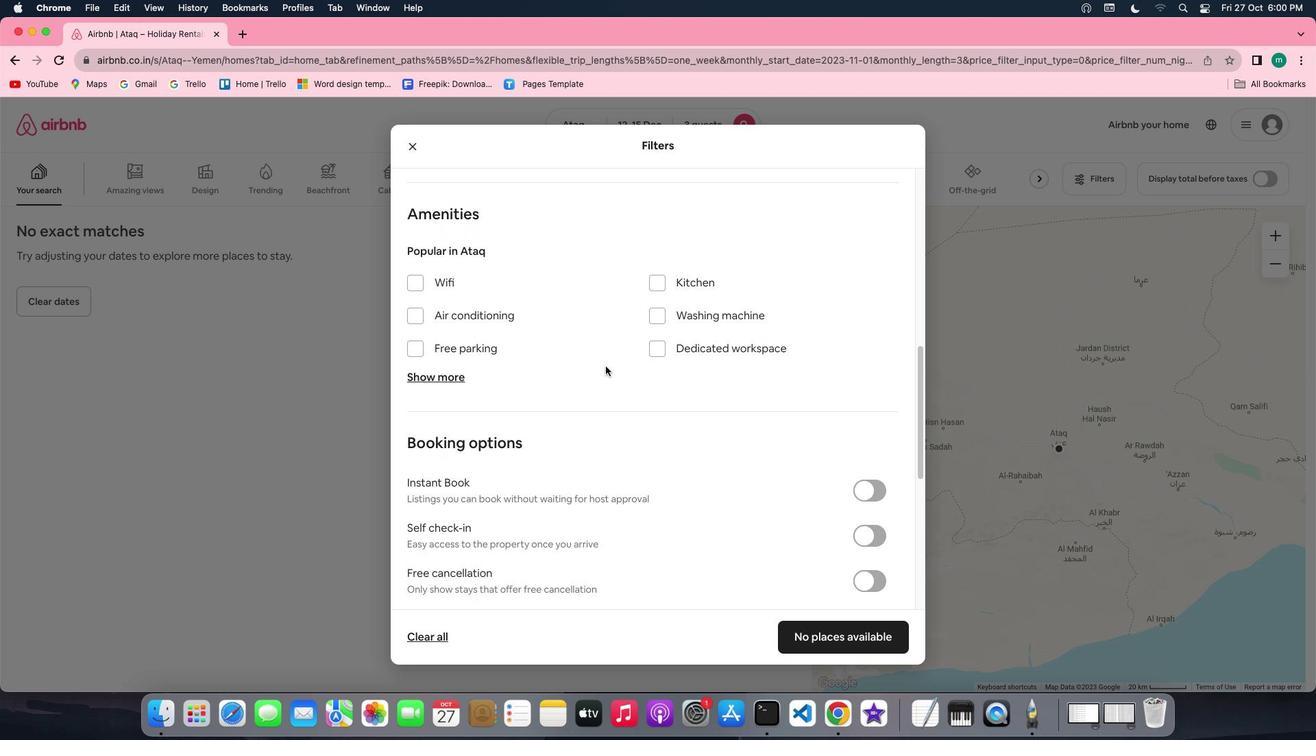 
Action: Mouse scrolled (606, 366) with delta (0, -1)
Screenshot: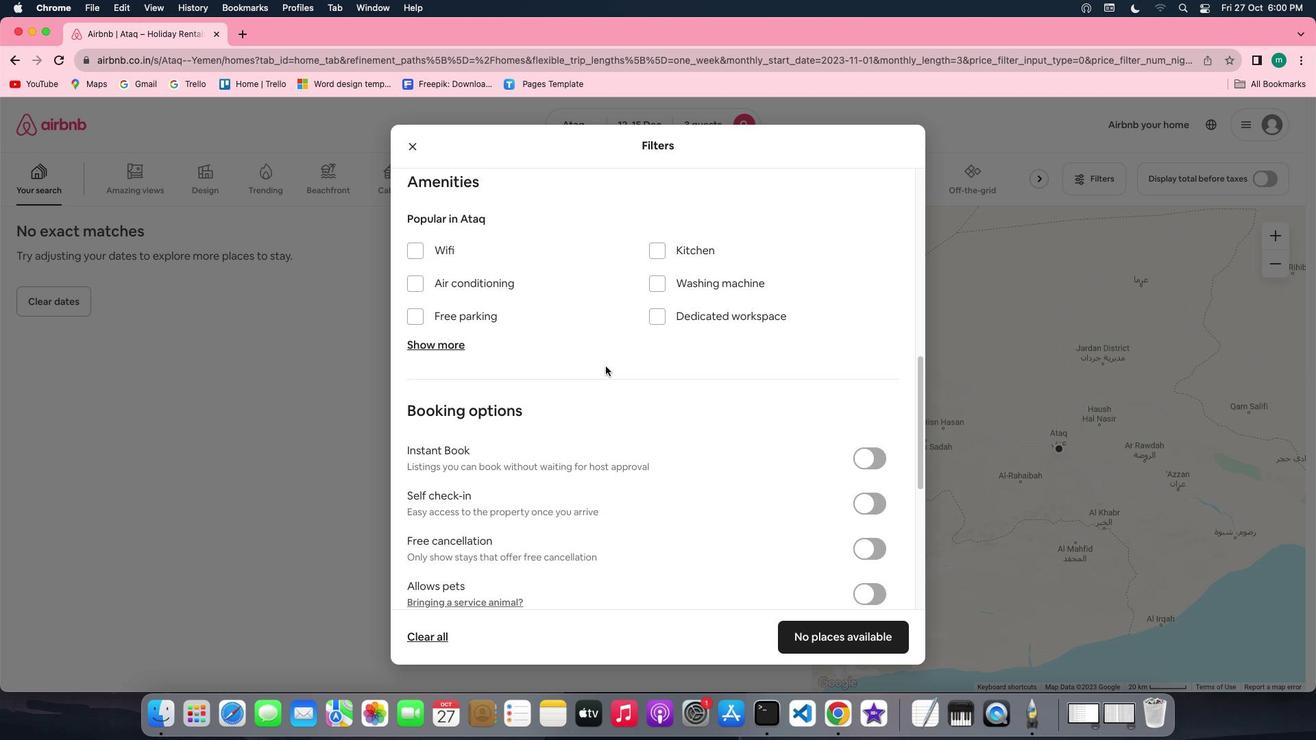 
Action: Mouse scrolled (606, 366) with delta (0, 0)
Screenshot: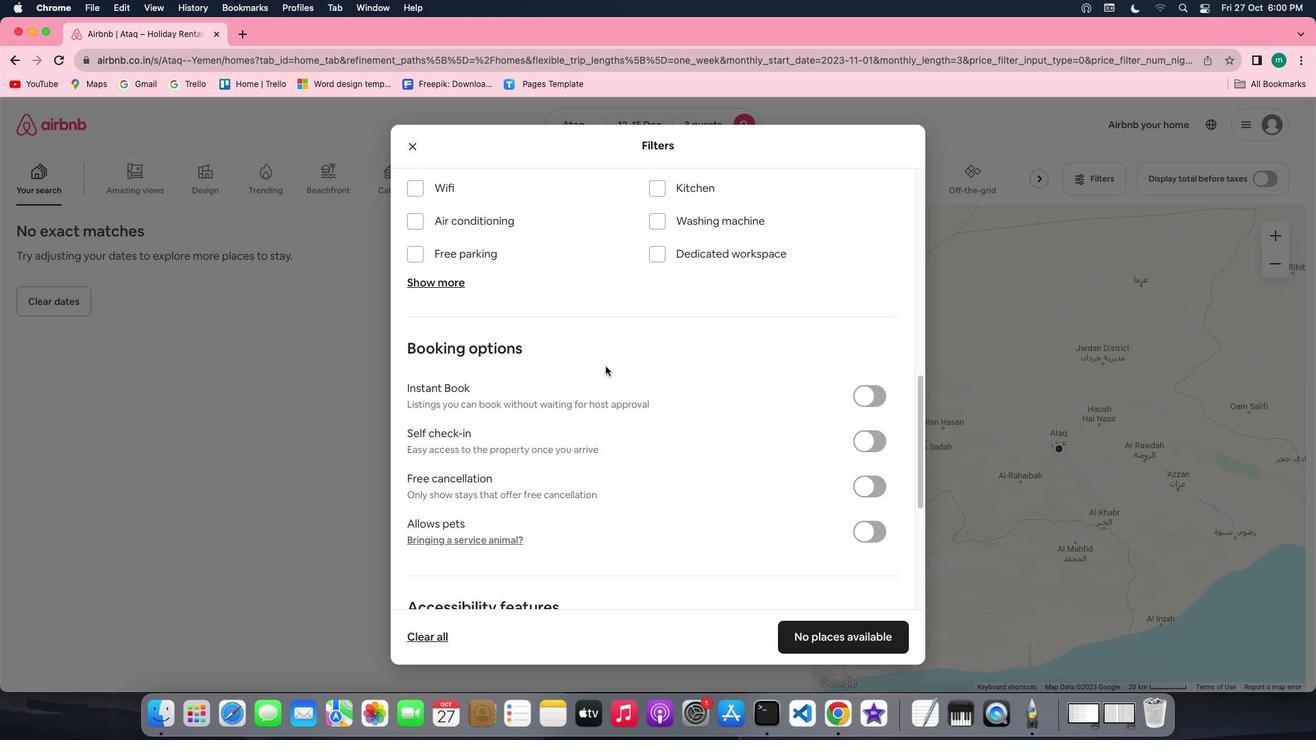 
Action: Mouse scrolled (606, 366) with delta (0, 0)
Screenshot: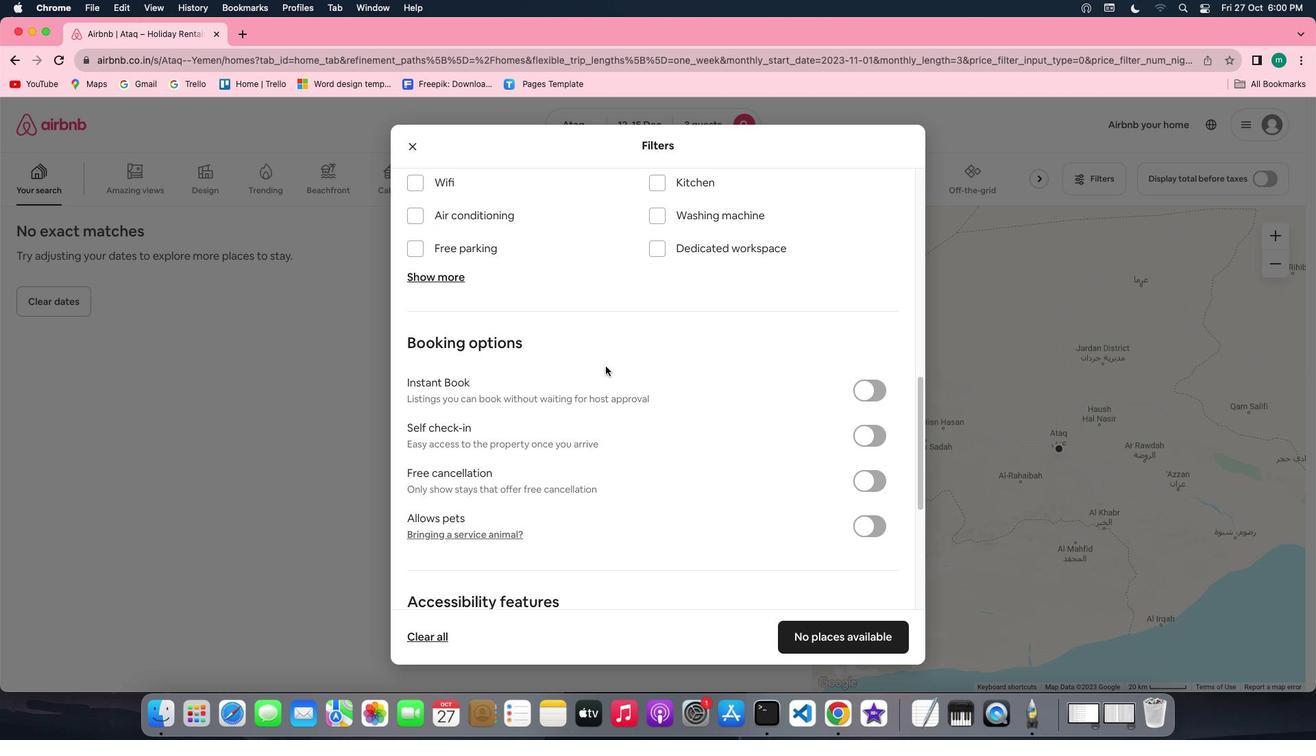 
Action: Mouse scrolled (606, 366) with delta (0, 0)
Screenshot: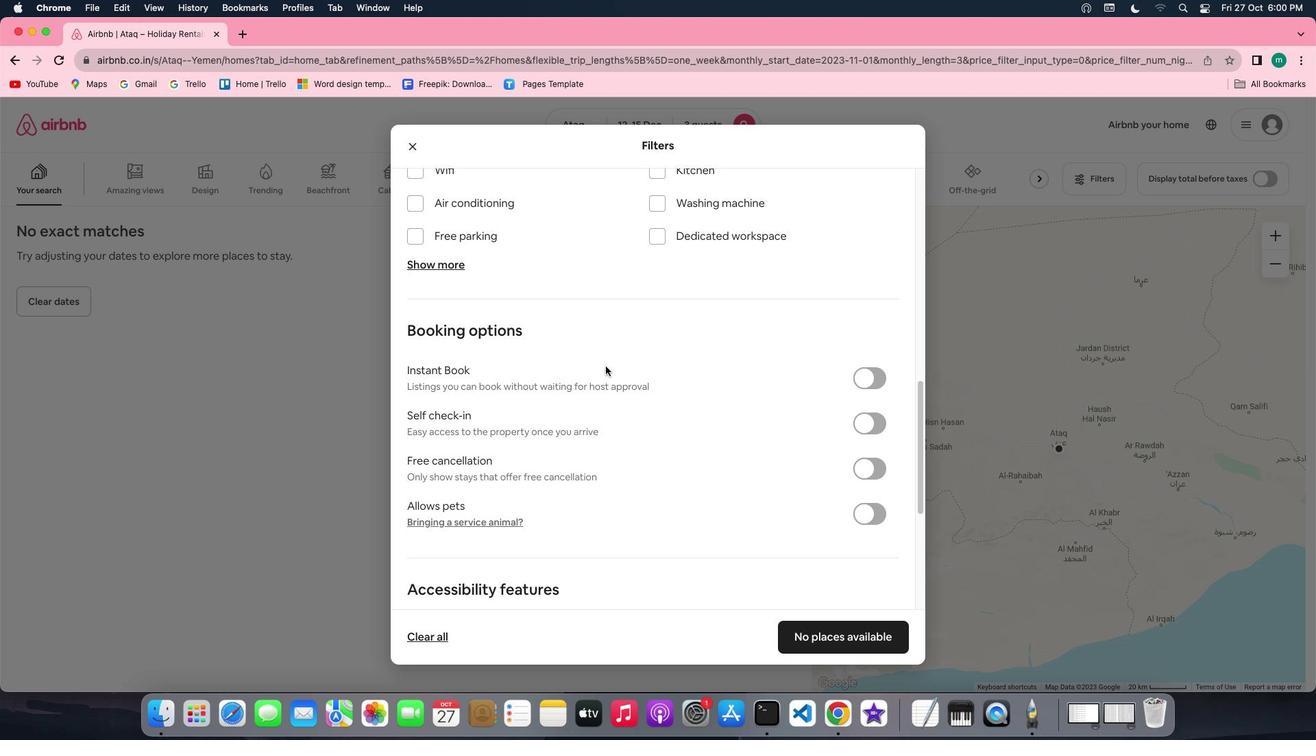 
Action: Mouse scrolled (606, 366) with delta (0, 0)
Screenshot: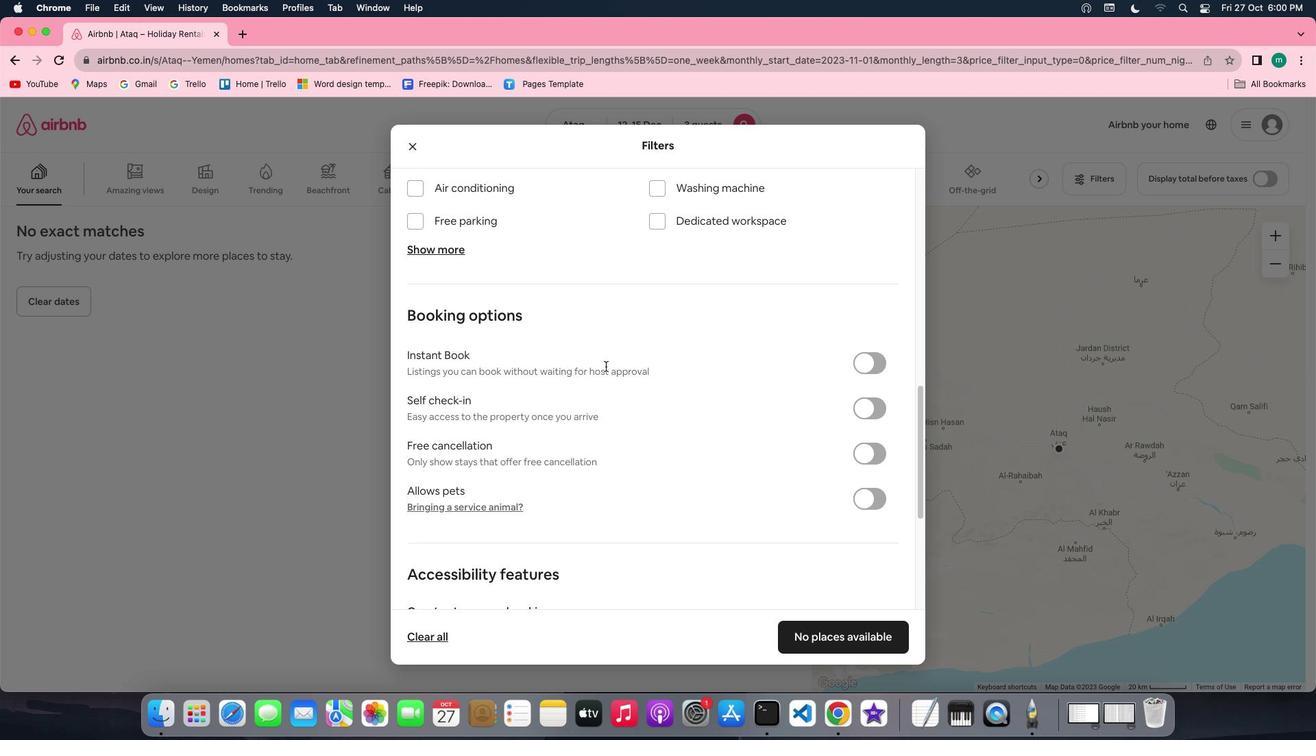 
Action: Mouse scrolled (606, 366) with delta (0, 0)
Screenshot: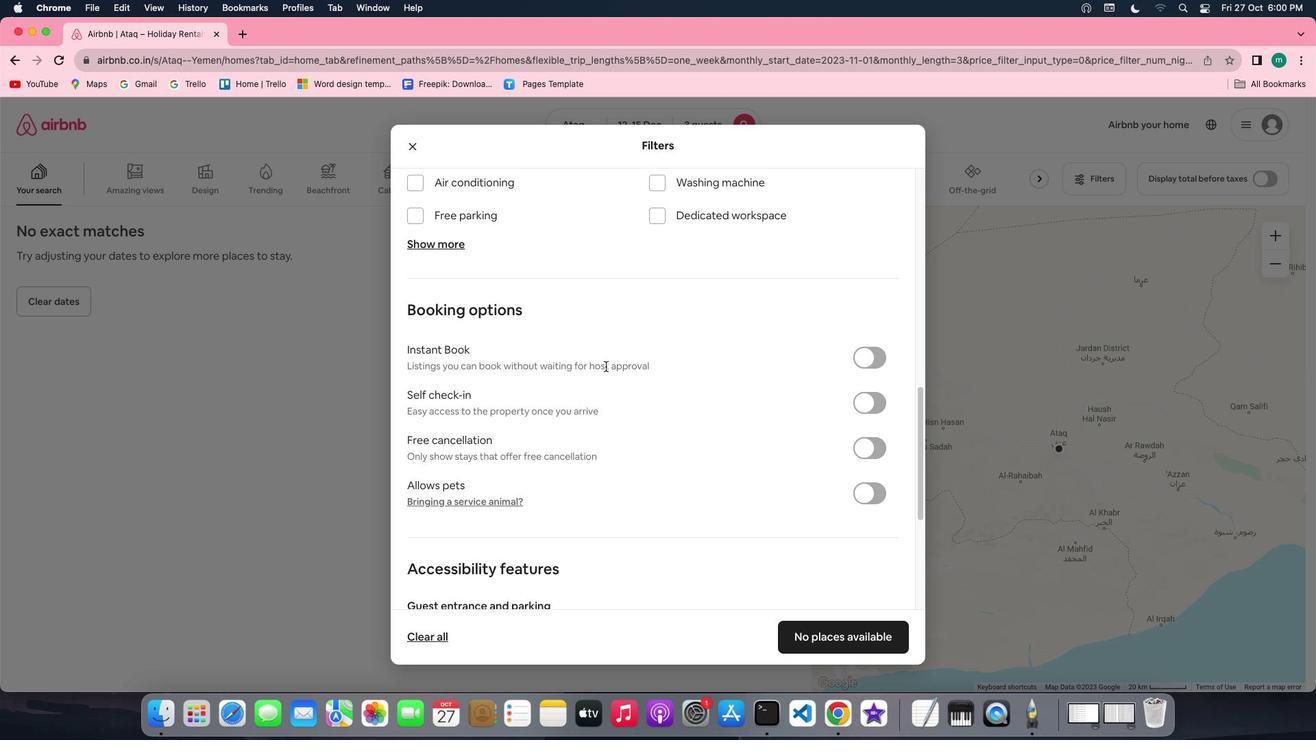 
Action: Mouse scrolled (606, 366) with delta (0, 0)
Screenshot: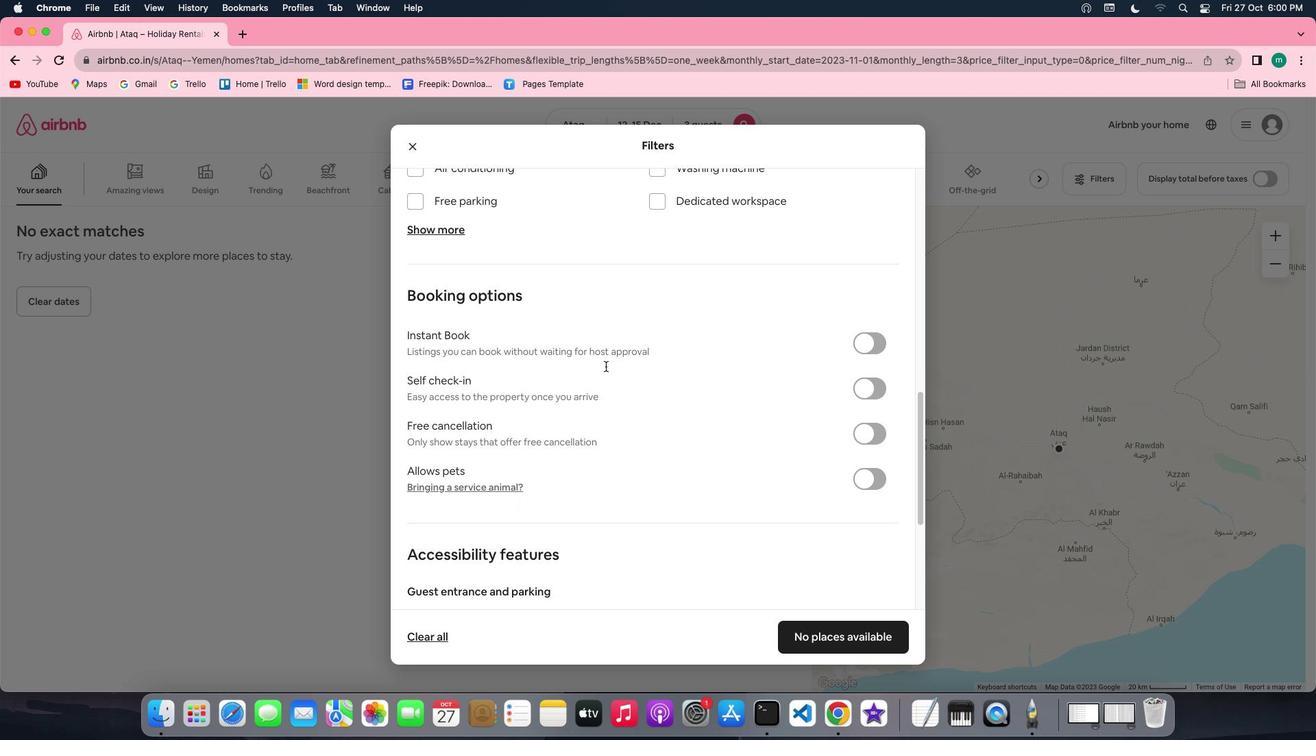 
Action: Mouse moved to (866, 381)
Screenshot: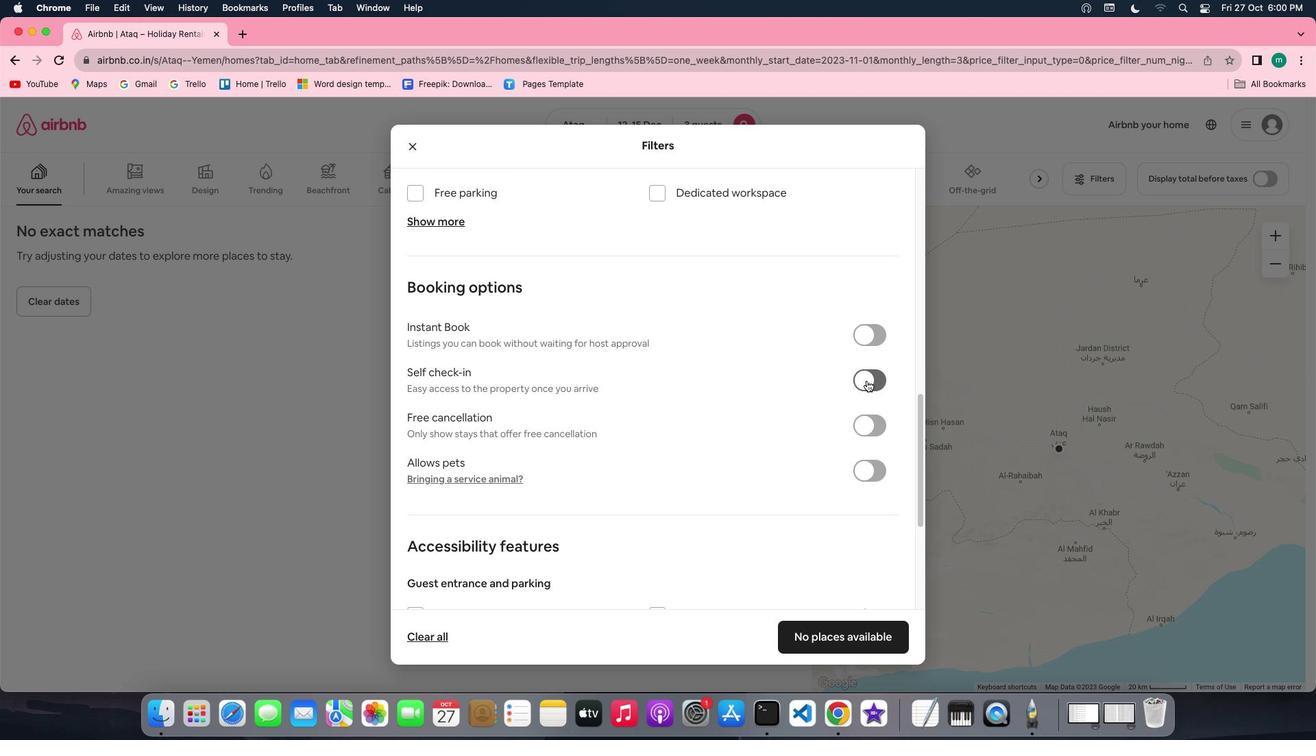 
Action: Mouse pressed left at (866, 381)
Screenshot: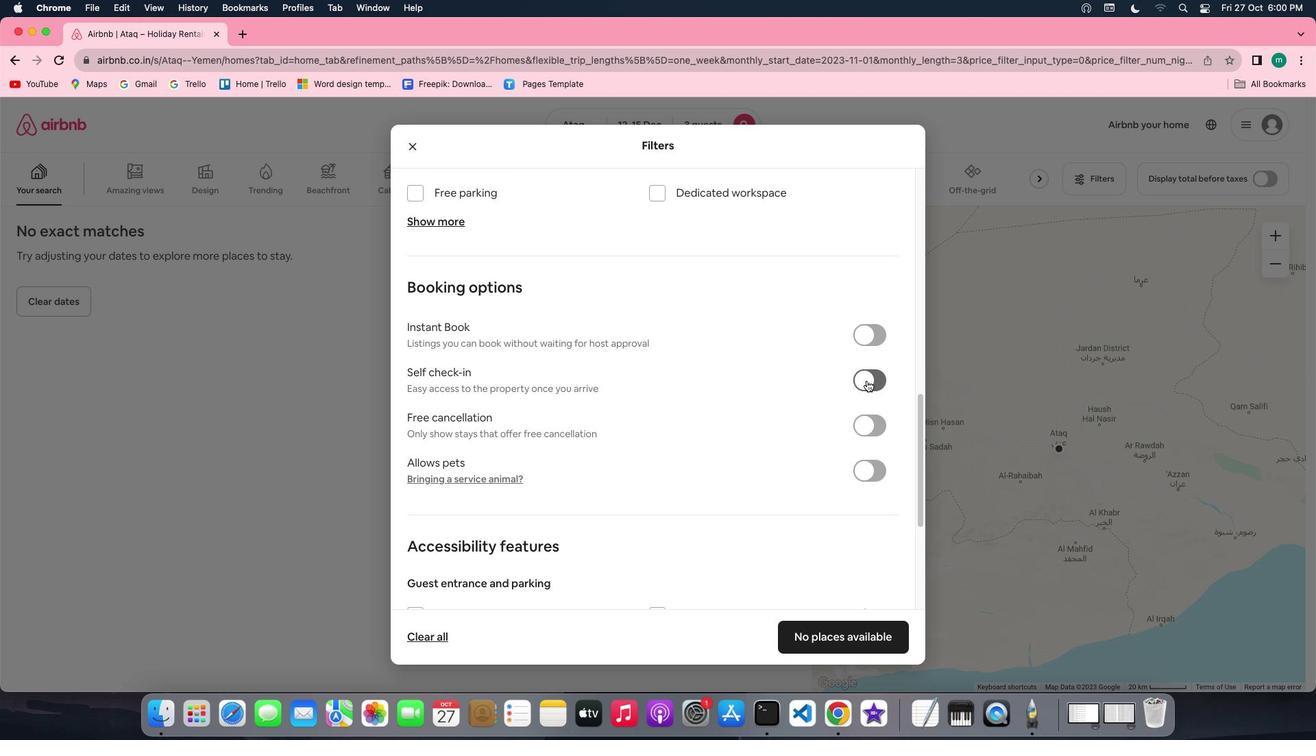 
Action: Mouse moved to (693, 412)
Screenshot: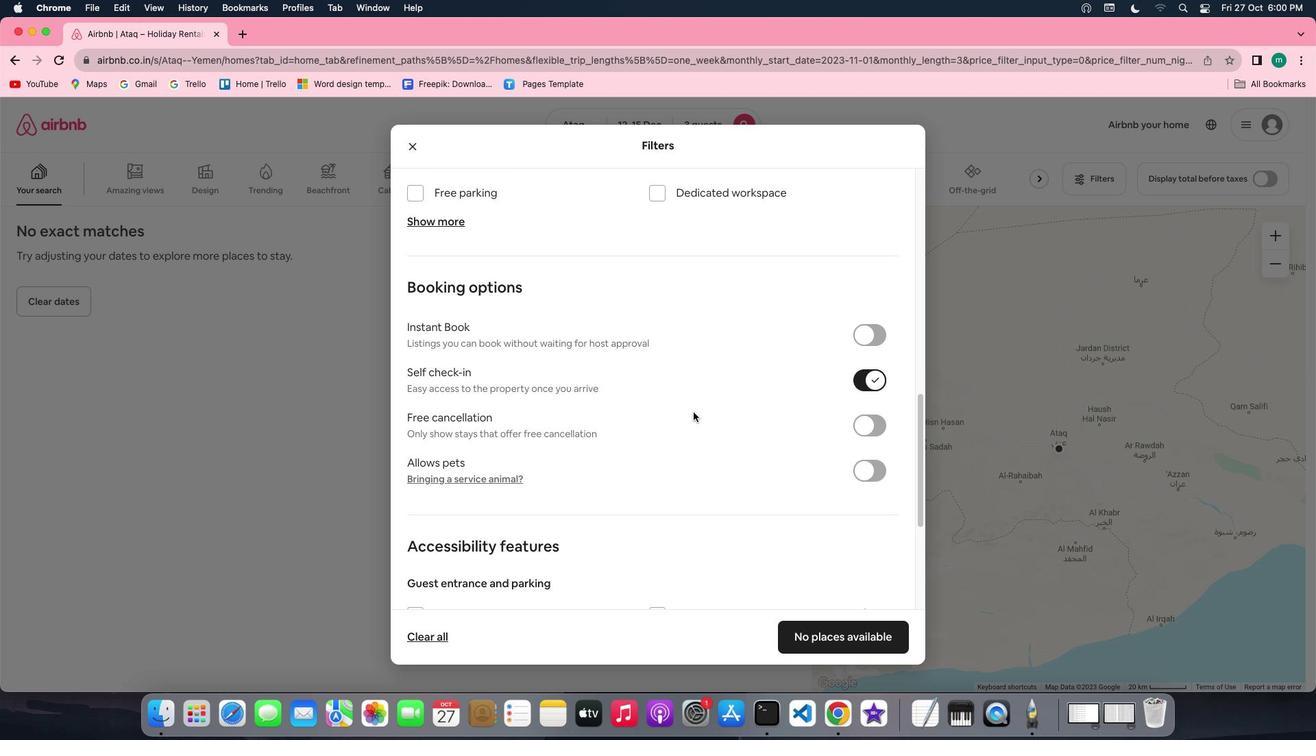 
Action: Mouse scrolled (693, 412) with delta (0, 0)
Screenshot: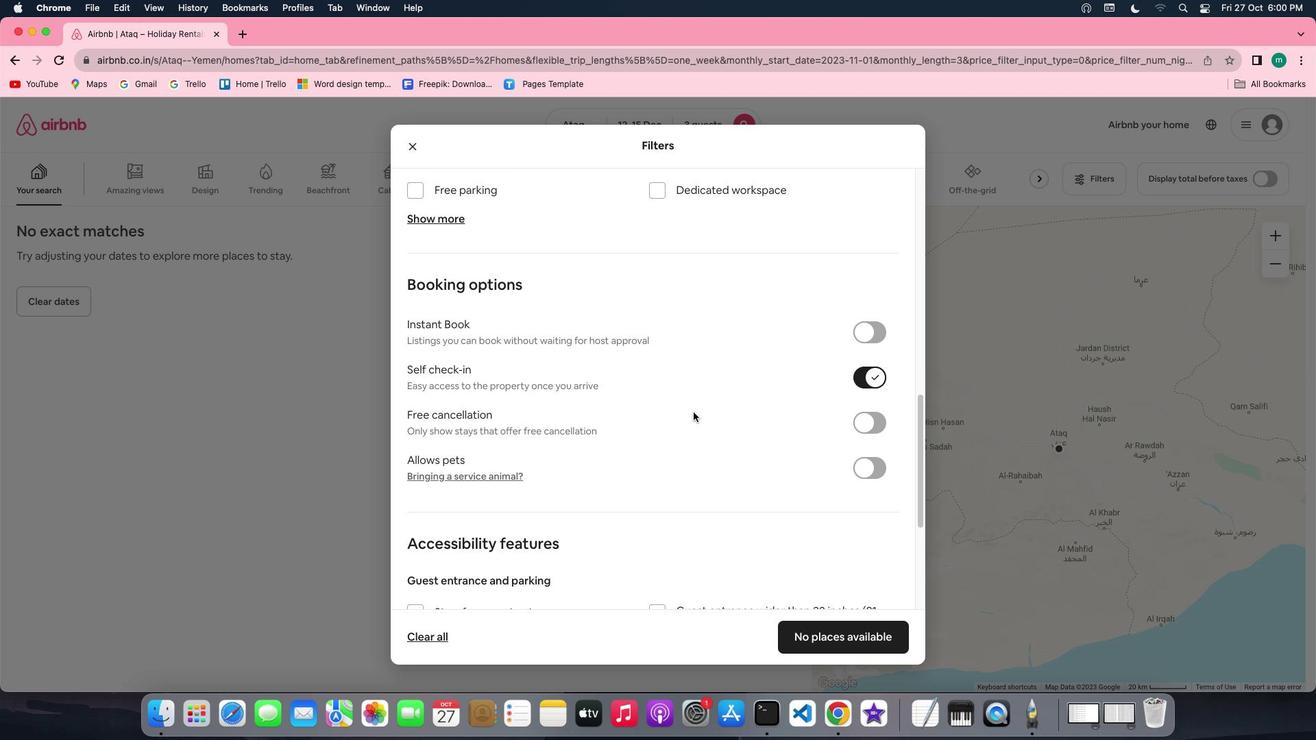 
Action: Mouse scrolled (693, 412) with delta (0, 0)
Screenshot: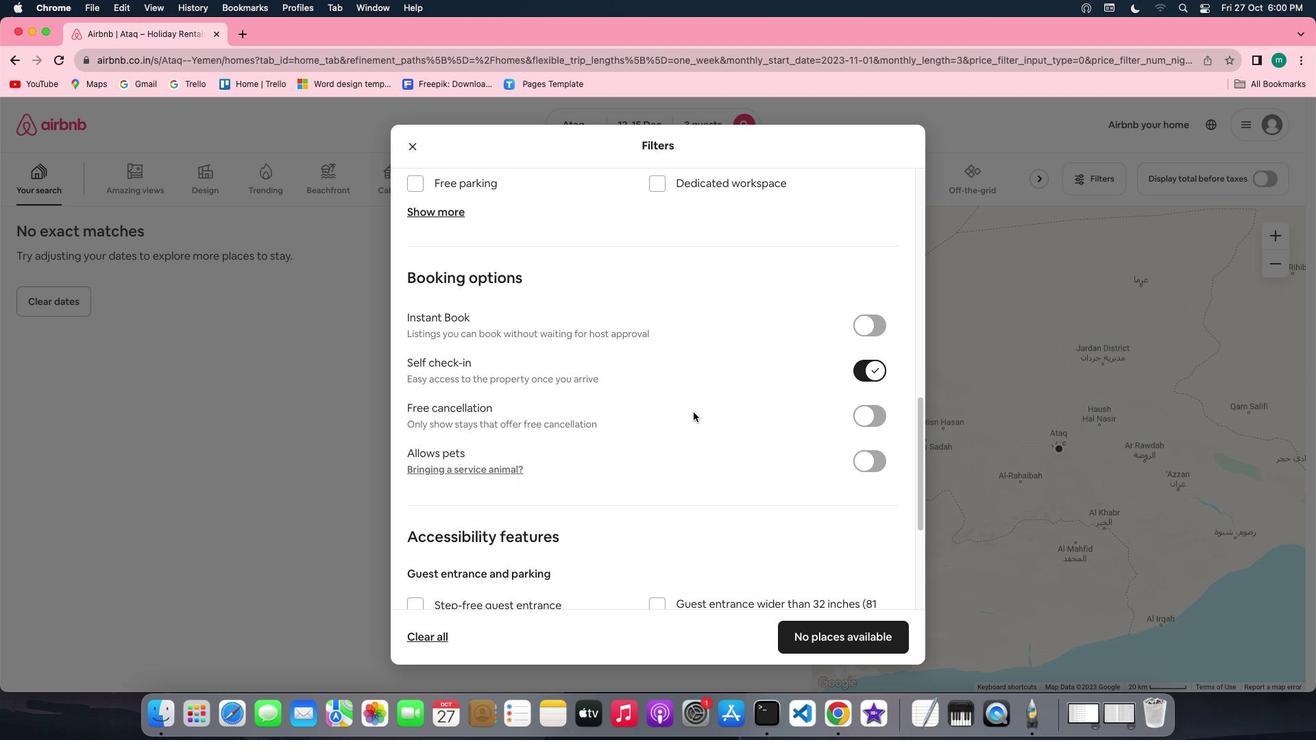 
Action: Mouse scrolled (693, 412) with delta (0, 0)
Screenshot: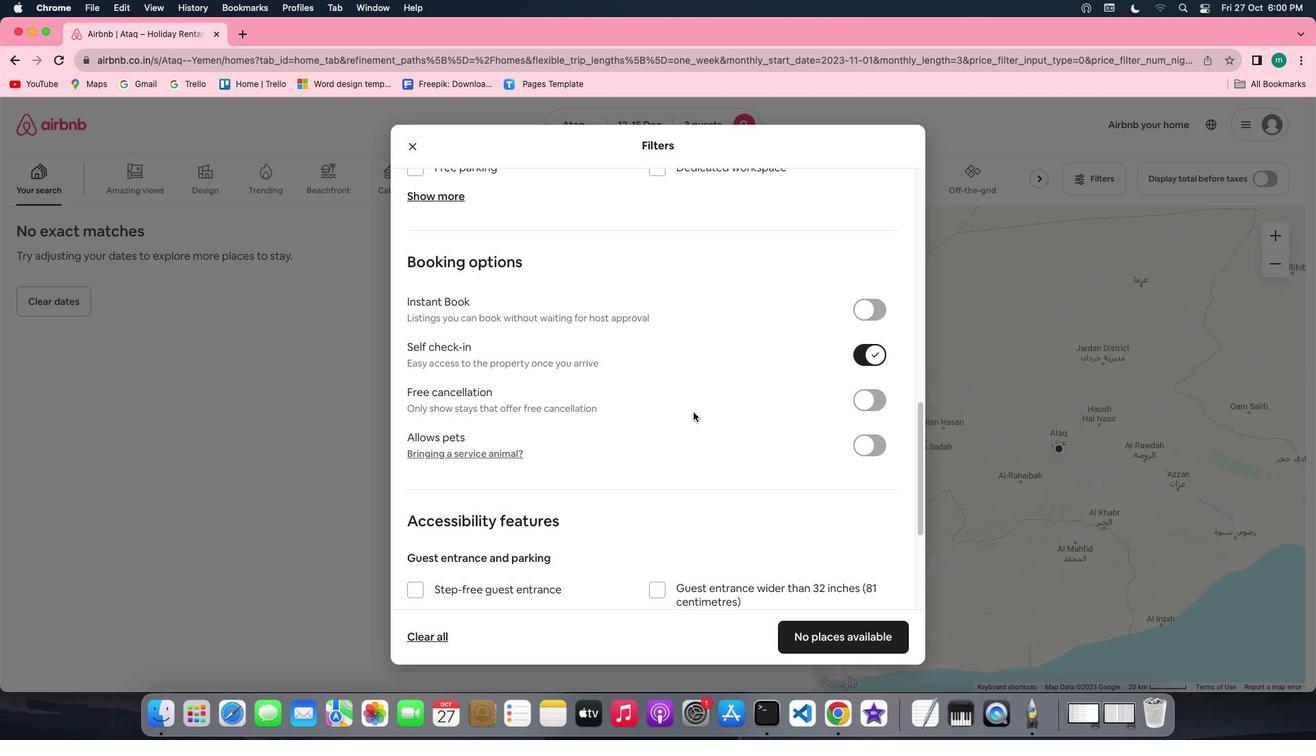 
Action: Mouse scrolled (693, 412) with delta (0, 0)
Screenshot: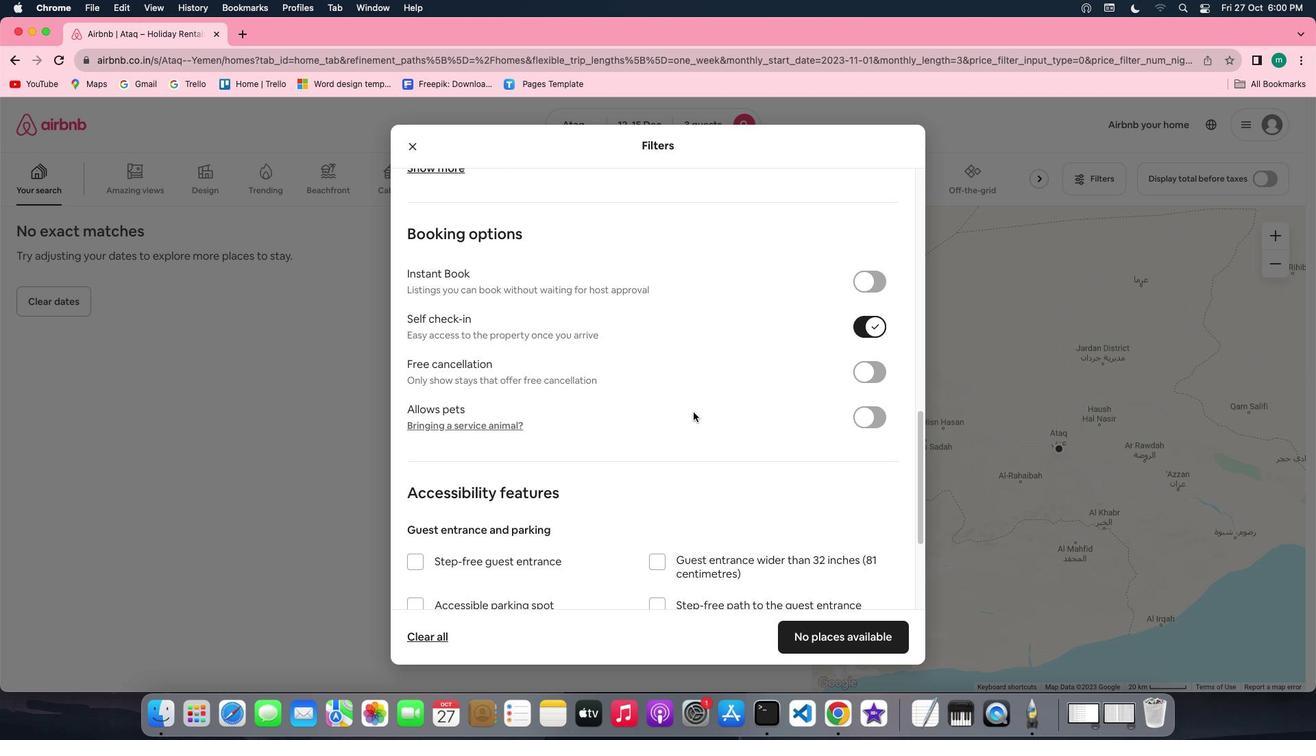 
Action: Mouse scrolled (693, 412) with delta (0, 0)
Screenshot: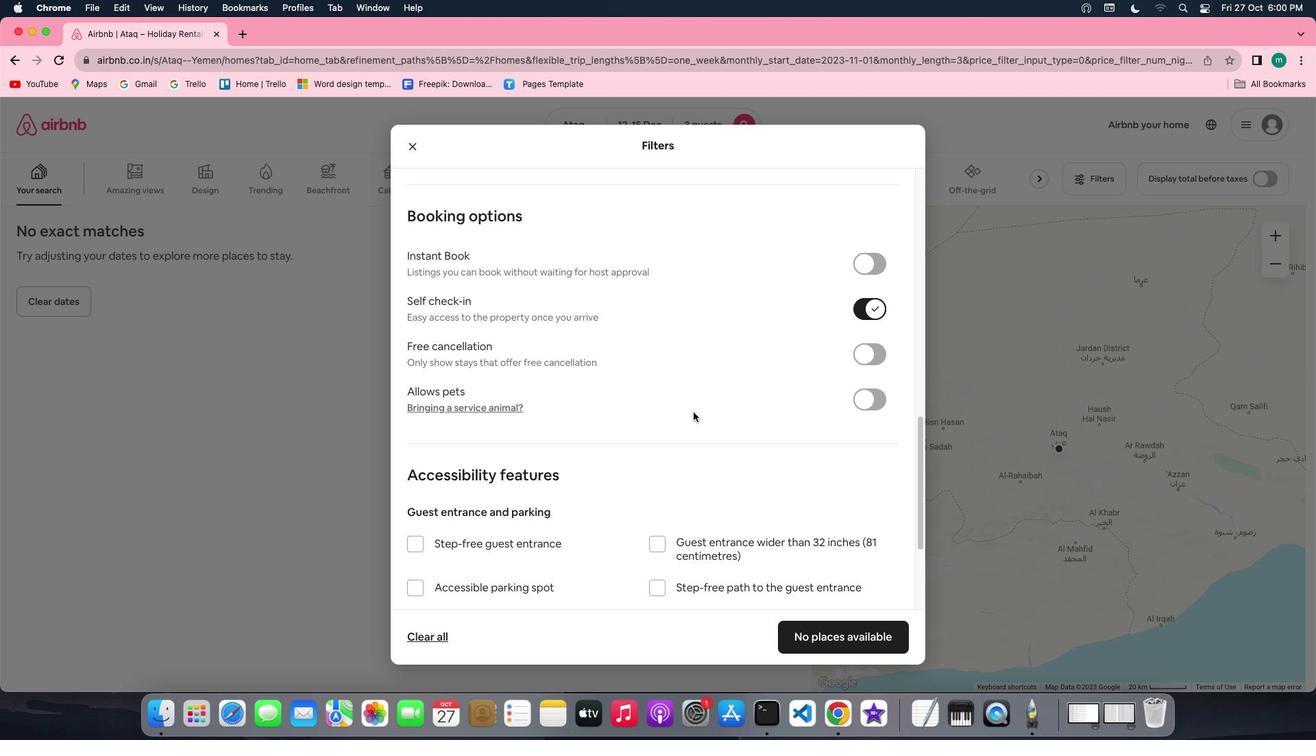 
Action: Mouse scrolled (693, 412) with delta (0, 0)
Screenshot: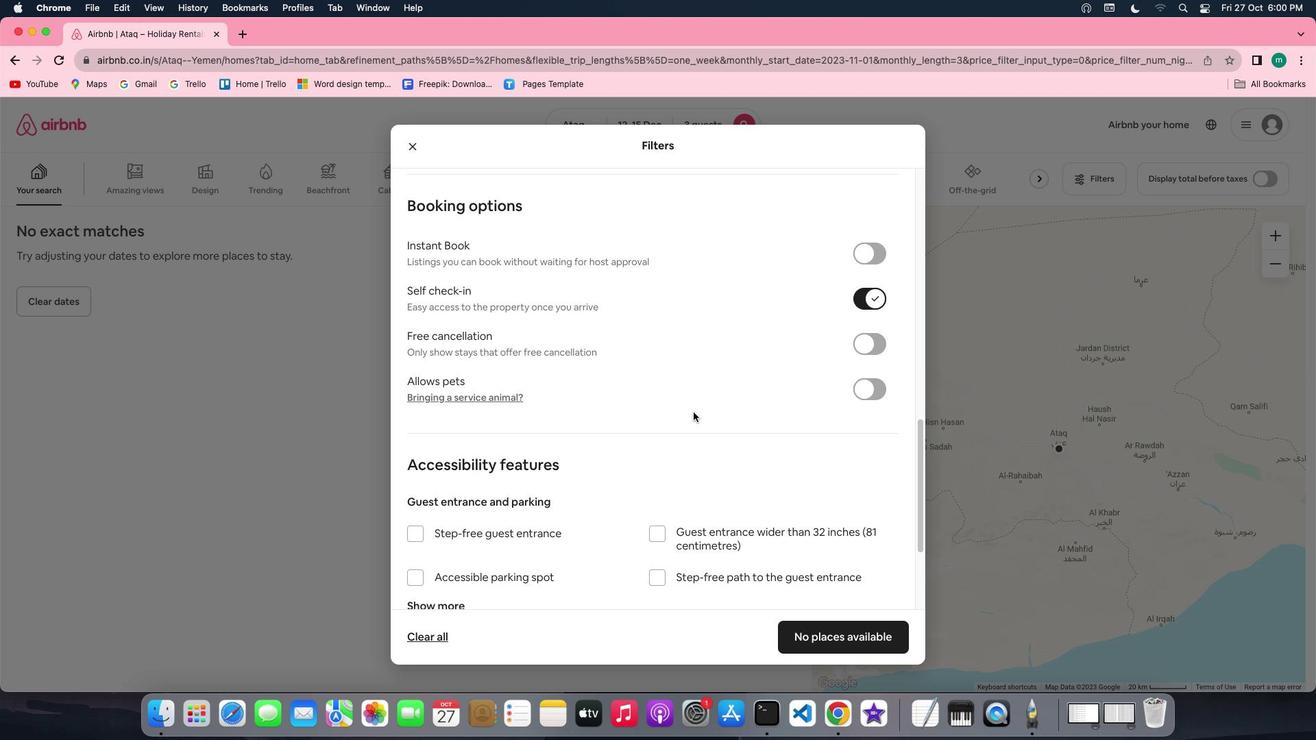 
Action: Mouse scrolled (693, 412) with delta (0, 0)
Screenshot: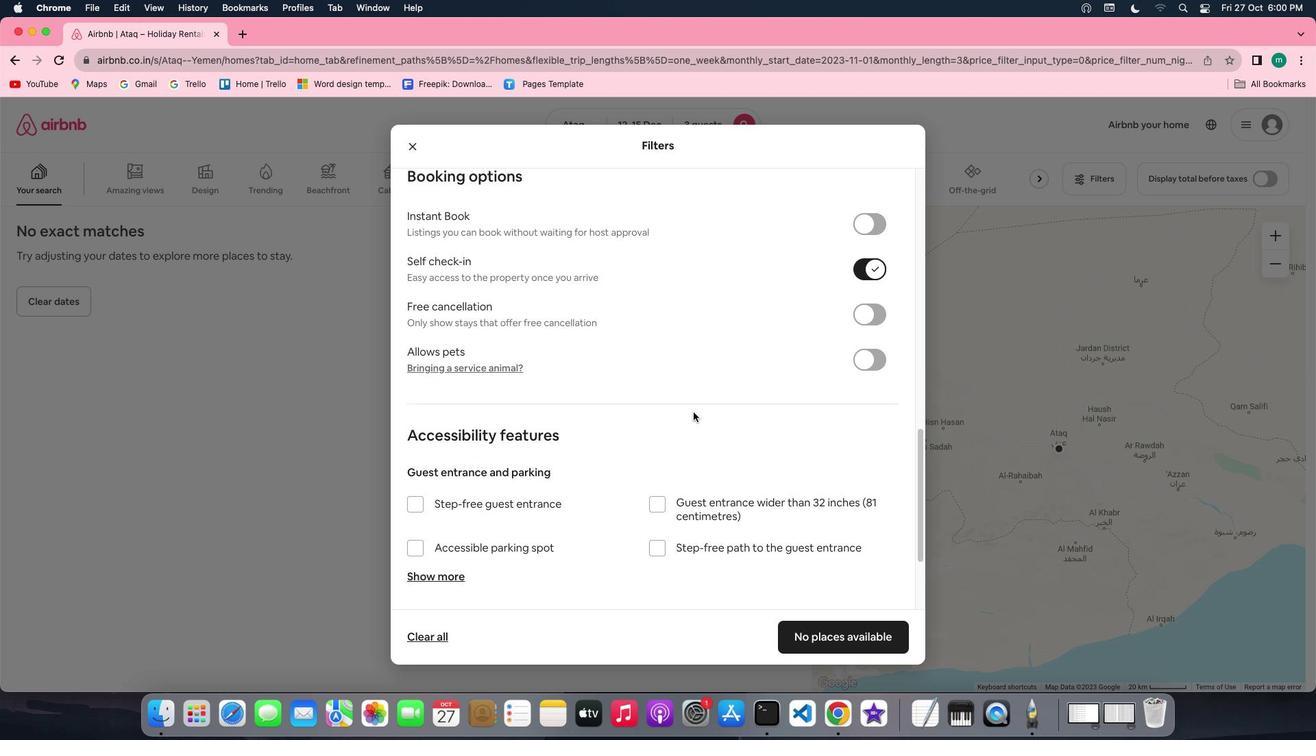 
Action: Mouse scrolled (693, 412) with delta (0, -1)
Screenshot: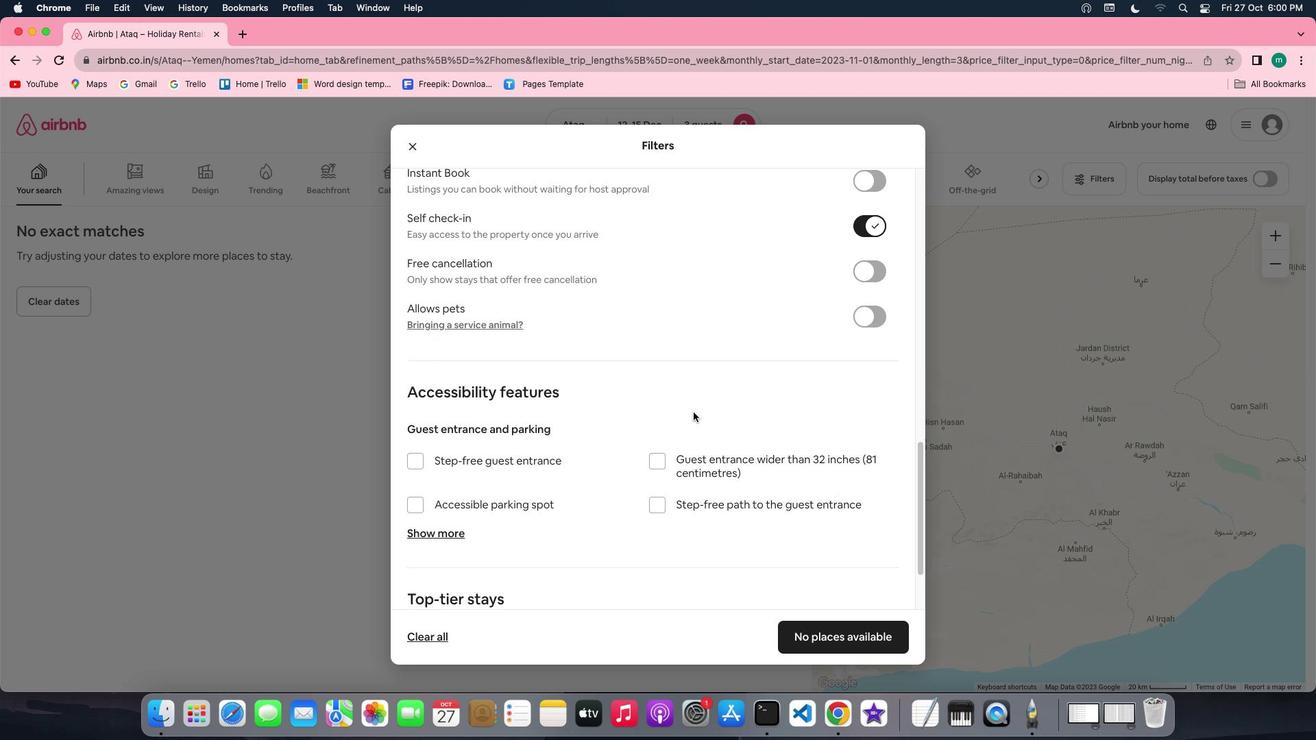 
Action: Mouse scrolled (693, 412) with delta (0, 0)
Screenshot: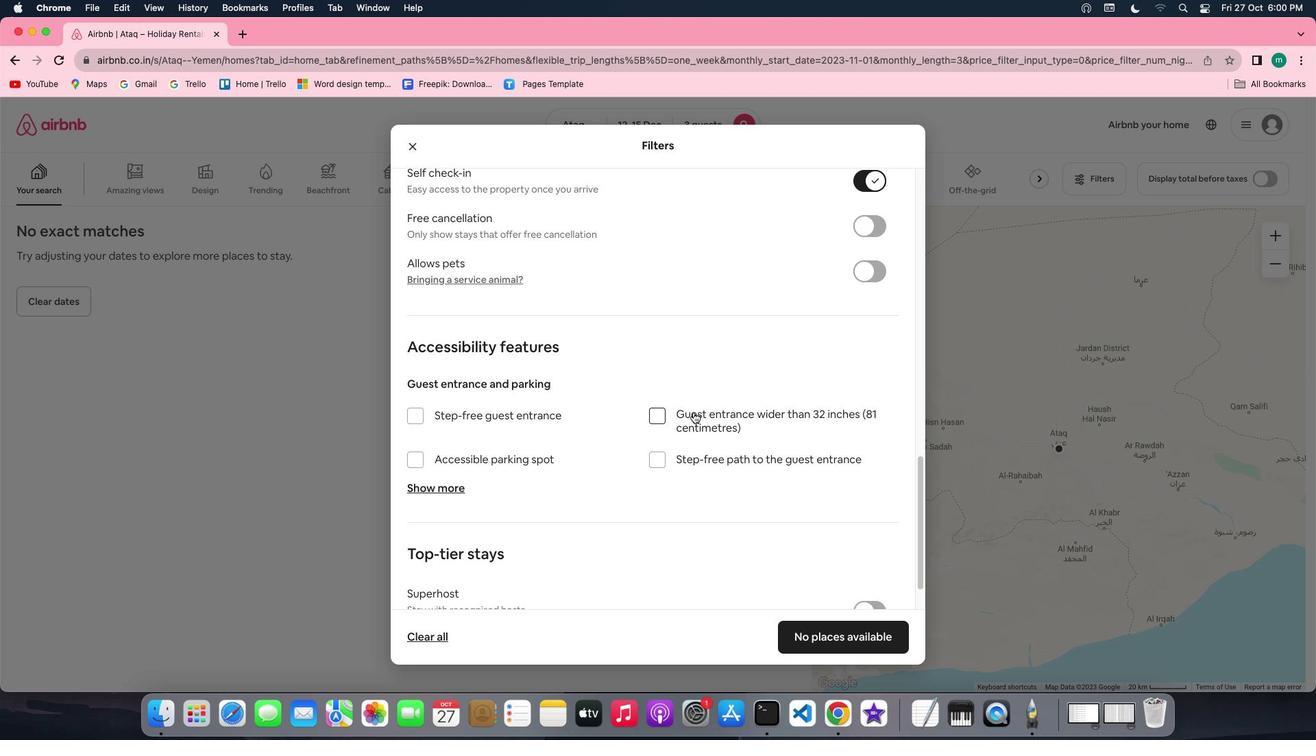 
Action: Mouse scrolled (693, 412) with delta (0, 0)
Screenshot: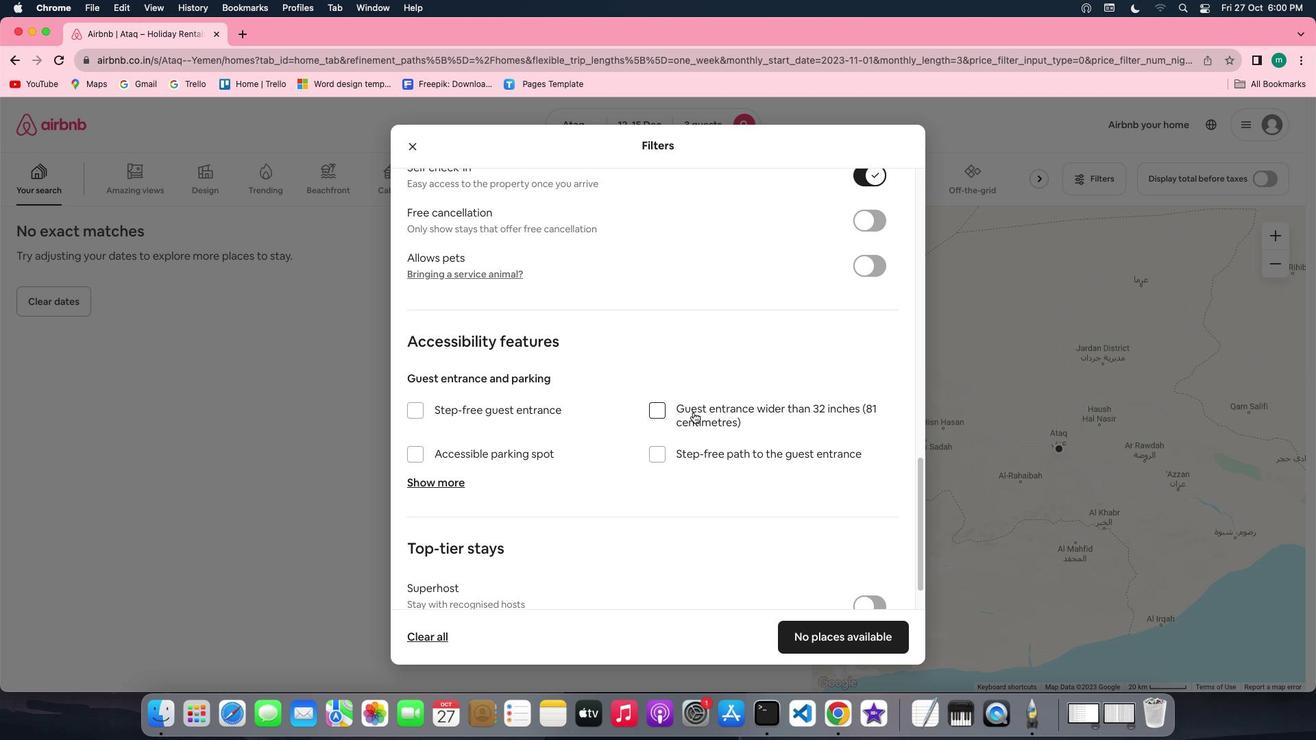 
Action: Mouse scrolled (693, 412) with delta (0, -1)
Screenshot: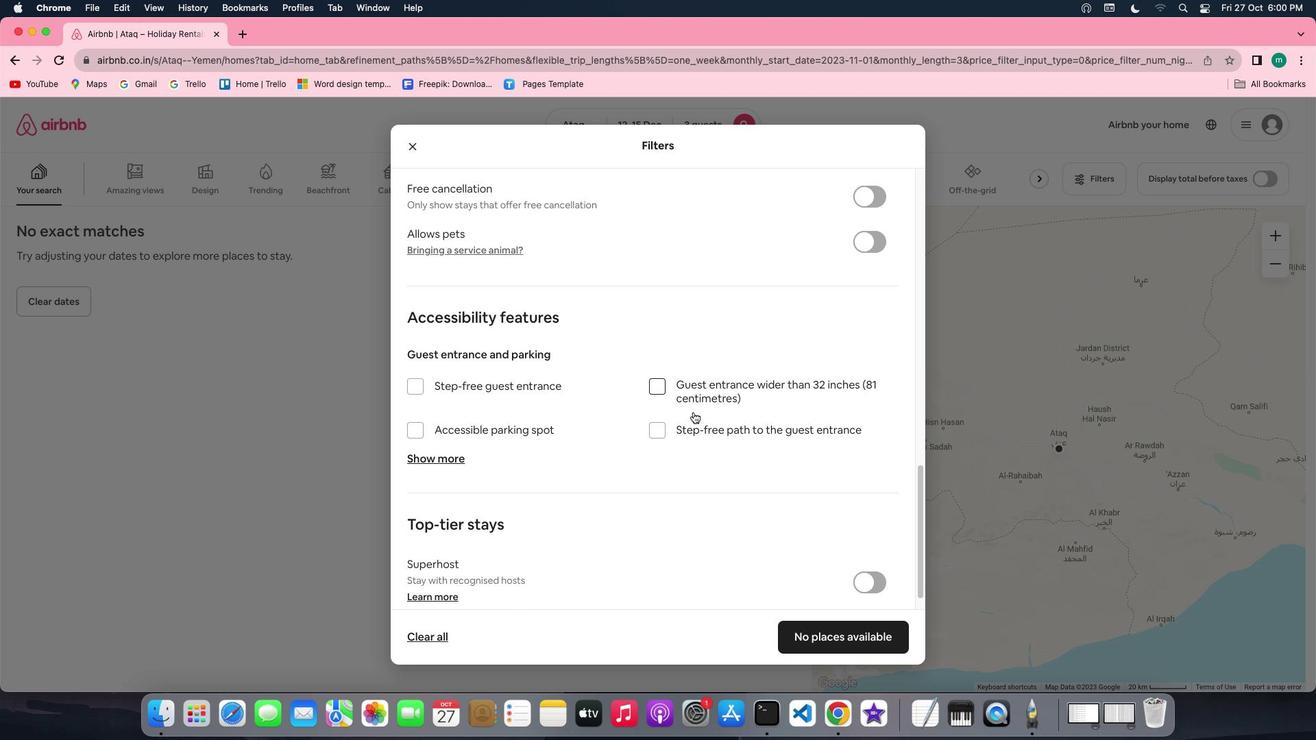 
Action: Mouse scrolled (693, 412) with delta (0, 0)
Screenshot: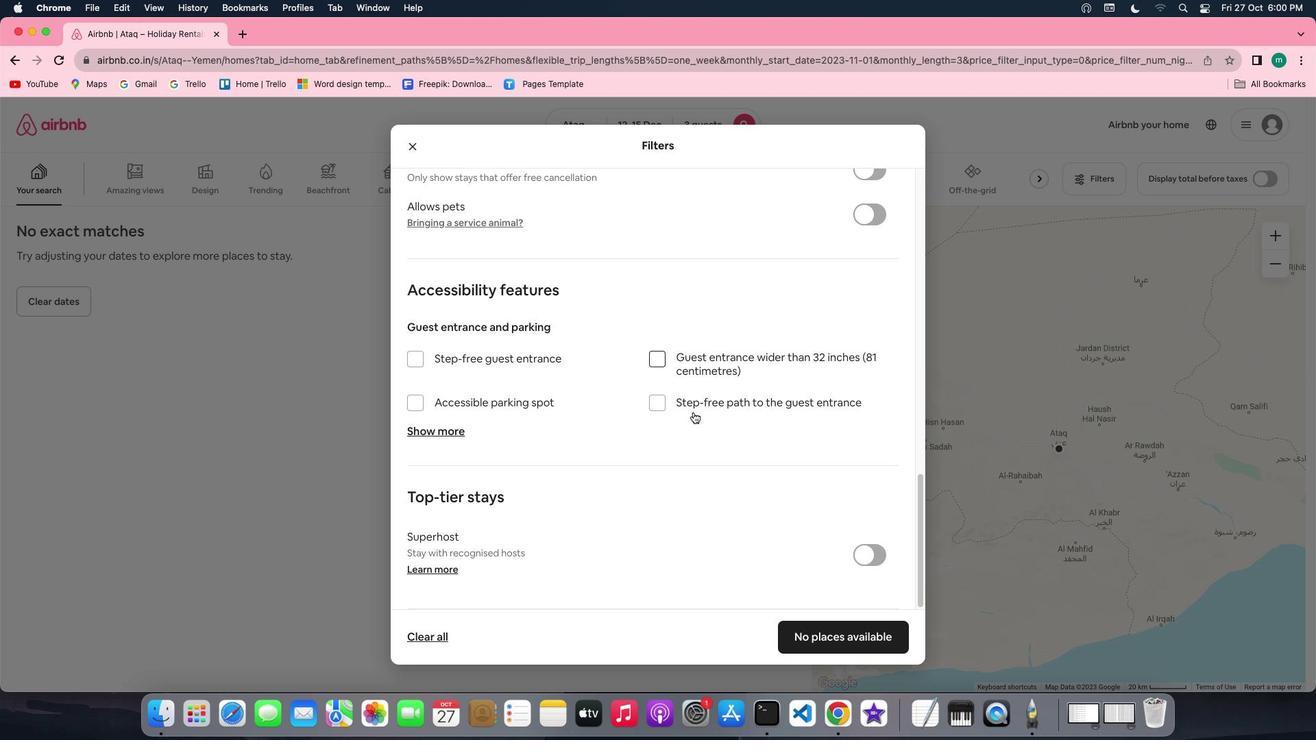
Action: Mouse scrolled (693, 412) with delta (0, 0)
Screenshot: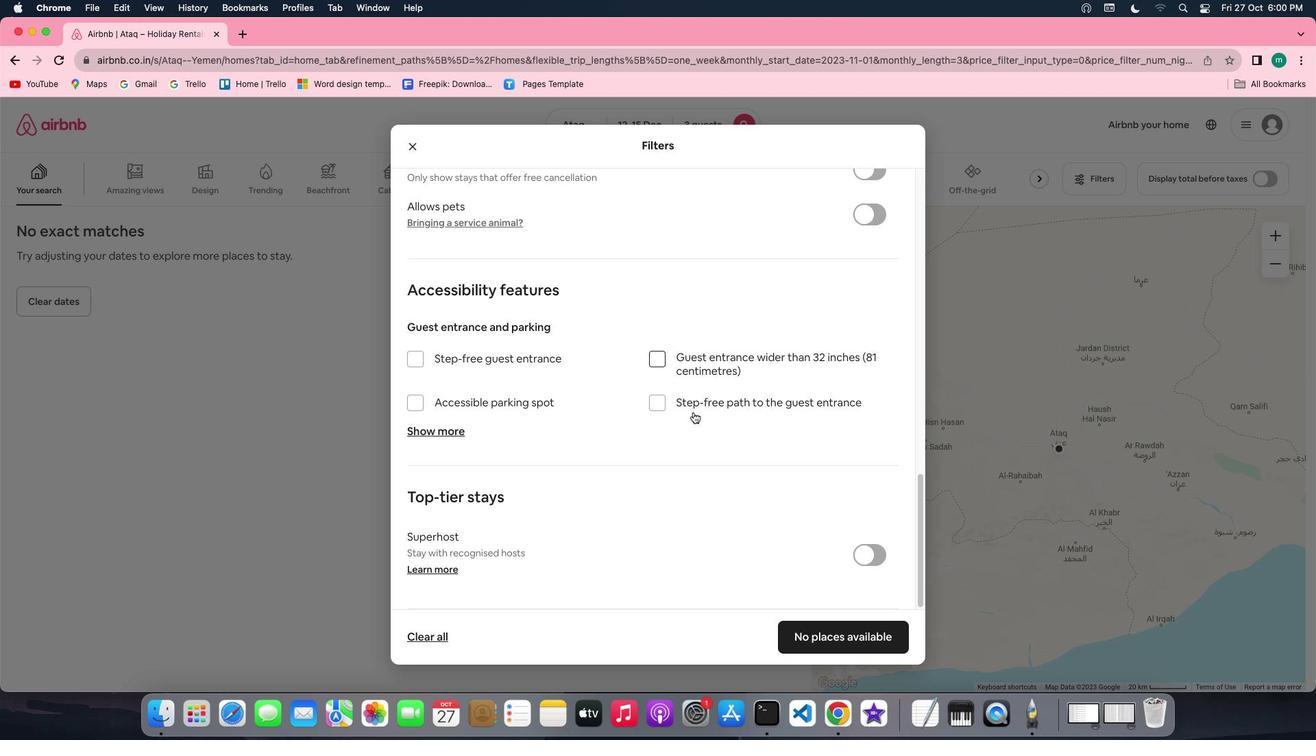 
Action: Mouse scrolled (693, 412) with delta (0, 0)
Screenshot: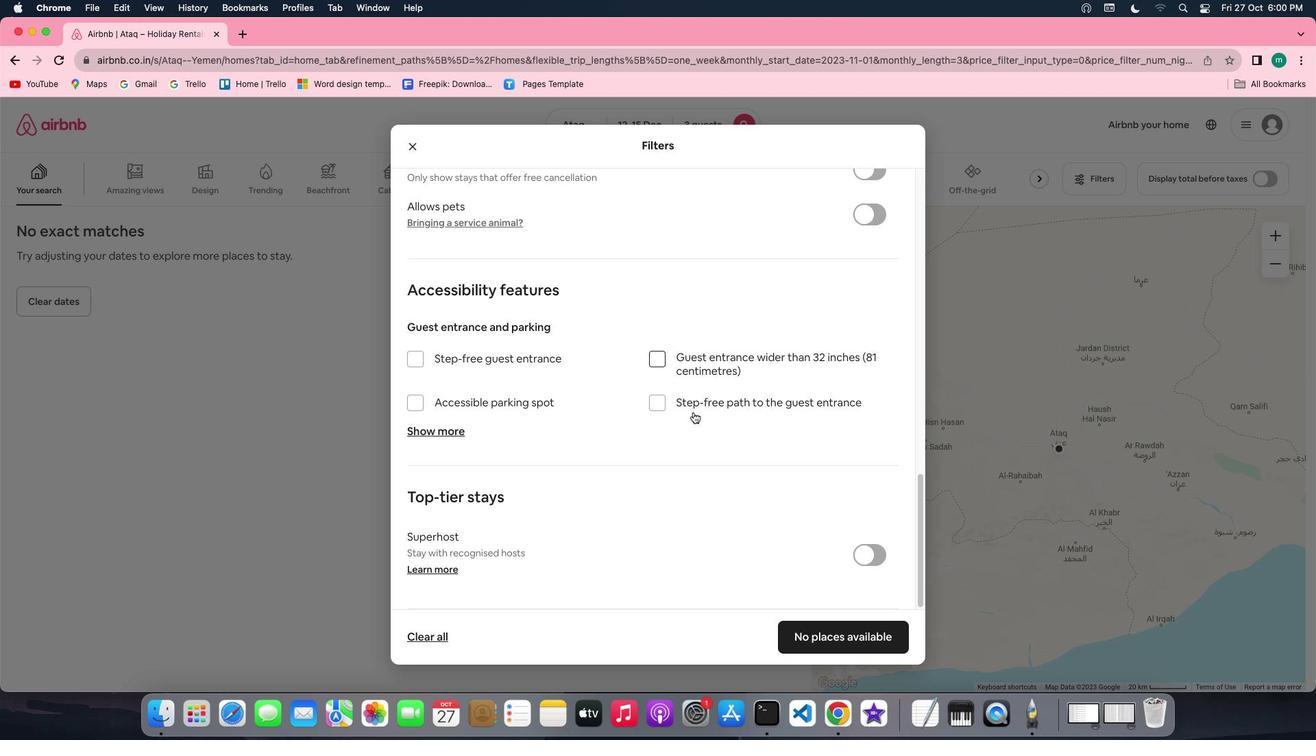 
Action: Mouse scrolled (693, 412) with delta (0, 0)
Screenshot: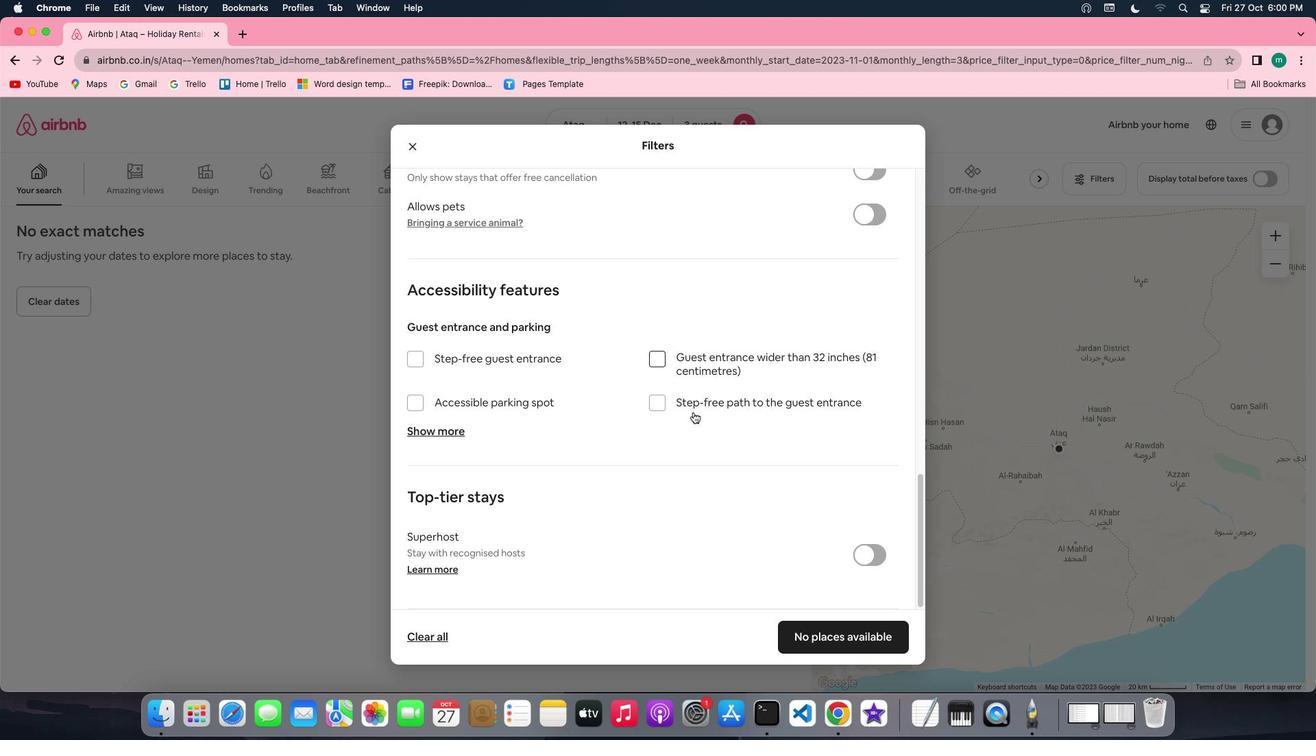 
Action: Mouse scrolled (693, 412) with delta (0, 0)
Screenshot: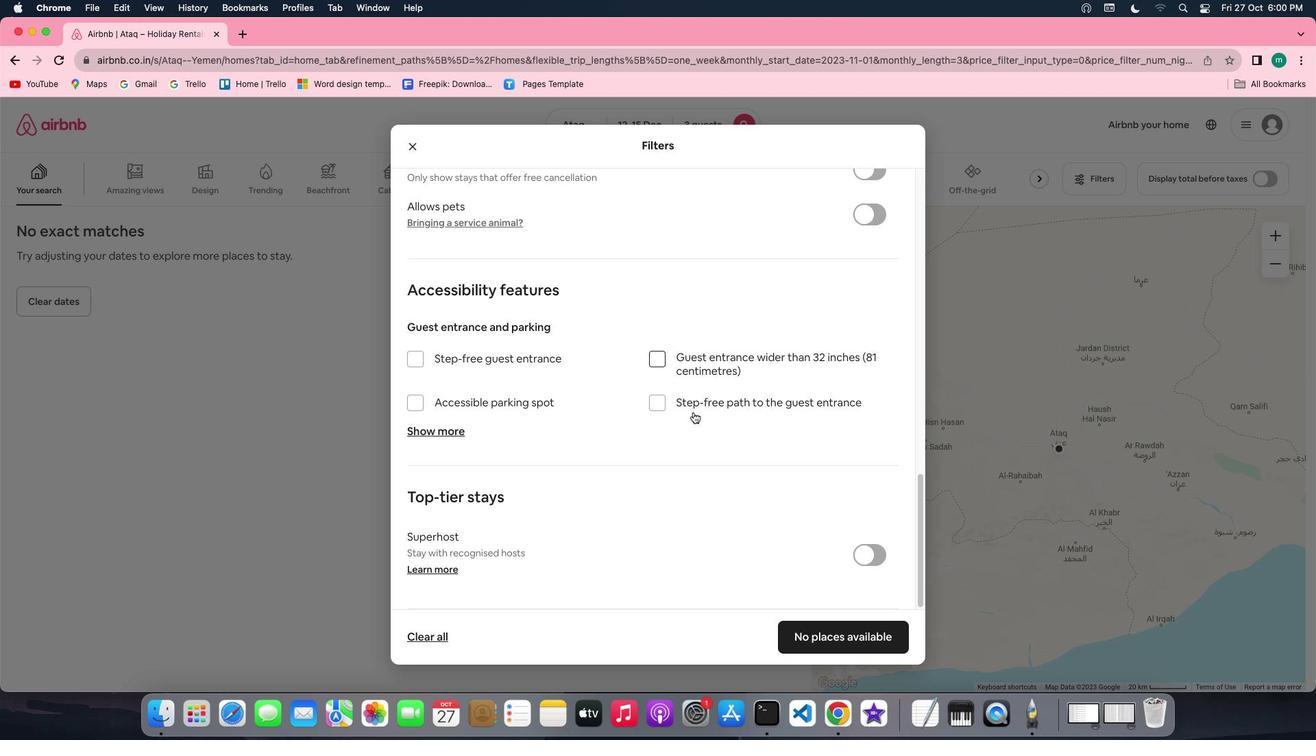 
Action: Mouse scrolled (693, 412) with delta (0, 0)
Screenshot: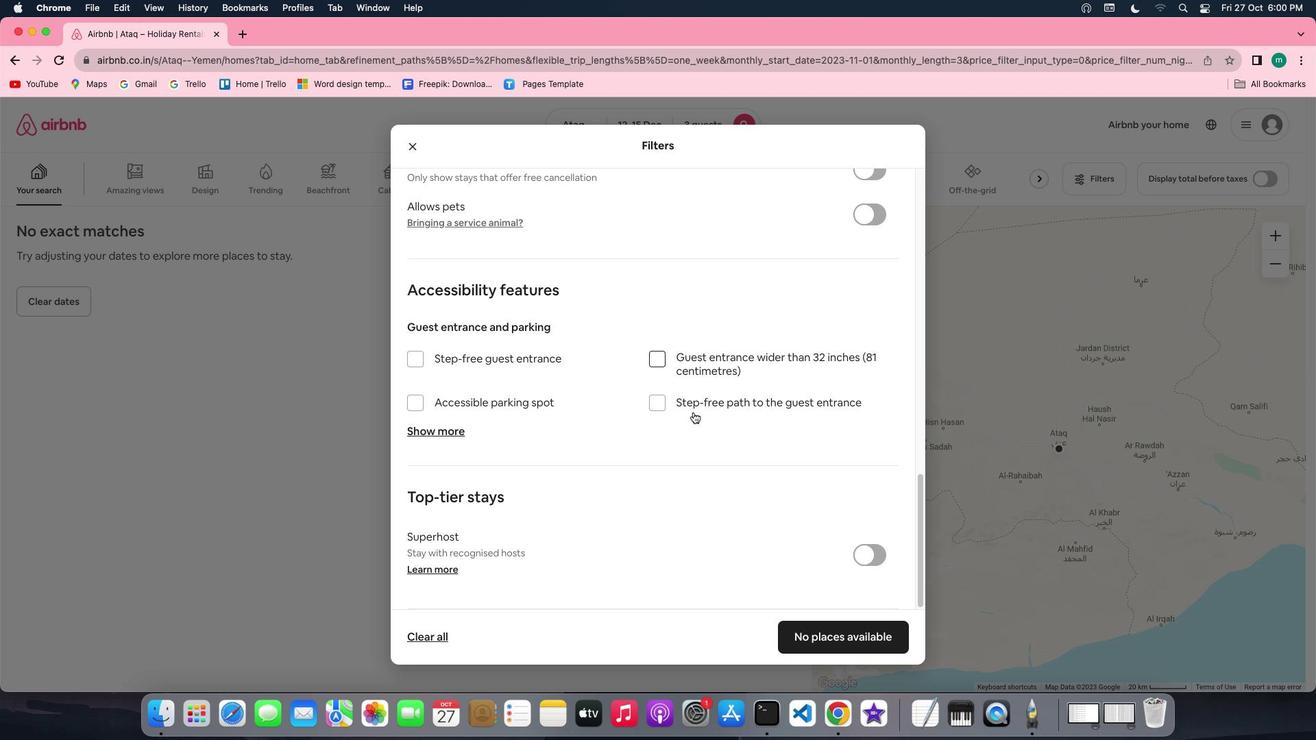 
Action: Mouse scrolled (693, 412) with delta (0, -1)
Screenshot: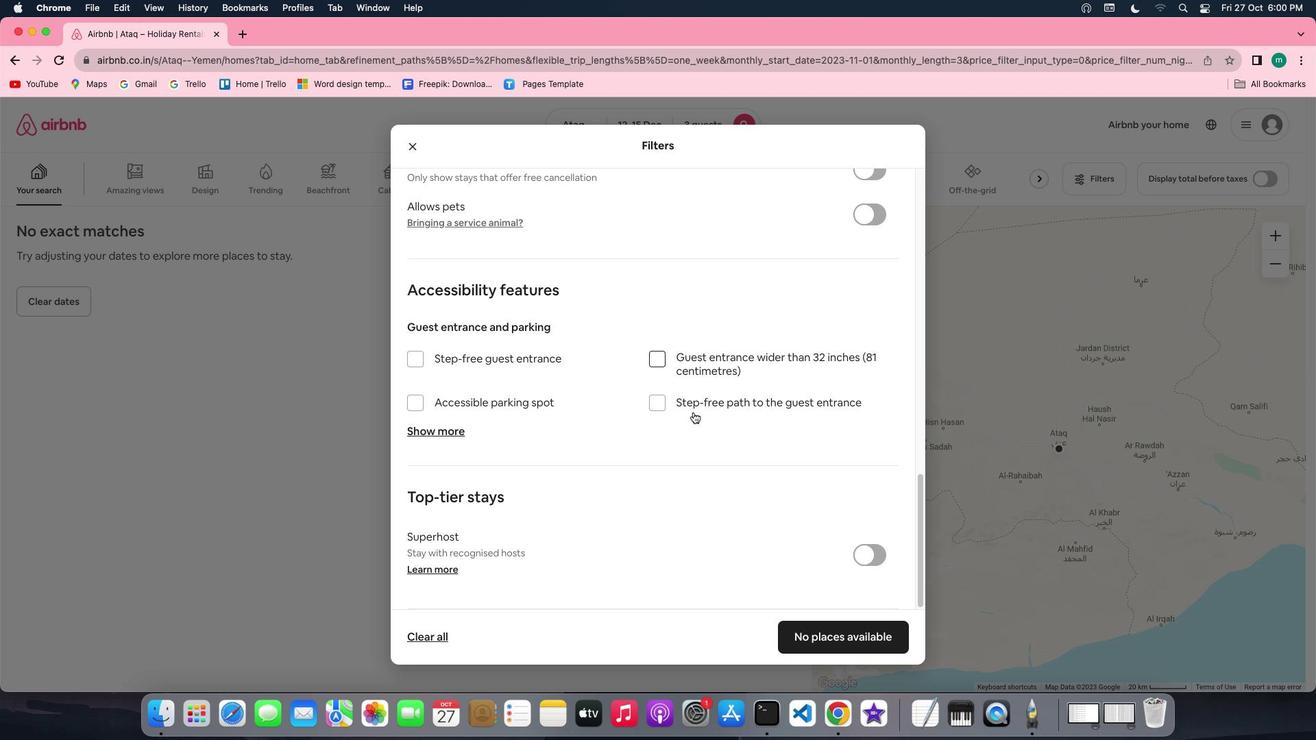 
Action: Mouse moved to (850, 632)
Screenshot: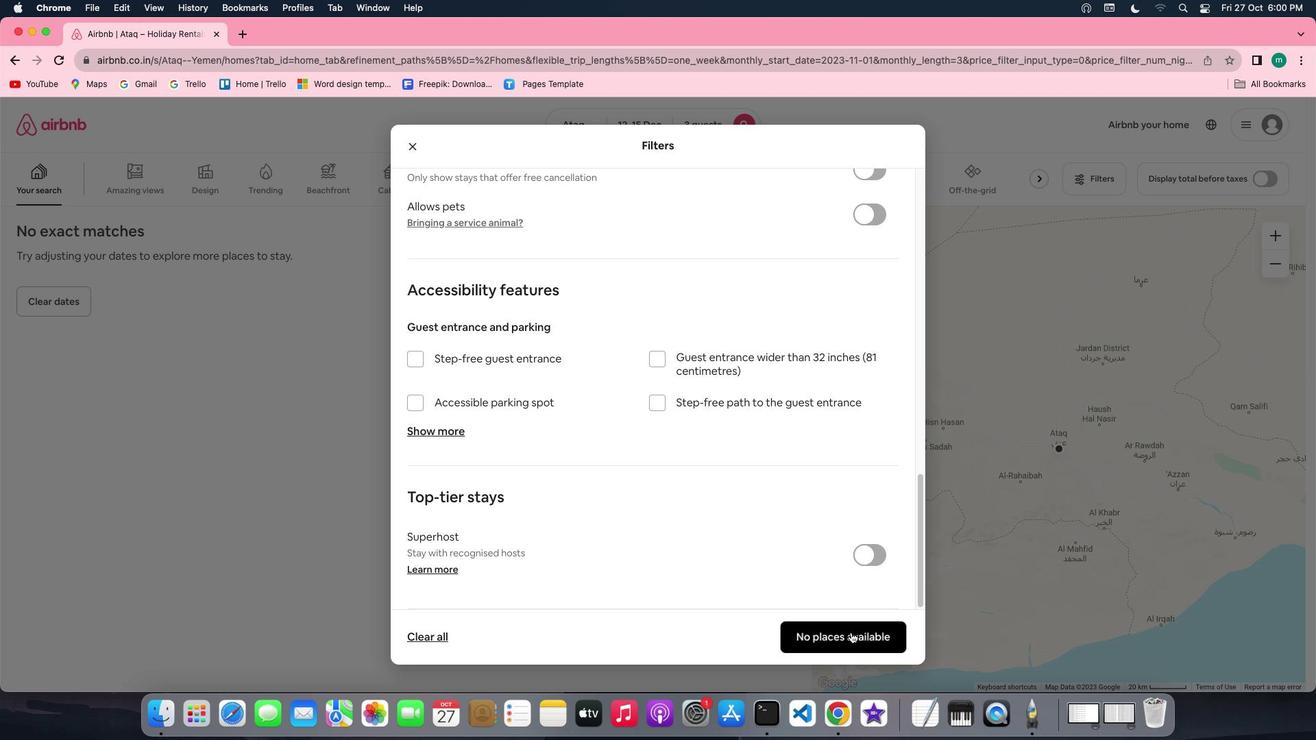 
Action: Mouse pressed left at (850, 632)
Screenshot: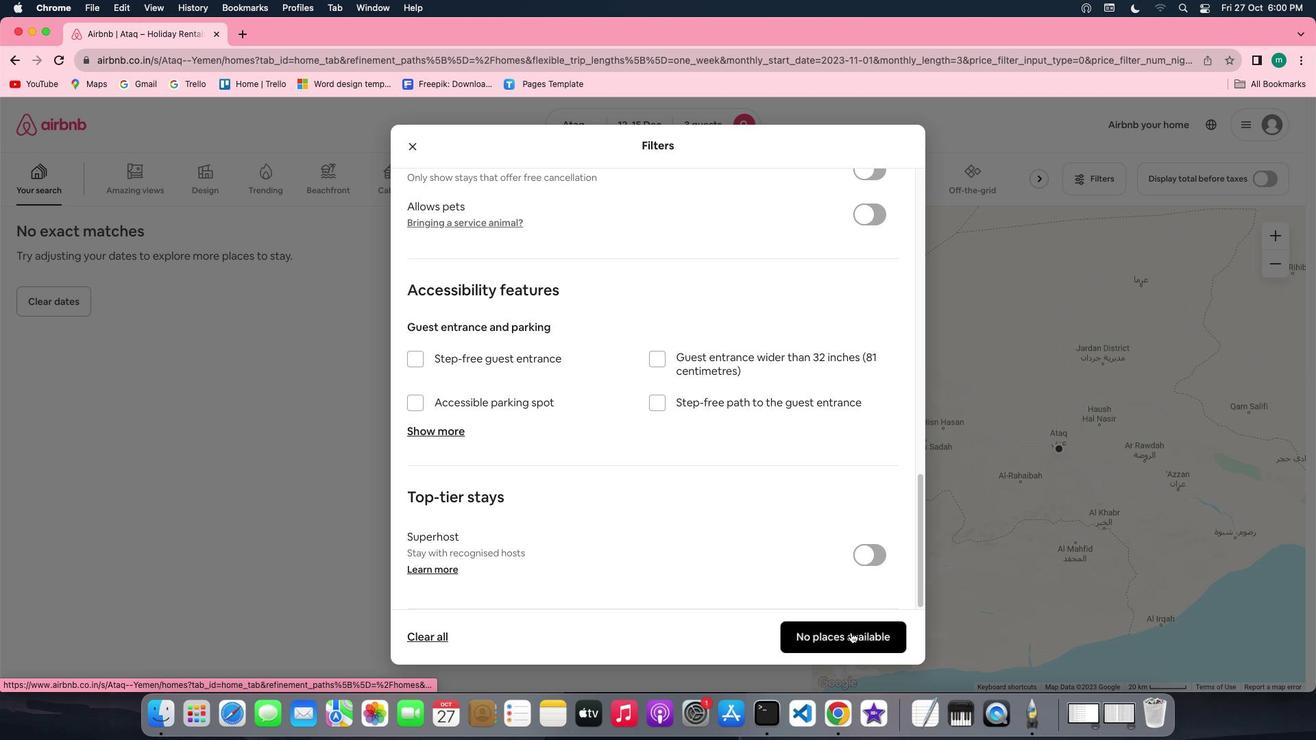 
Action: Mouse moved to (379, 413)
Screenshot: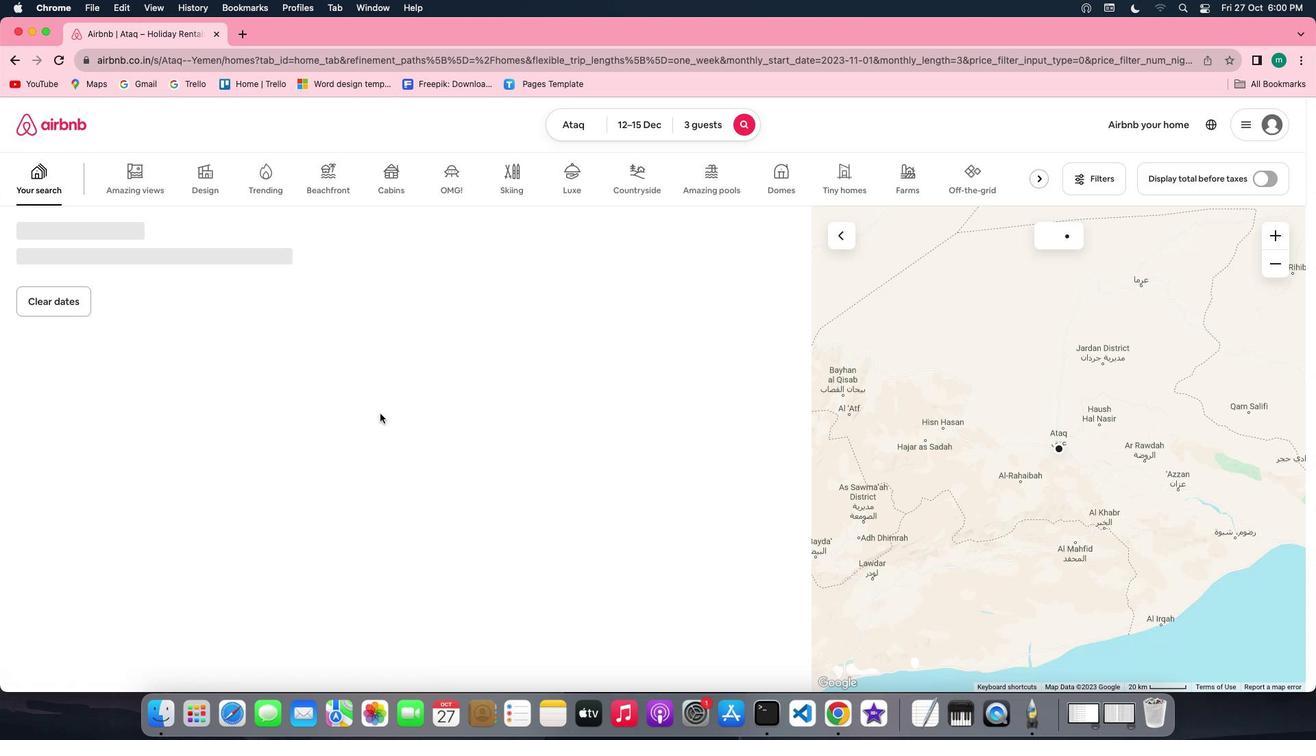 
Action: Mouse scrolled (379, 413) with delta (0, 0)
Screenshot: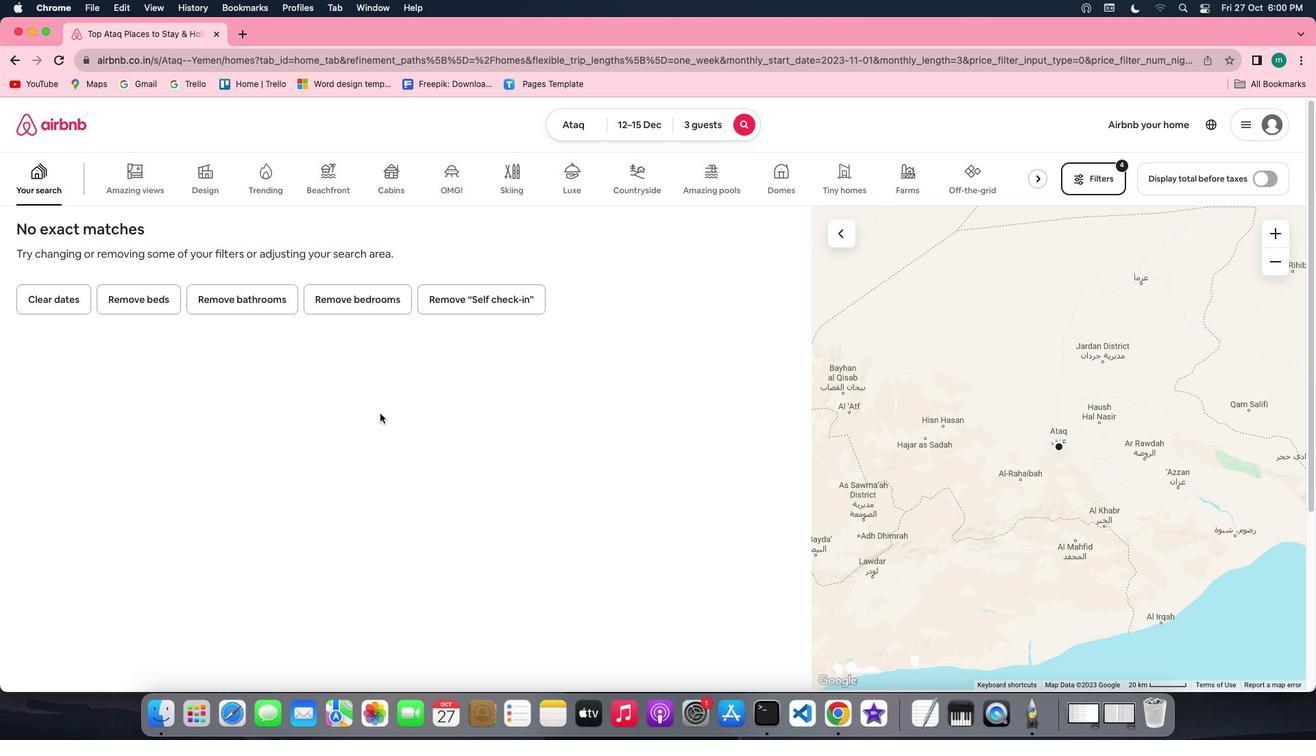 
Action: Mouse scrolled (379, 413) with delta (0, 0)
Screenshot: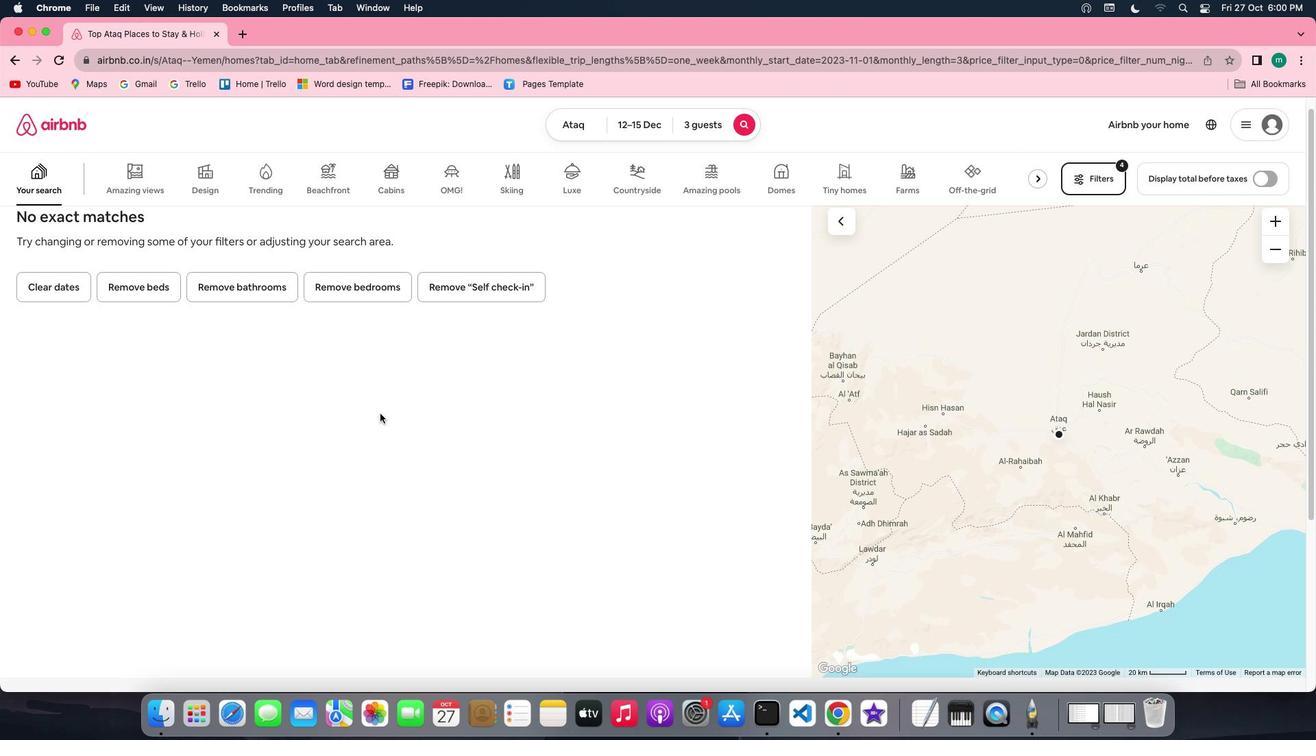 
Action: Mouse scrolled (379, 413) with delta (0, 0)
Screenshot: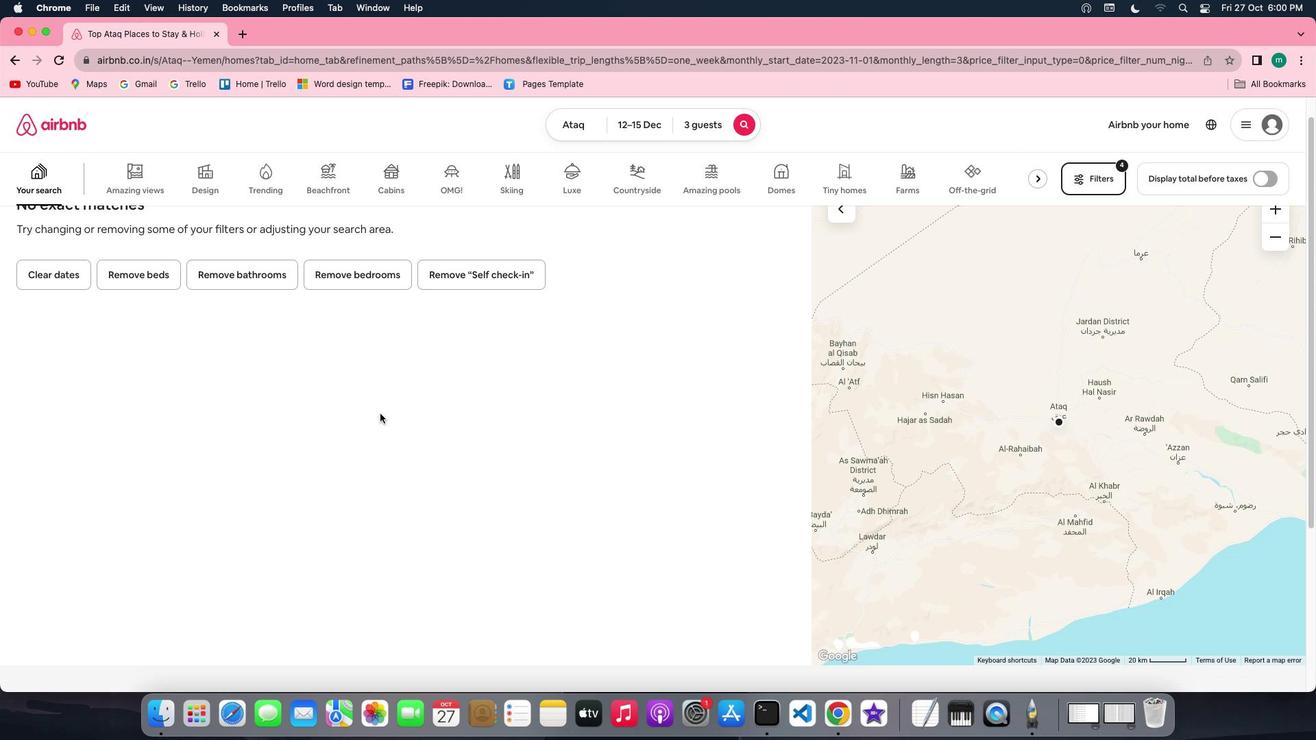 
Action: Mouse scrolled (379, 413) with delta (0, 0)
Screenshot: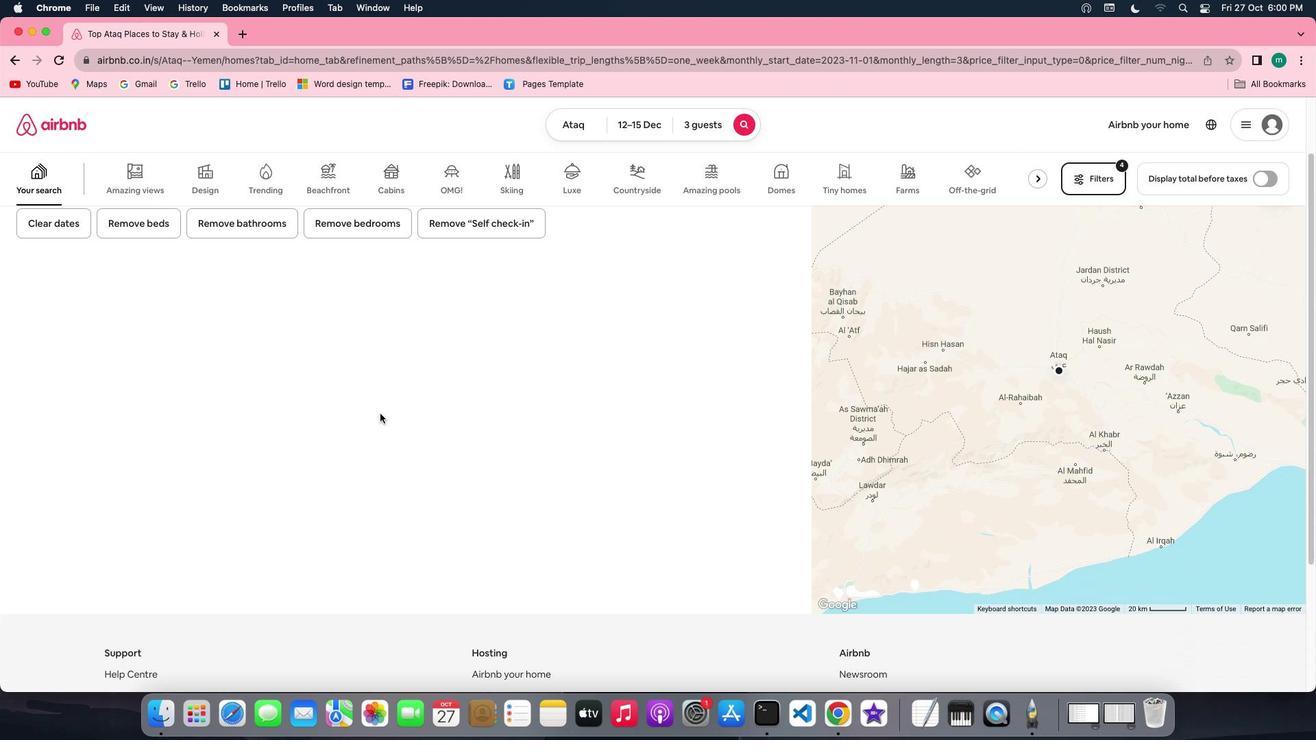 
Action: Mouse scrolled (379, 413) with delta (0, 0)
Screenshot: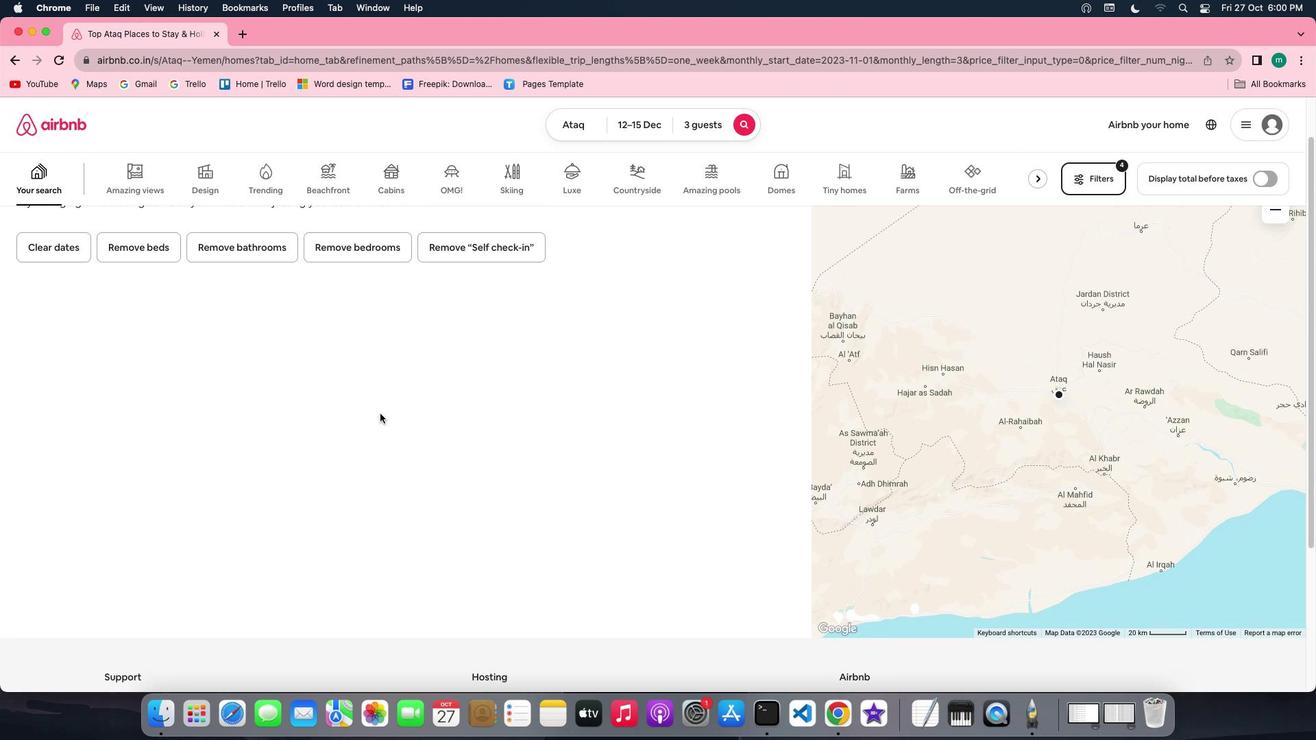 
Action: Mouse scrolled (379, 413) with delta (0, 0)
Screenshot: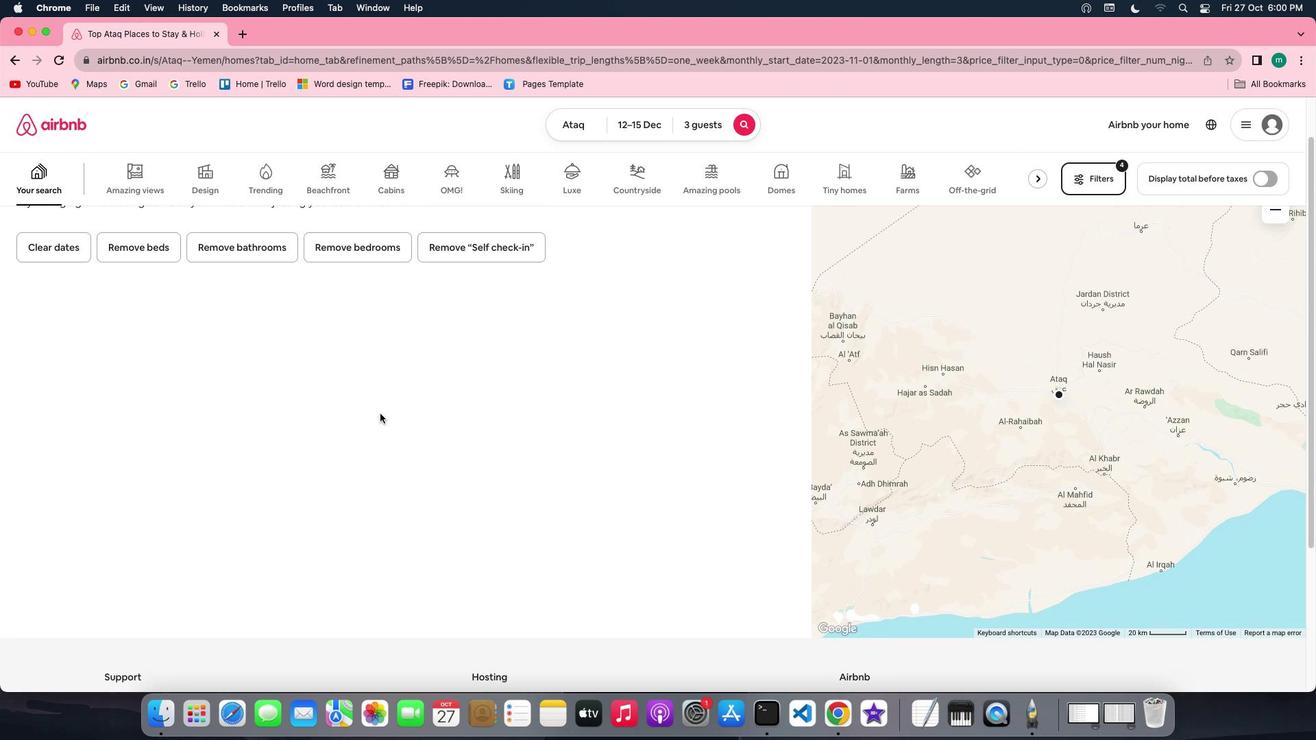 
Action: Mouse scrolled (379, 413) with delta (0, 2)
Screenshot: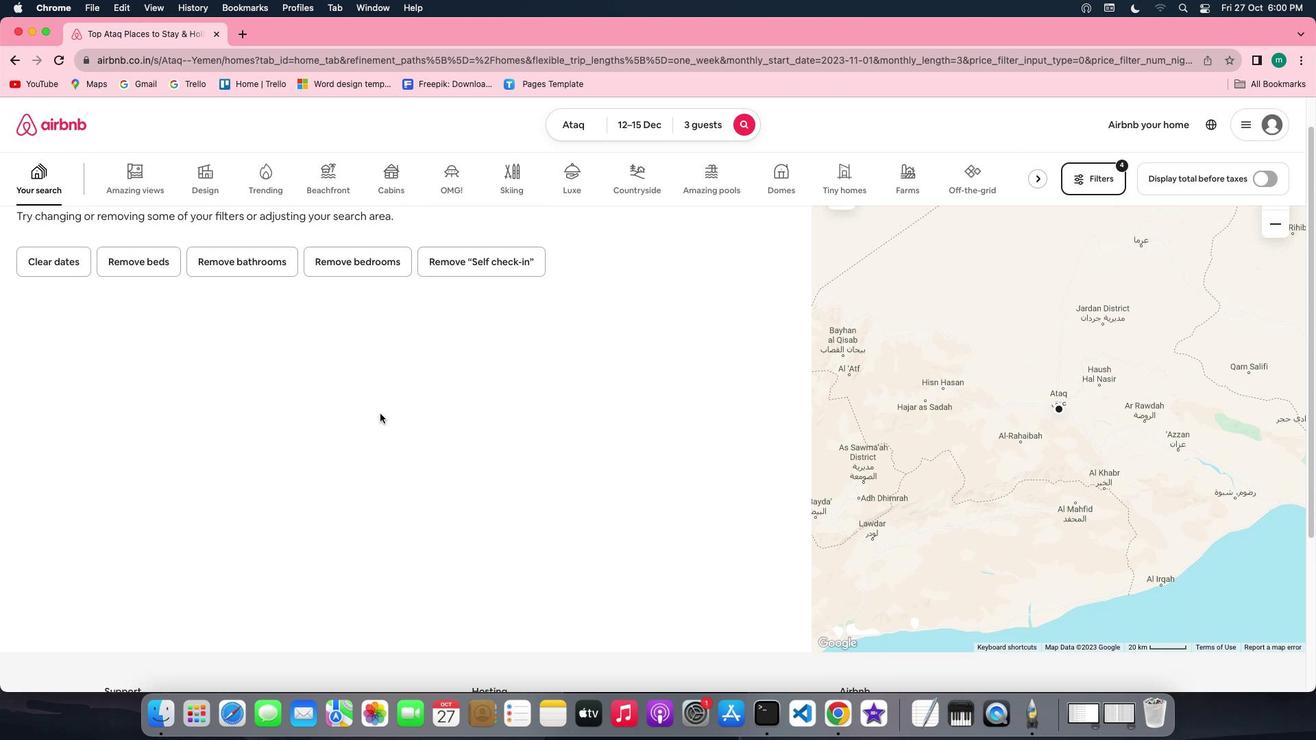 
Action: Mouse scrolled (379, 413) with delta (0, 3)
Screenshot: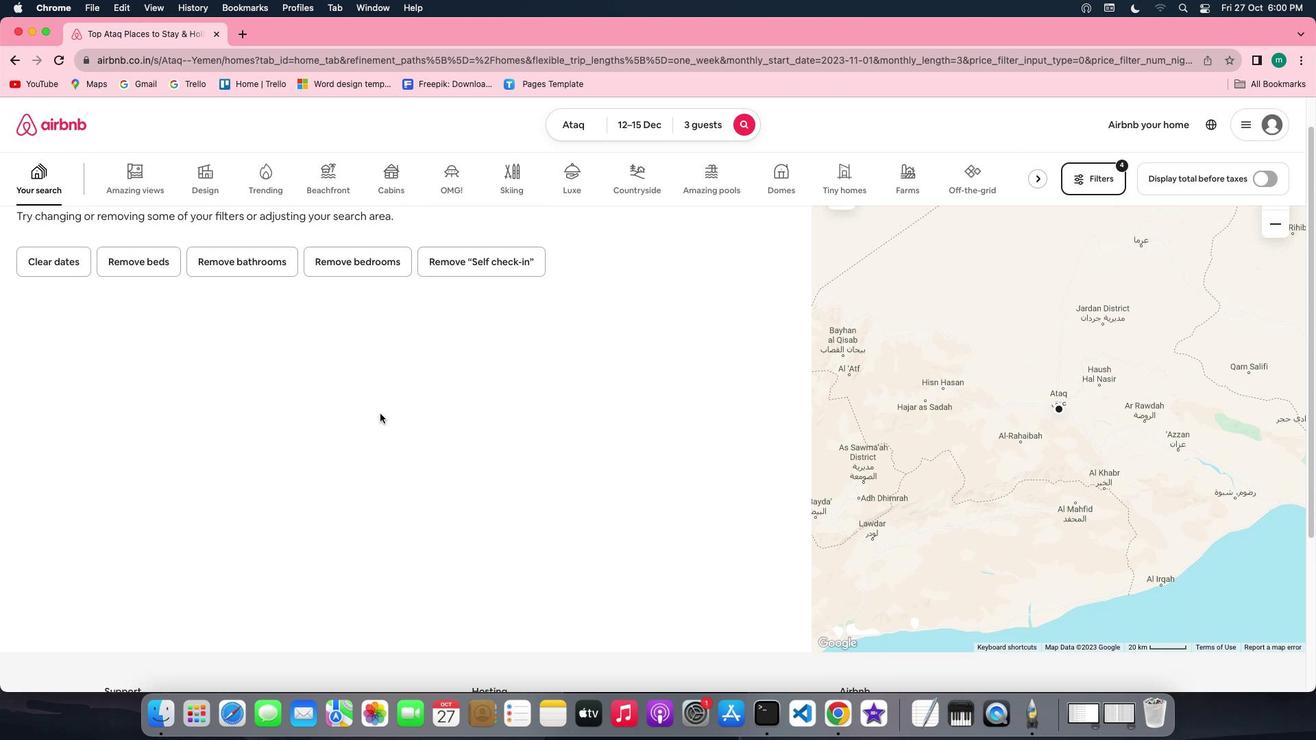 
